 Task: Look for space in Schweinfurt, Germany from 7th July, 2023 to 14th July, 2023 for 1 adult in price range Rs.6000 to Rs.14000. Place can be shared room with 1  bedroom having 1 bed and 1 bathroom. Property type can be house, flat, guest house, hotel. Amenities needed are: wifi. Booking option can be shelf check-in. Required host language is English.
Action: Mouse moved to (466, 181)
Screenshot: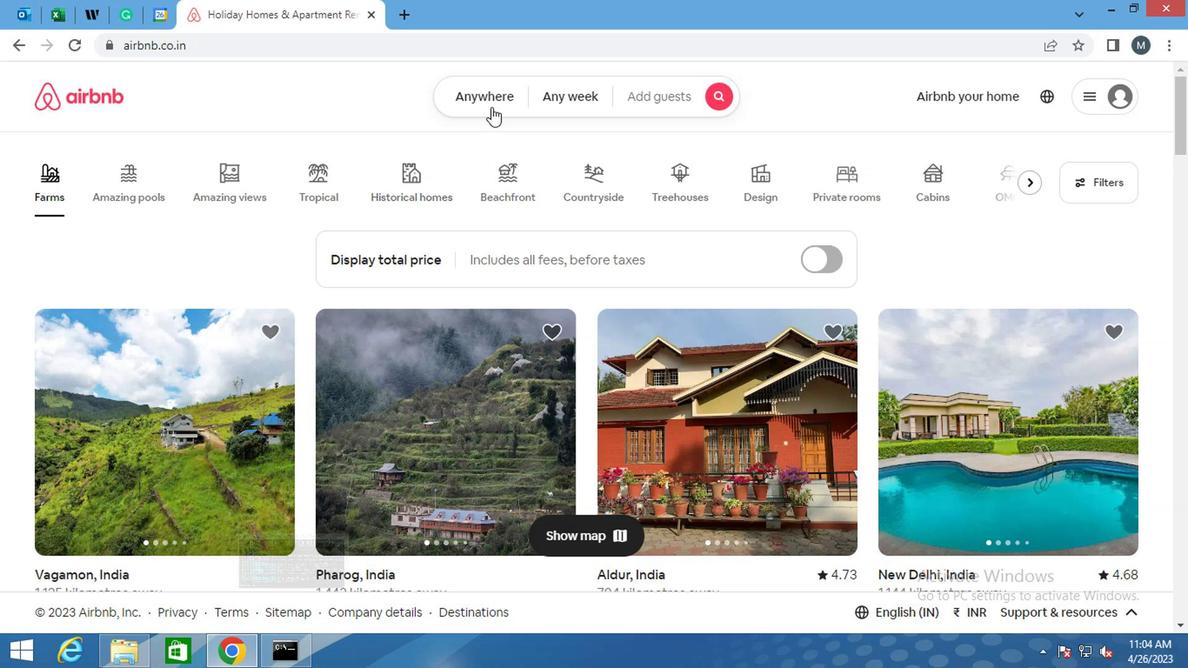 
Action: Mouse pressed left at (466, 181)
Screenshot: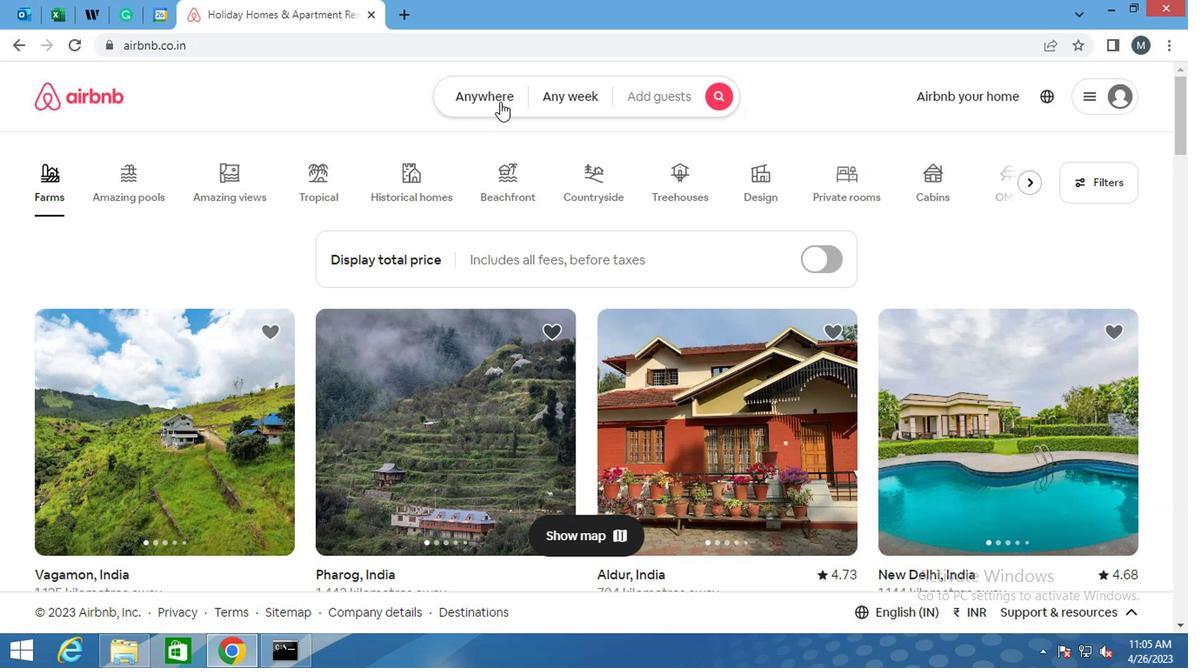 
Action: Mouse moved to (312, 223)
Screenshot: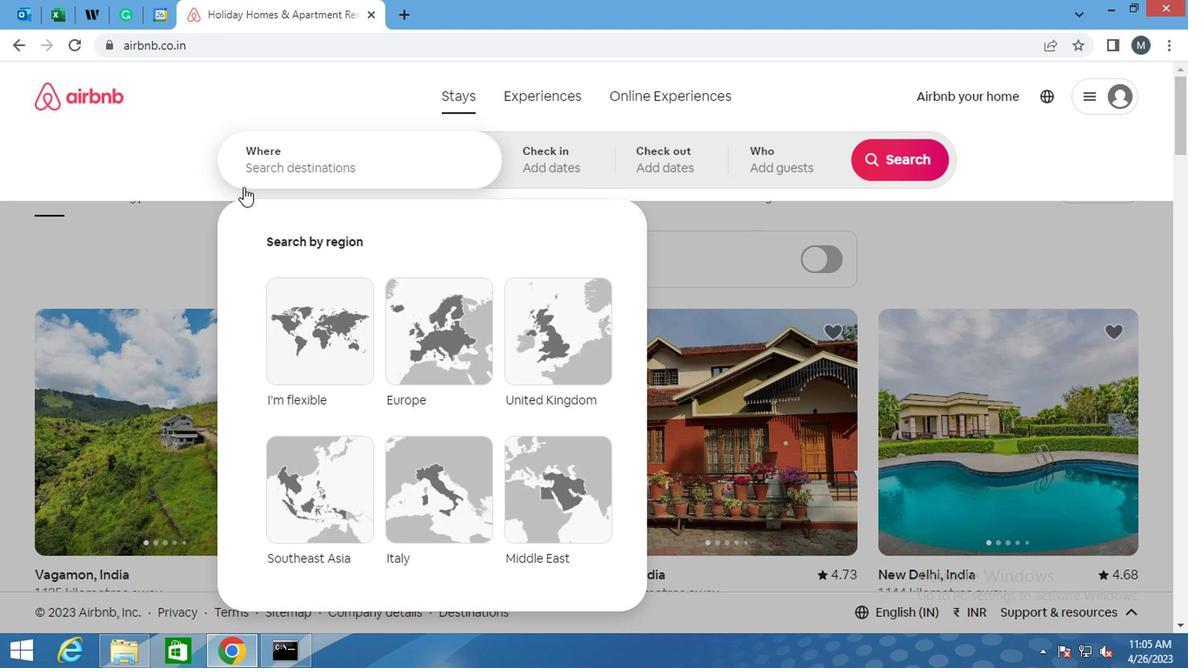 
Action: Mouse pressed left at (312, 223)
Screenshot: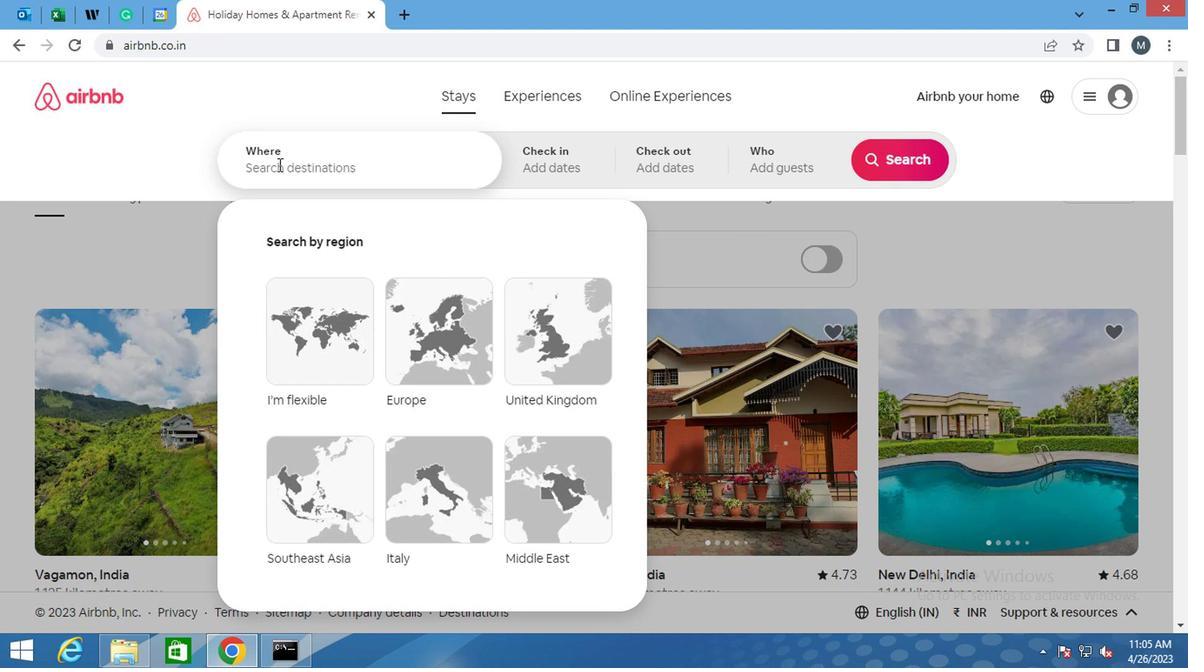 
Action: Key pressed <Key.shift>SCHWEINFURT,<Key.space><Key.shift>GERMANY6<Key.backspace><Key.enter>
Screenshot: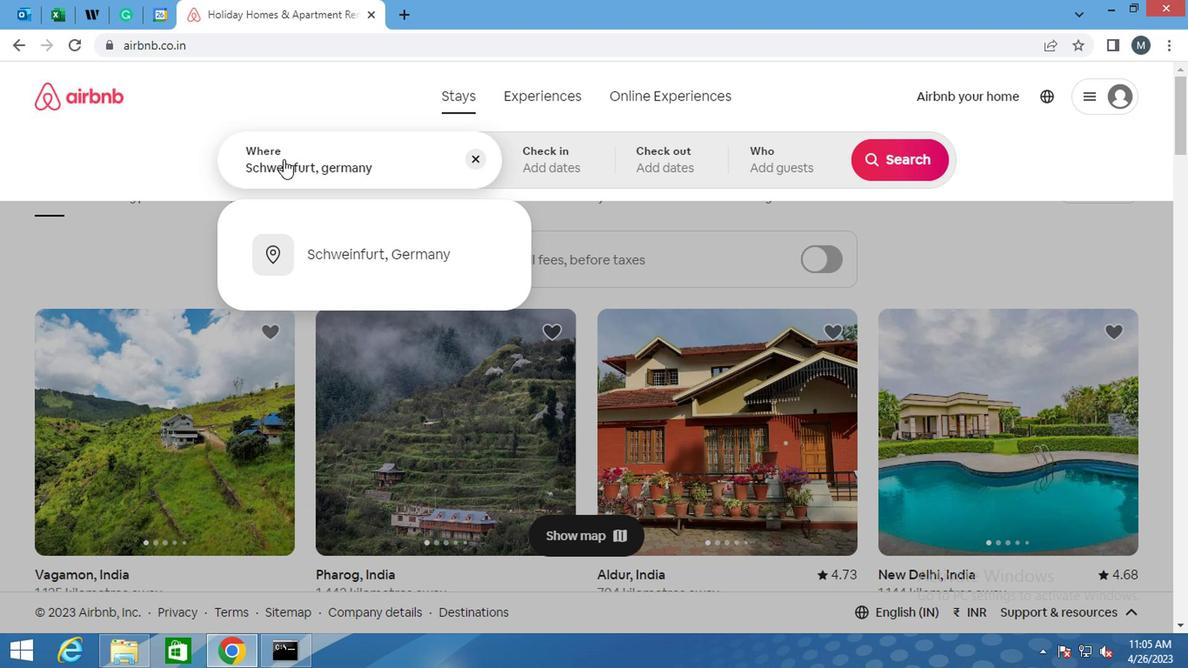 
Action: Mouse moved to (746, 324)
Screenshot: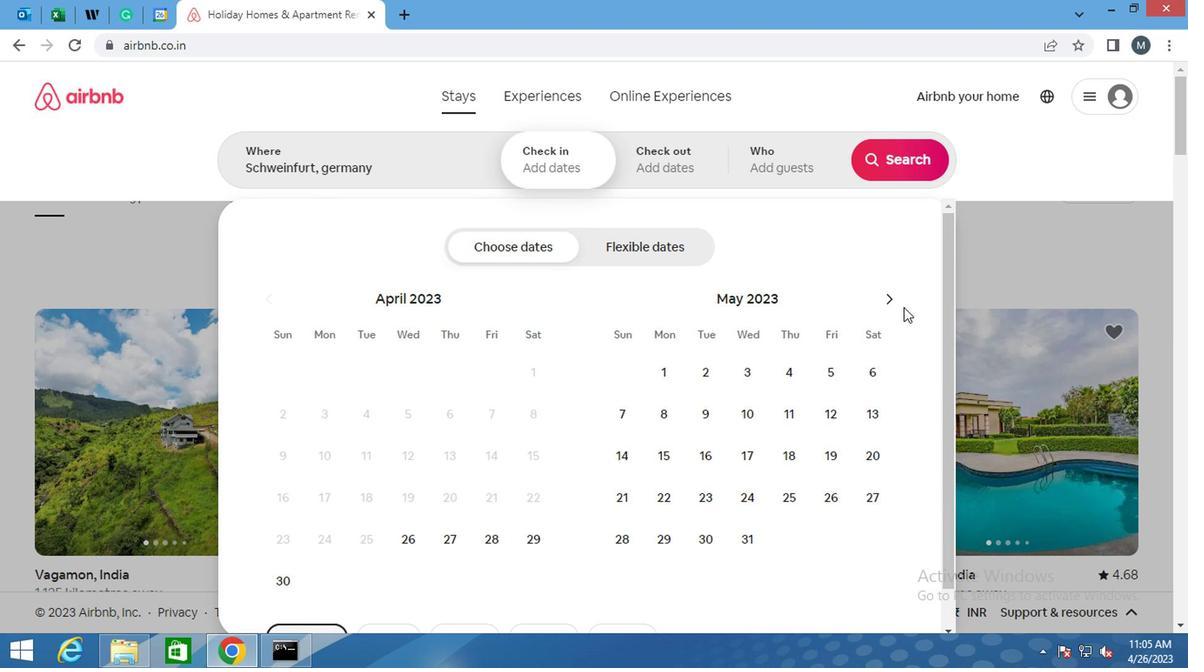 
Action: Mouse pressed left at (746, 324)
Screenshot: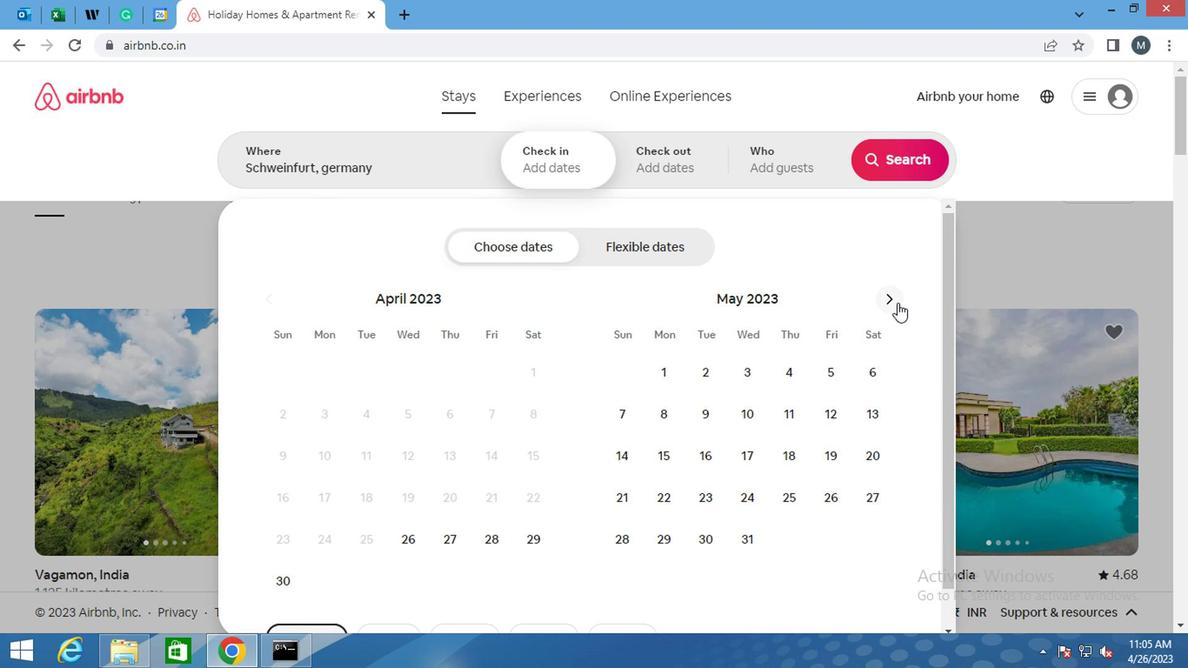 
Action: Mouse pressed left at (746, 324)
Screenshot: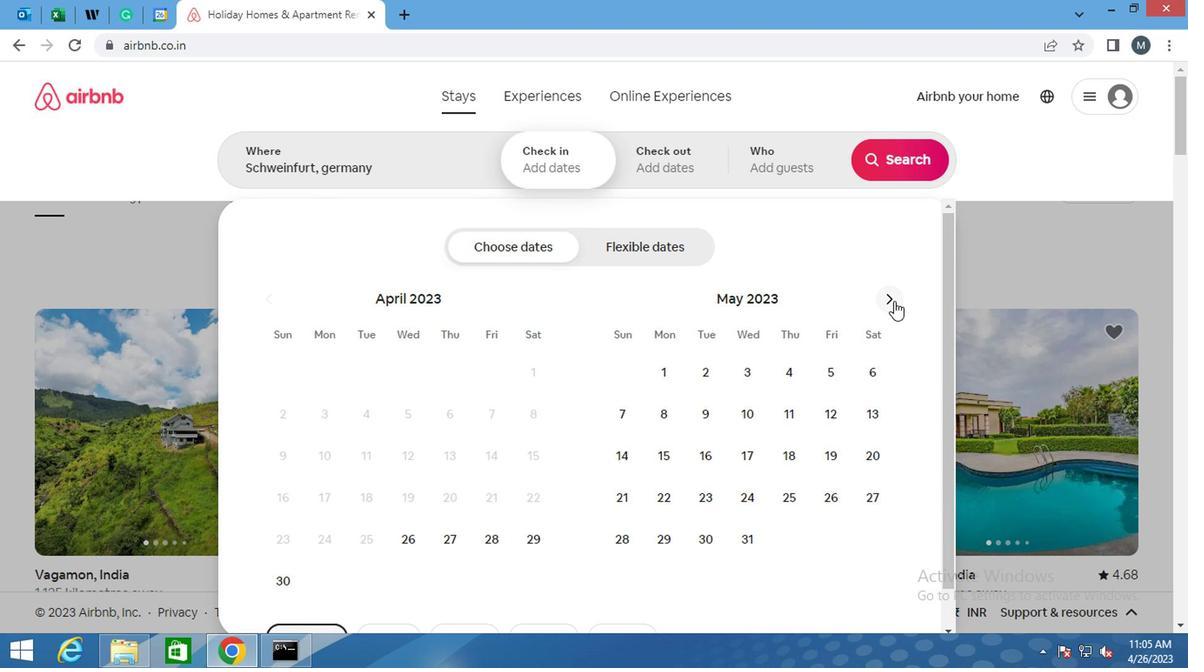 
Action: Mouse pressed left at (746, 324)
Screenshot: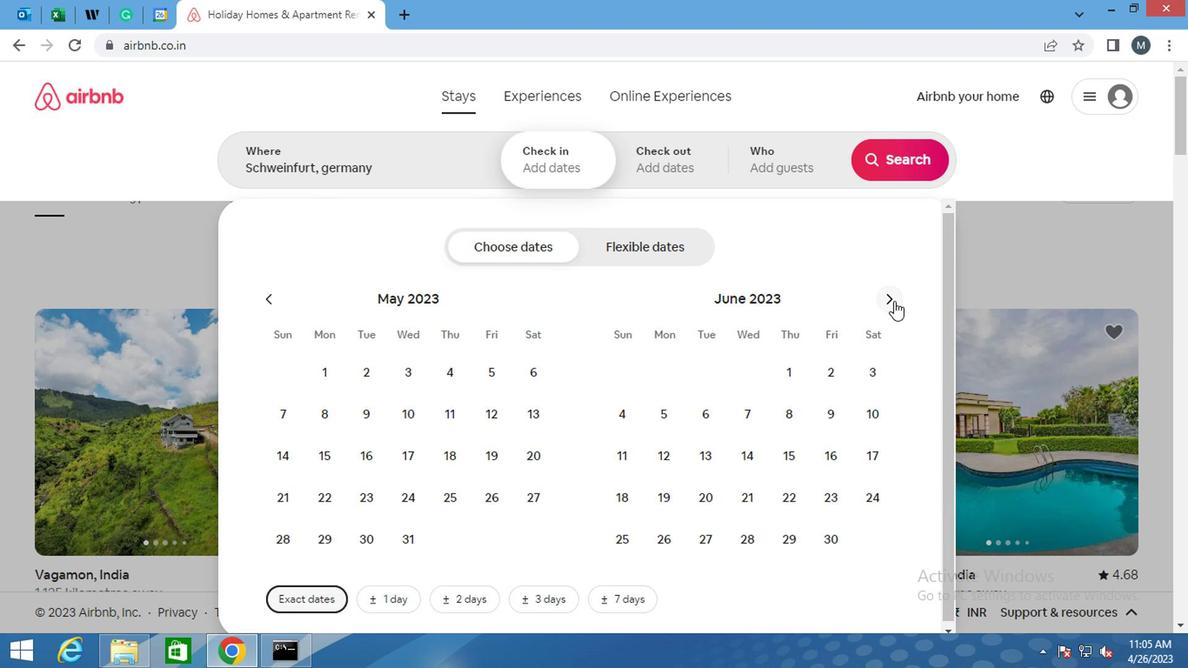 
Action: Mouse moved to (696, 412)
Screenshot: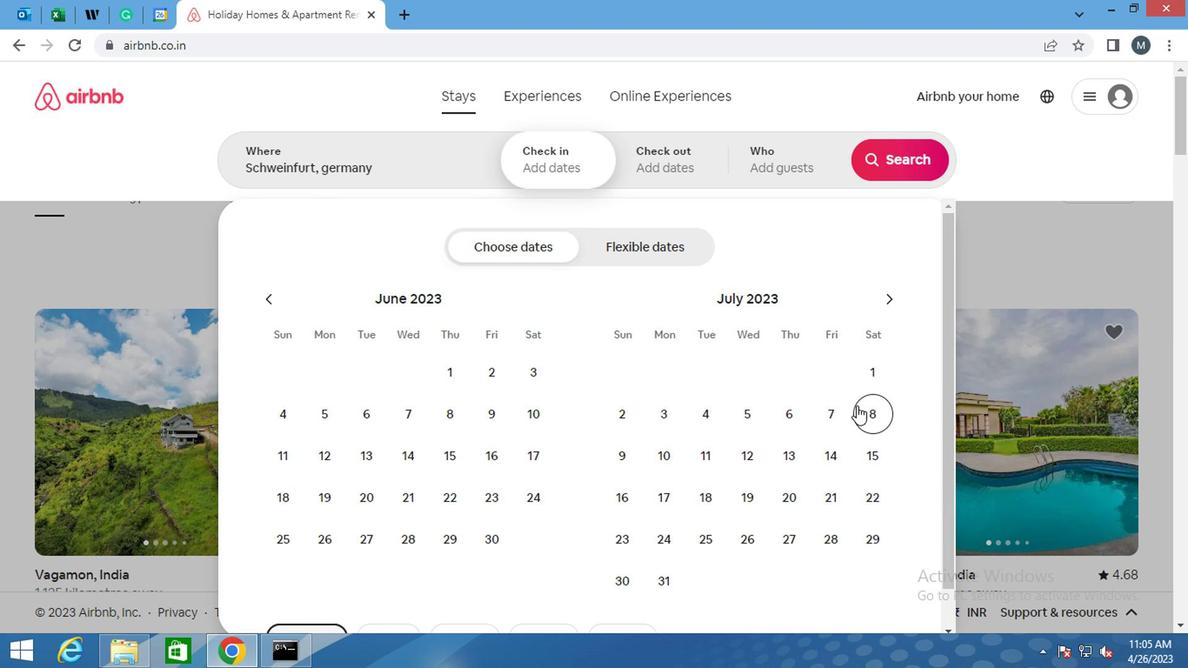 
Action: Mouse pressed left at (696, 412)
Screenshot: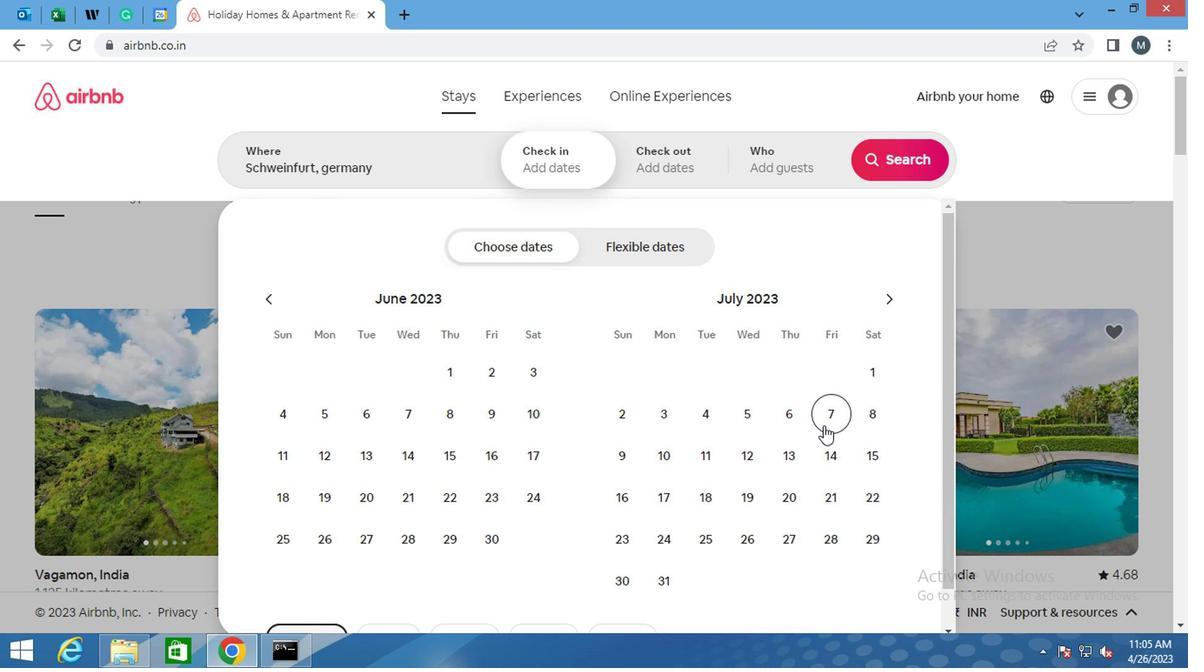 
Action: Mouse moved to (694, 433)
Screenshot: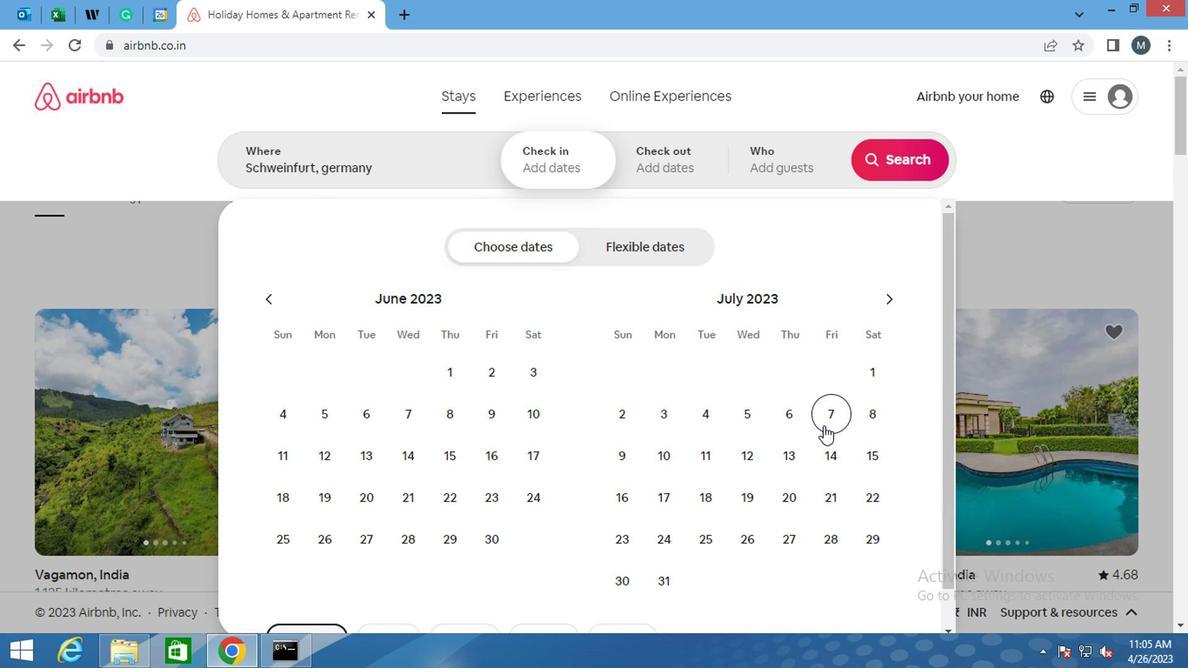 
Action: Mouse pressed left at (694, 433)
Screenshot: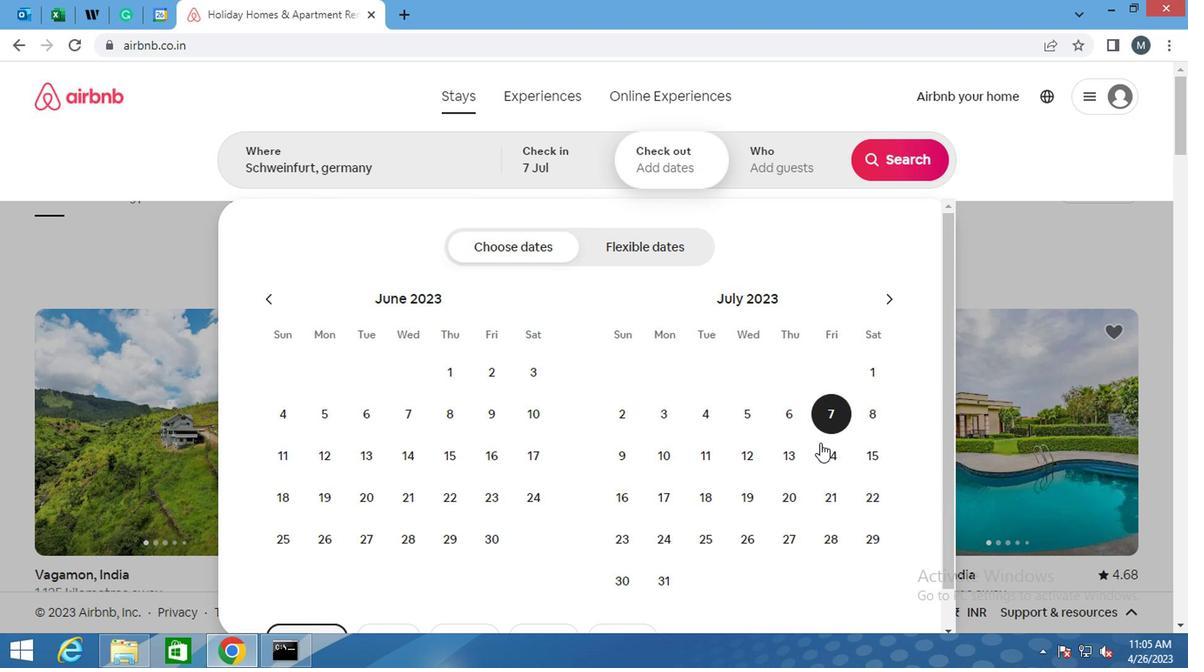 
Action: Mouse moved to (646, 232)
Screenshot: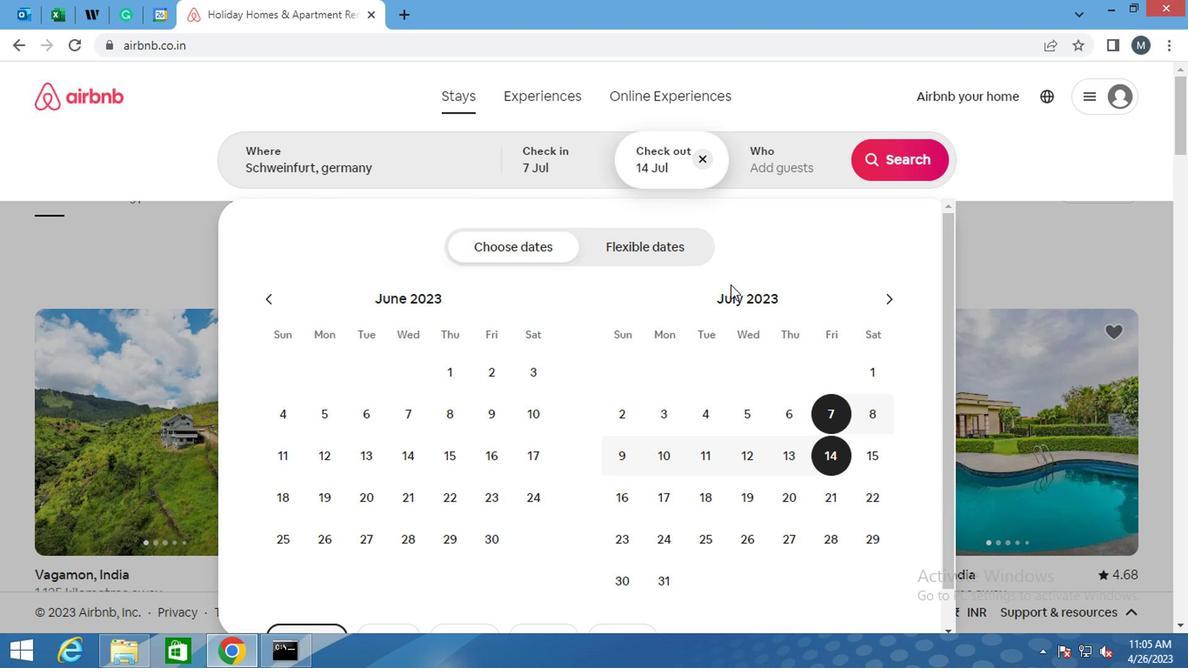 
Action: Mouse pressed left at (646, 232)
Screenshot: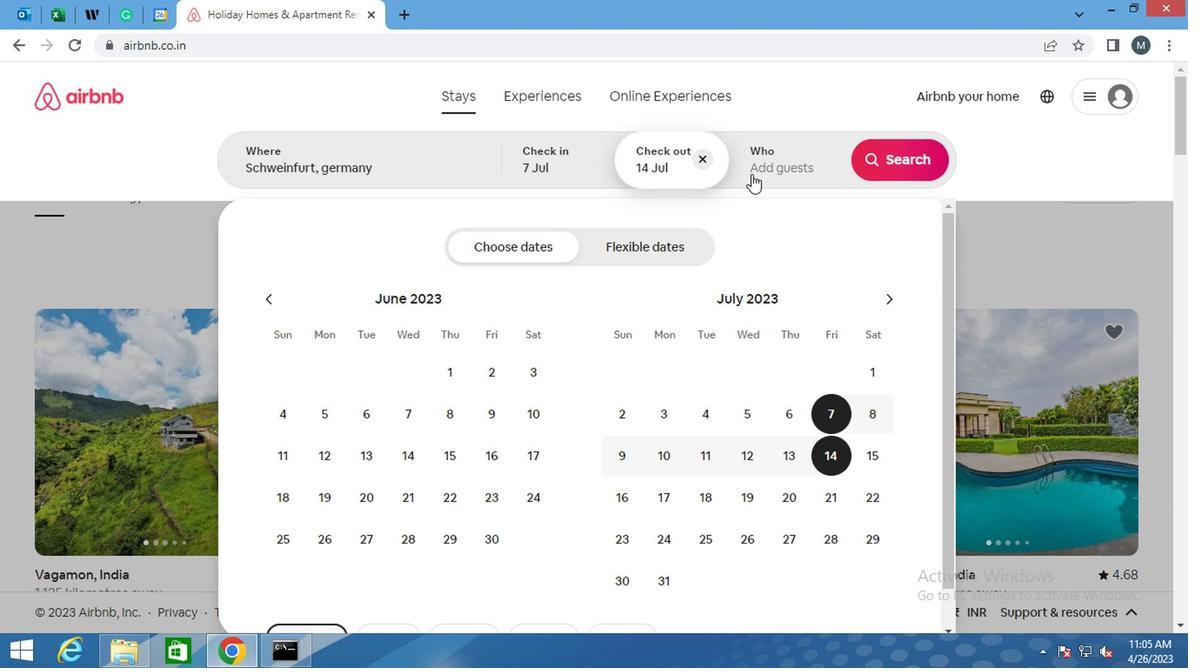 
Action: Mouse moved to (761, 290)
Screenshot: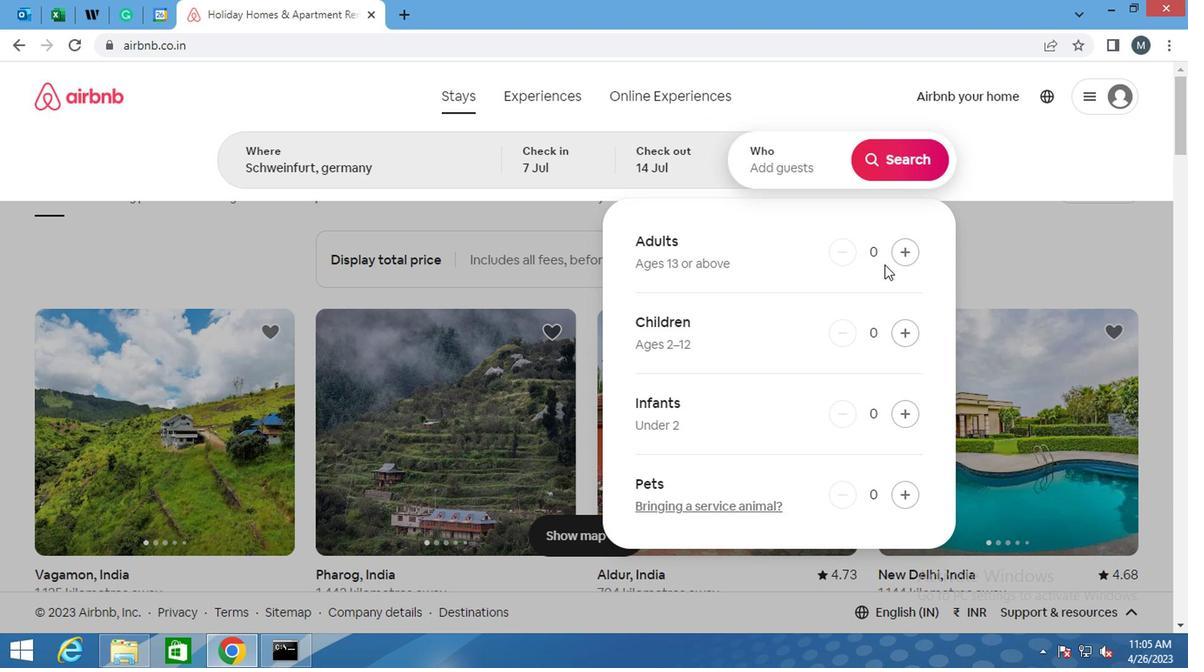 
Action: Mouse pressed left at (761, 290)
Screenshot: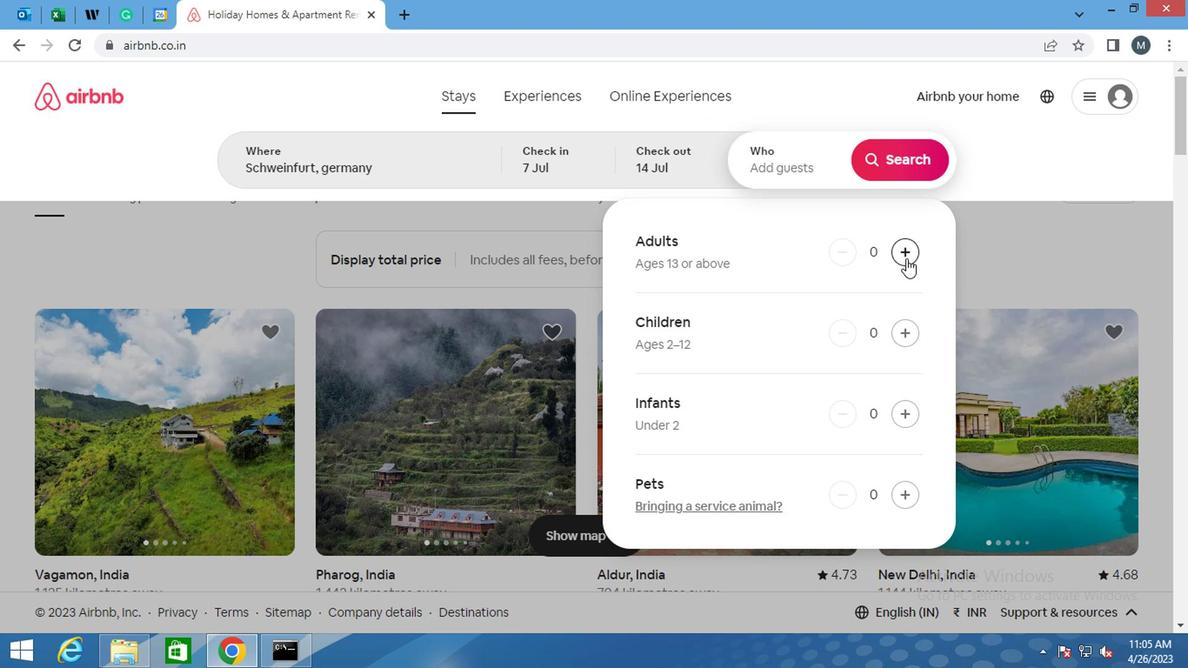 
Action: Mouse moved to (742, 235)
Screenshot: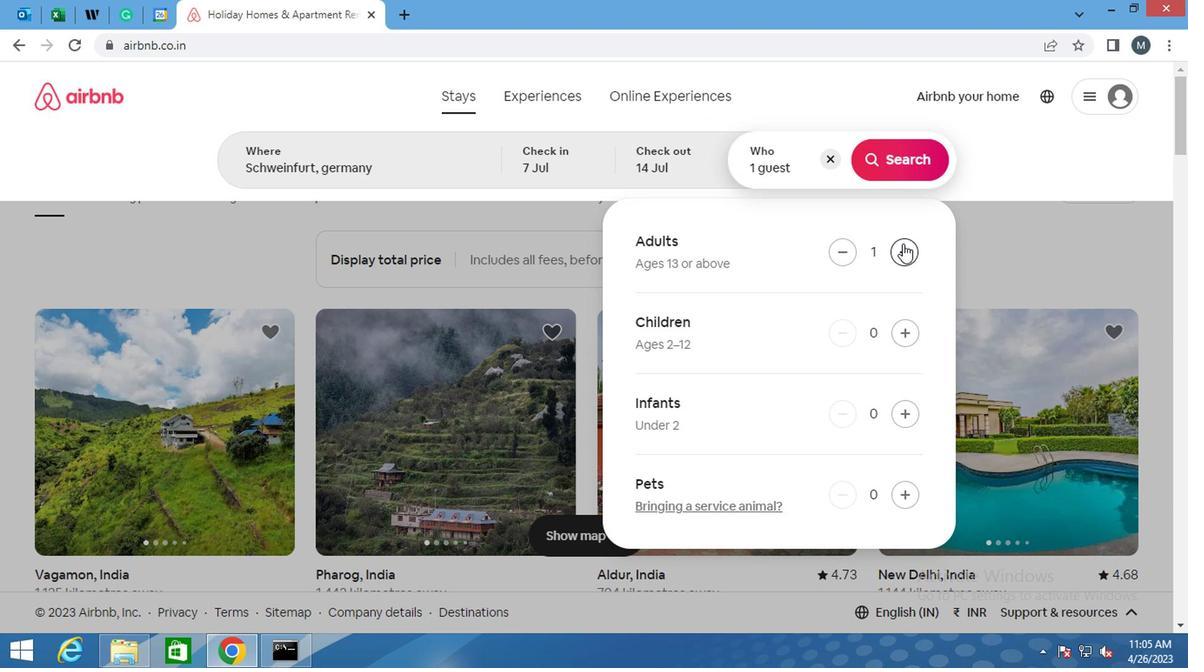 
Action: Mouse pressed left at (742, 235)
Screenshot: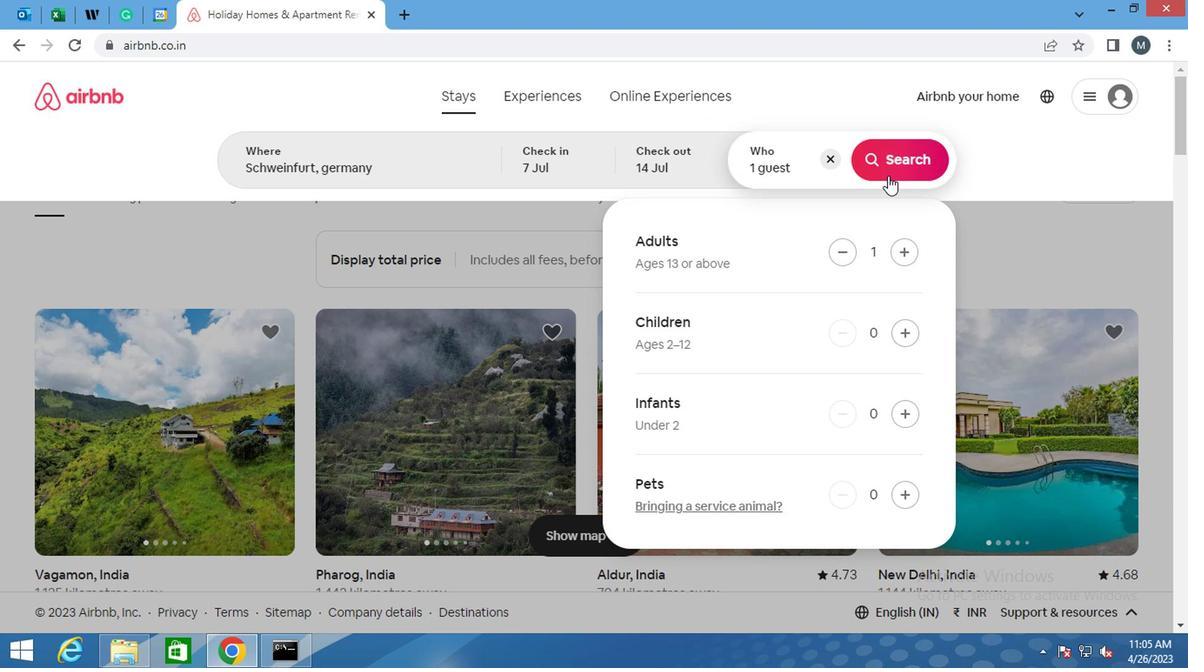 
Action: Mouse moved to (897, 232)
Screenshot: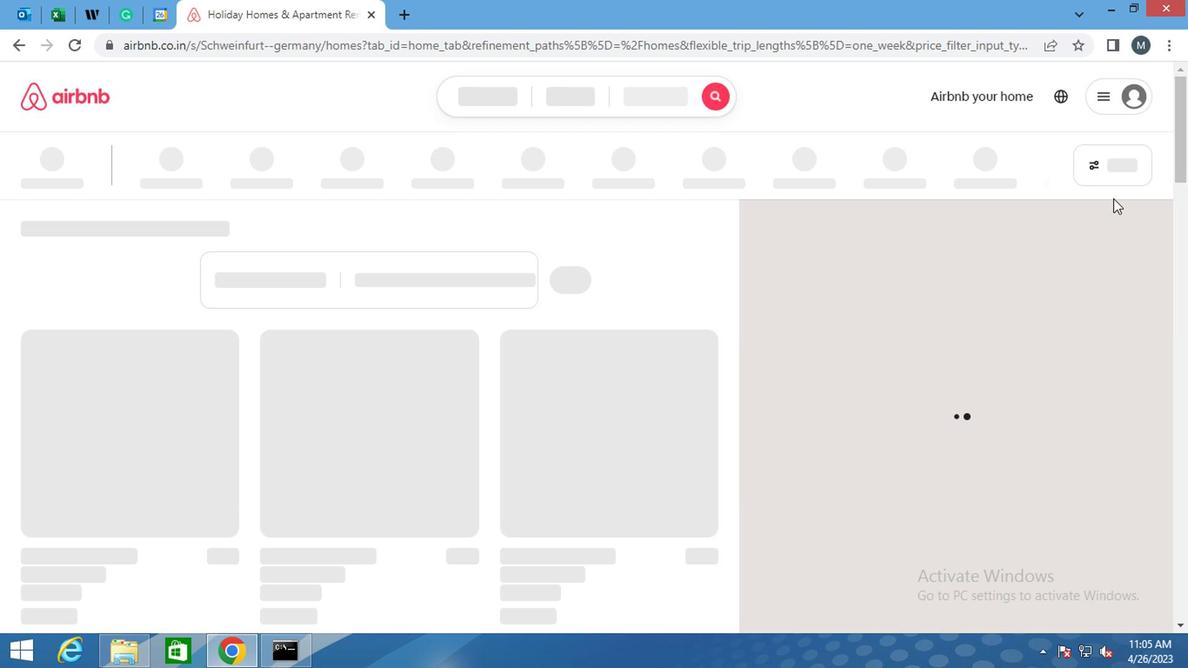 
Action: Mouse pressed left at (897, 232)
Screenshot: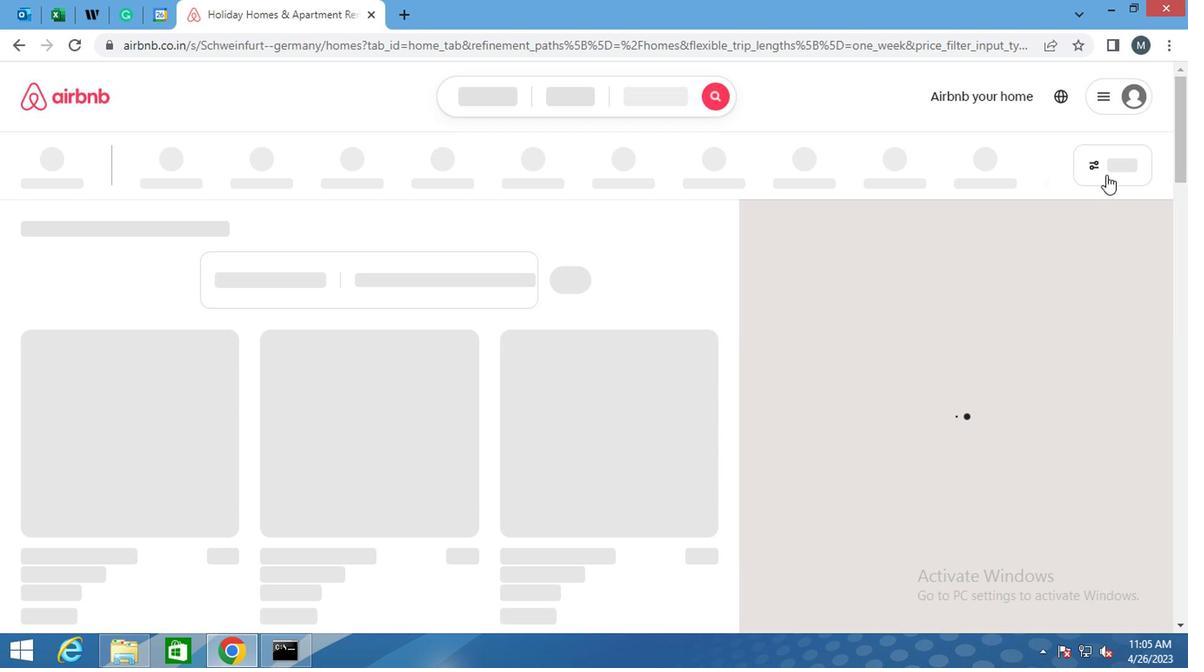 
Action: Mouse moved to (911, 232)
Screenshot: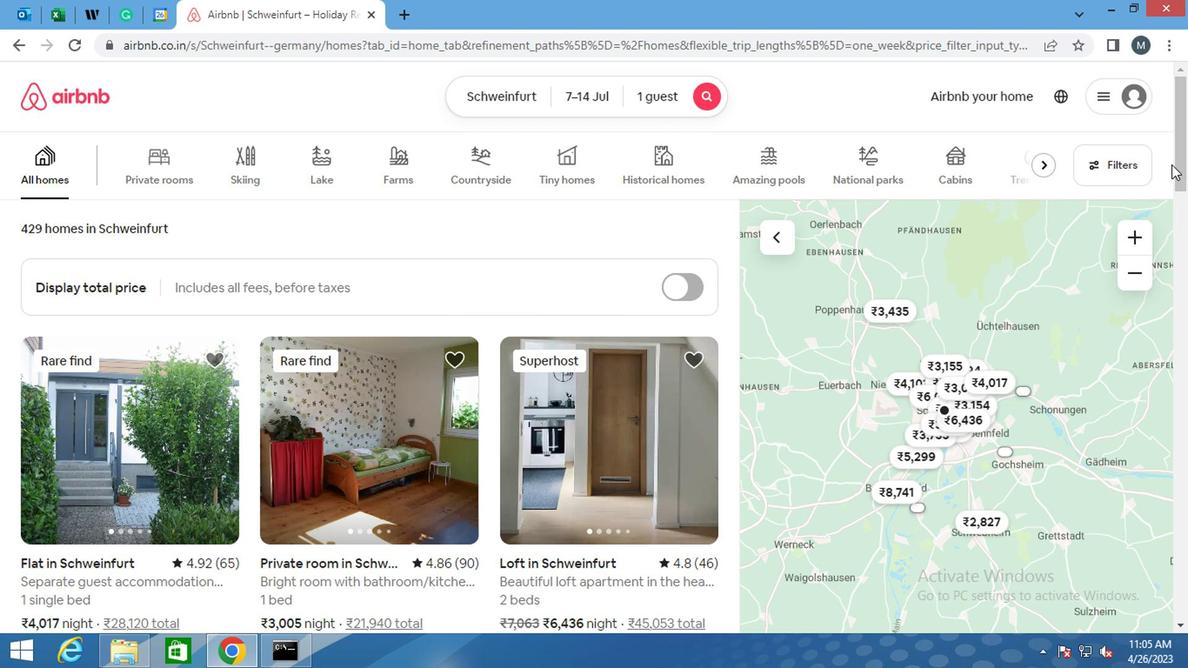 
Action: Mouse pressed left at (911, 232)
Screenshot: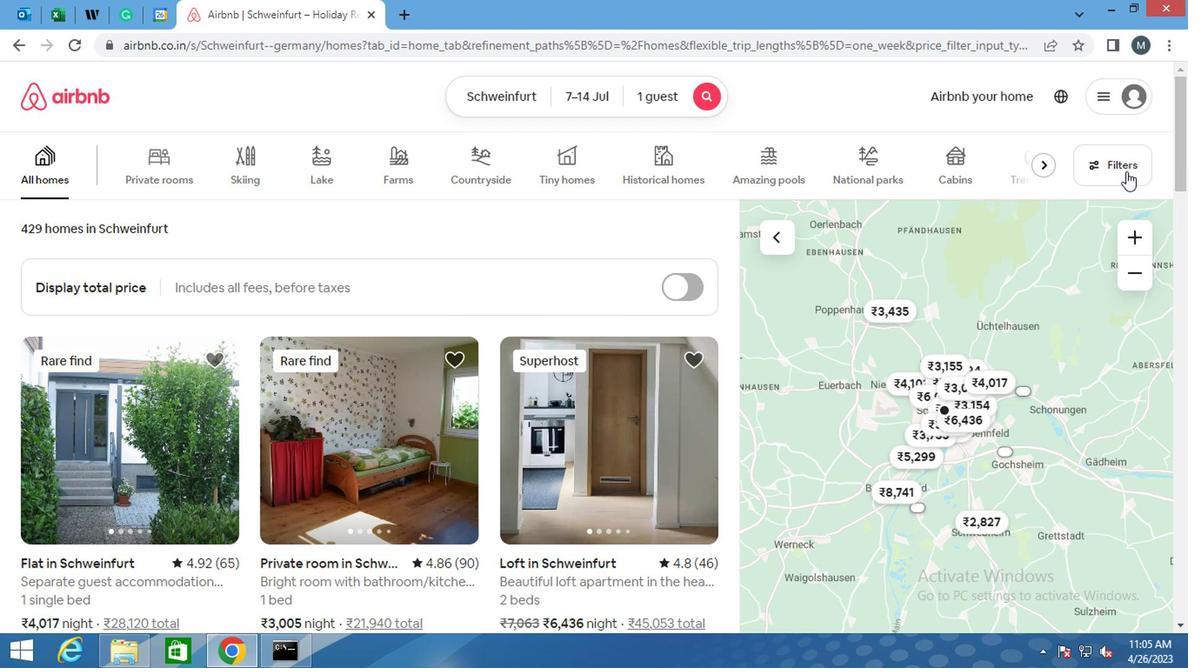 
Action: Mouse moved to (367, 376)
Screenshot: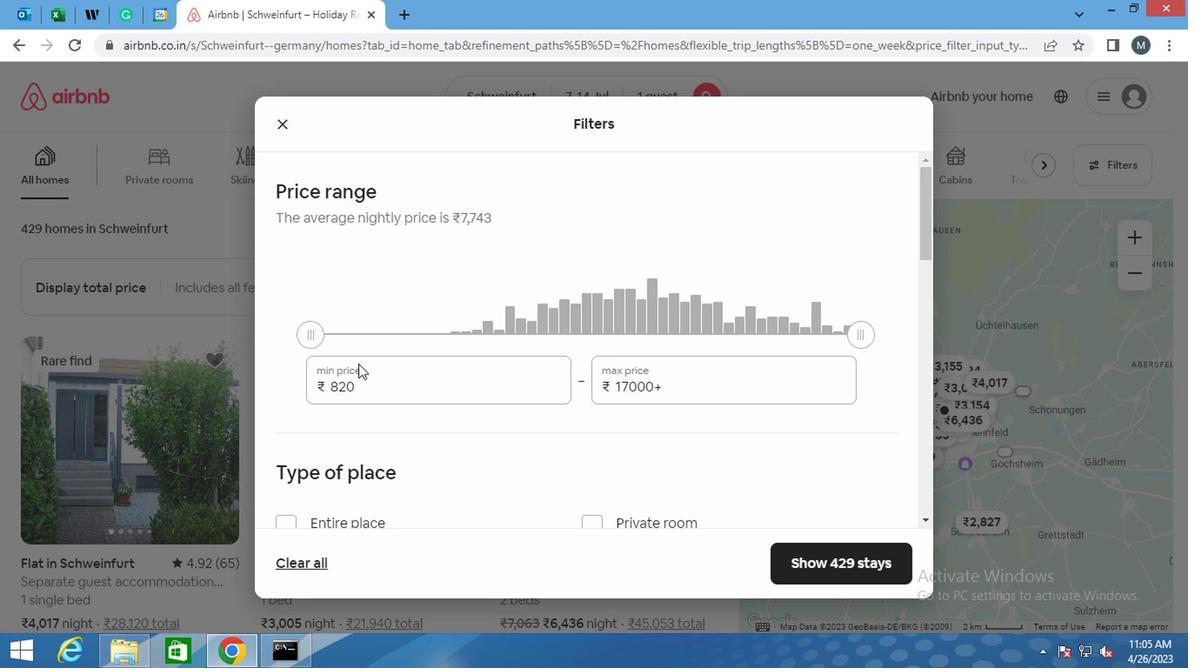 
Action: Mouse pressed left at (367, 376)
Screenshot: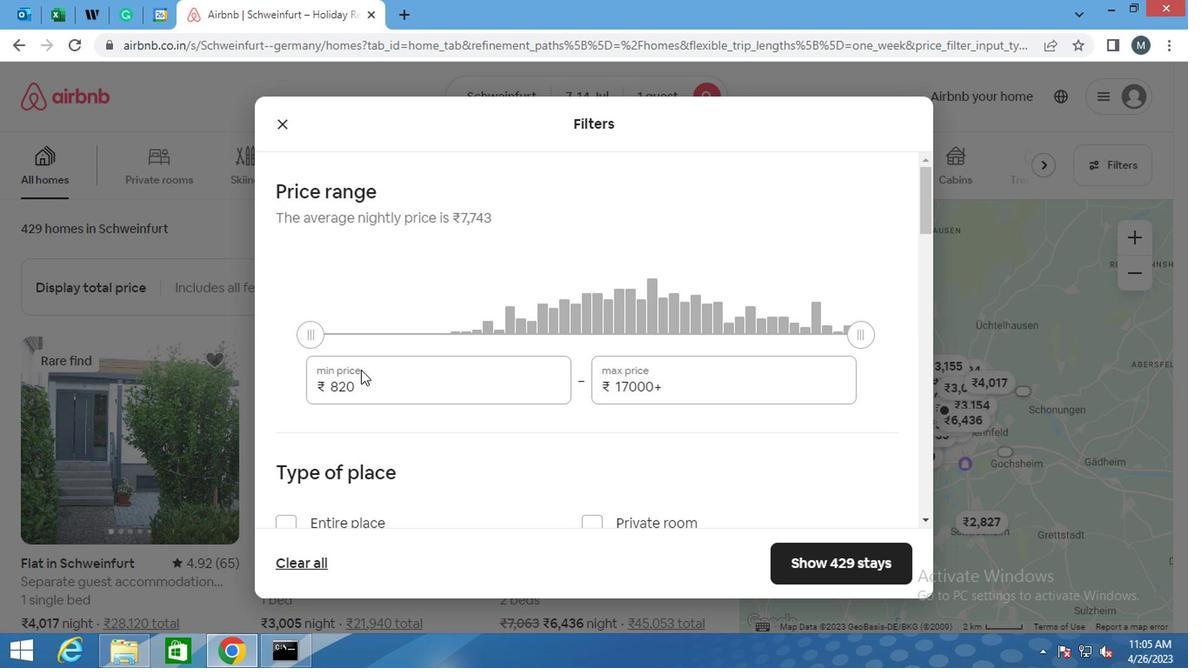 
Action: Mouse pressed left at (367, 376)
Screenshot: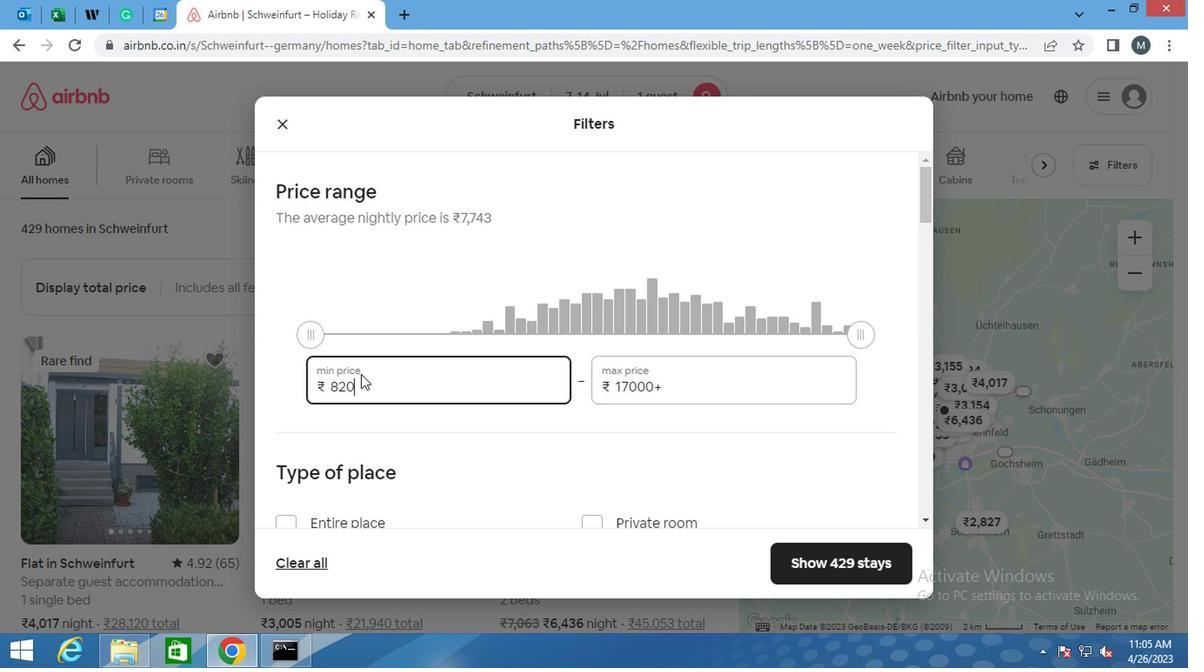 
Action: Mouse moved to (367, 378)
Screenshot: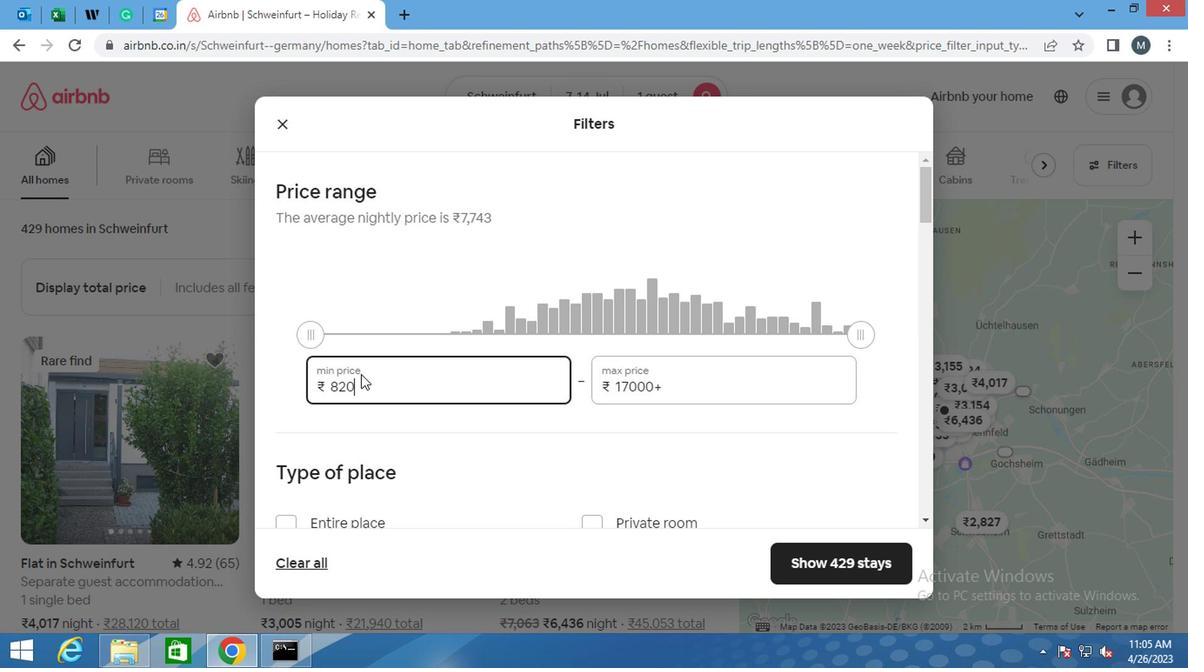 
Action: Mouse pressed left at (367, 378)
Screenshot: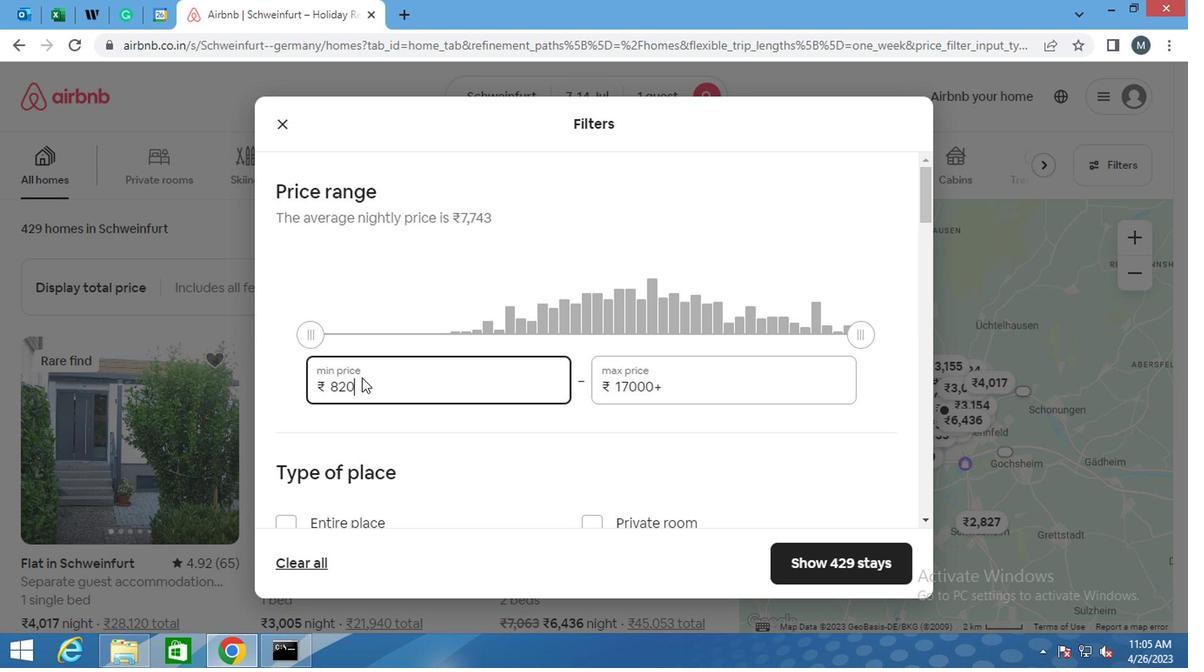 
Action: Mouse pressed left at (367, 378)
Screenshot: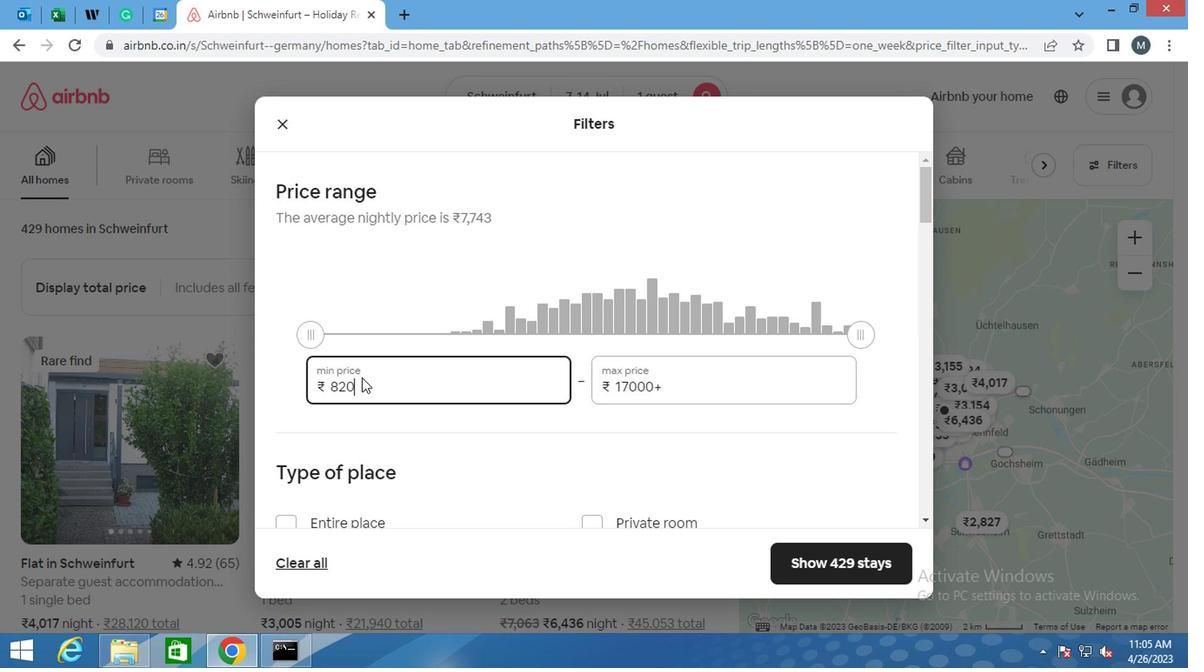 
Action: Mouse pressed left at (367, 378)
Screenshot: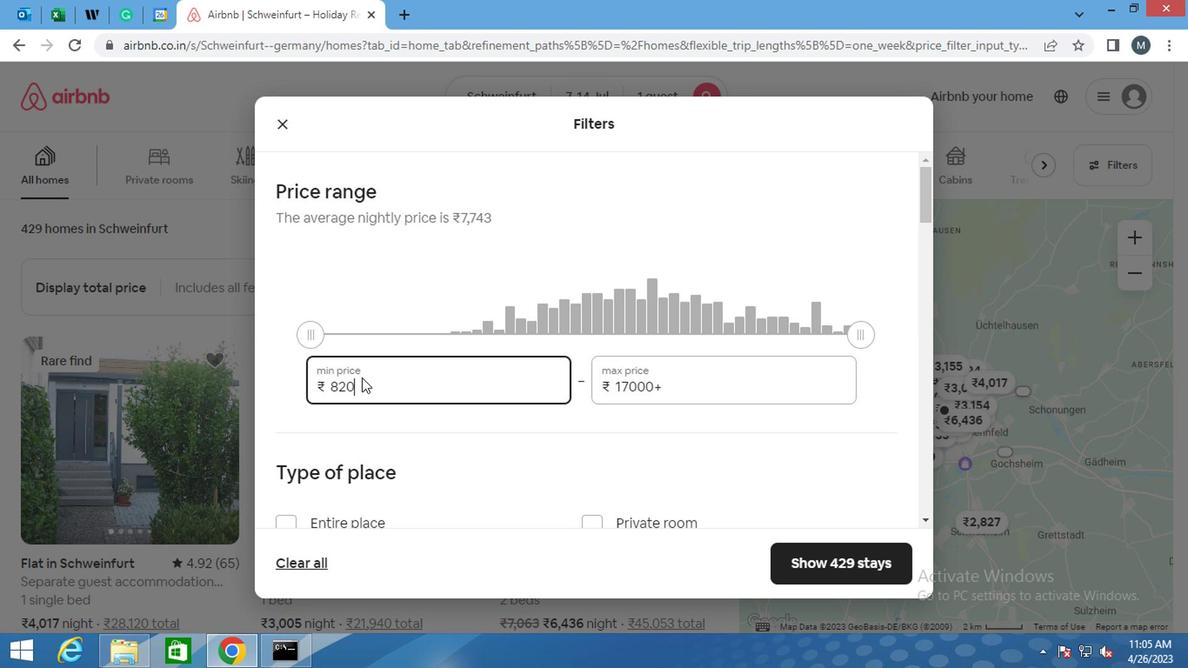 
Action: Mouse moved to (359, 386)
Screenshot: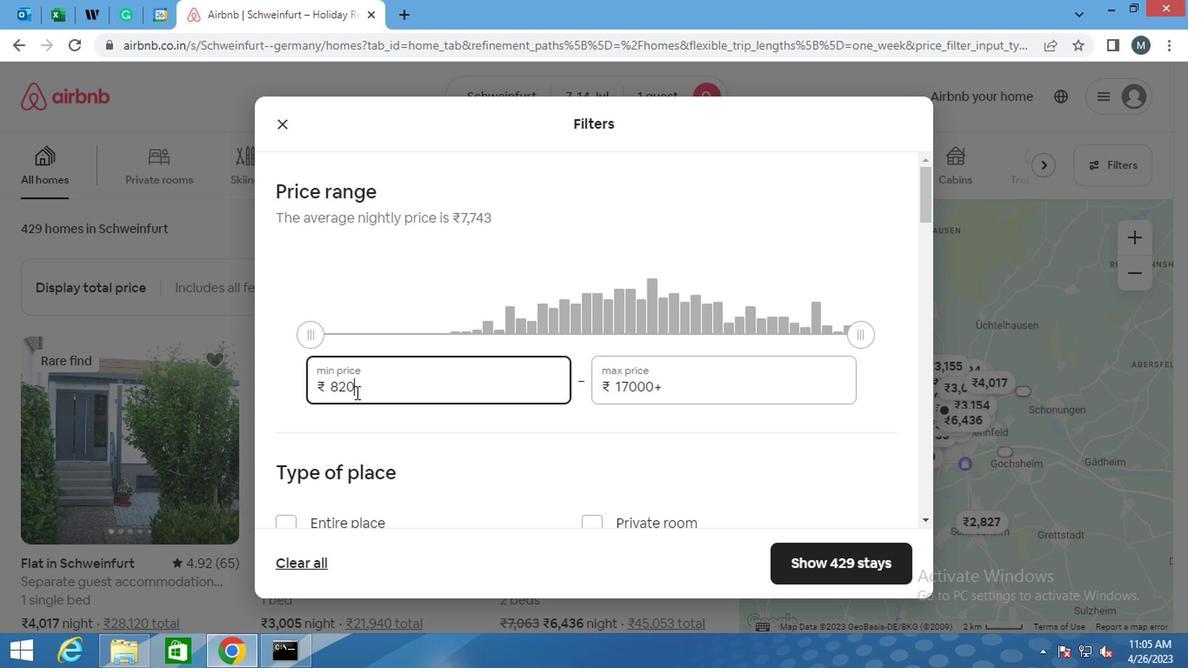 
Action: Mouse pressed left at (359, 386)
Screenshot: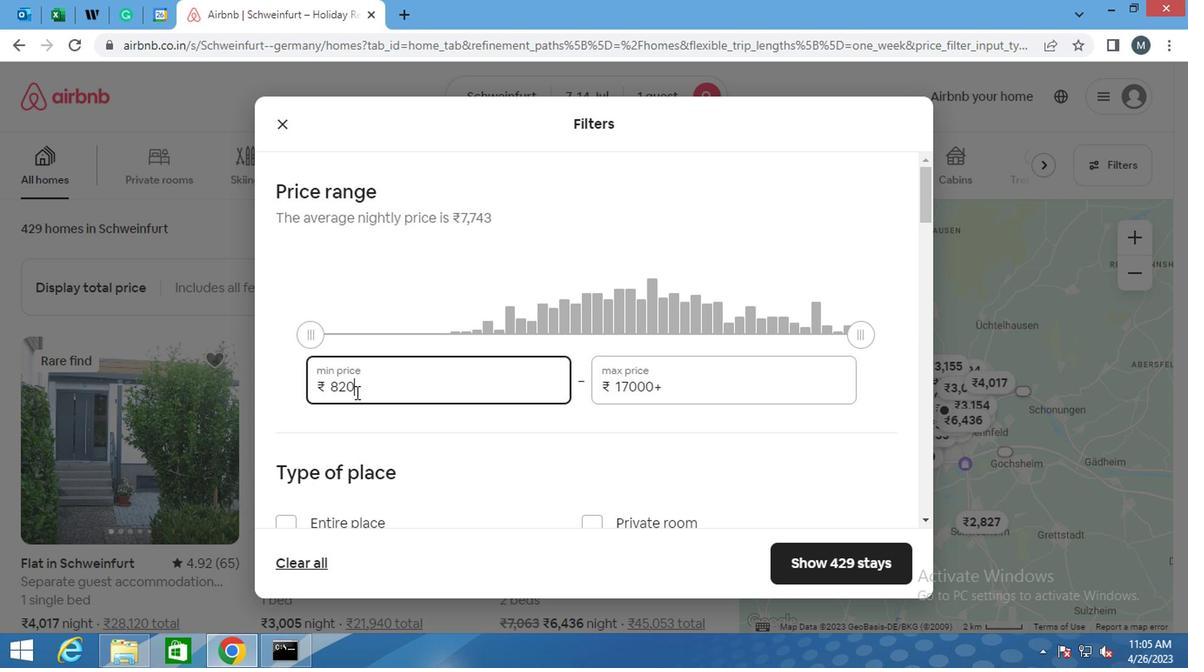 
Action: Mouse pressed left at (359, 386)
Screenshot: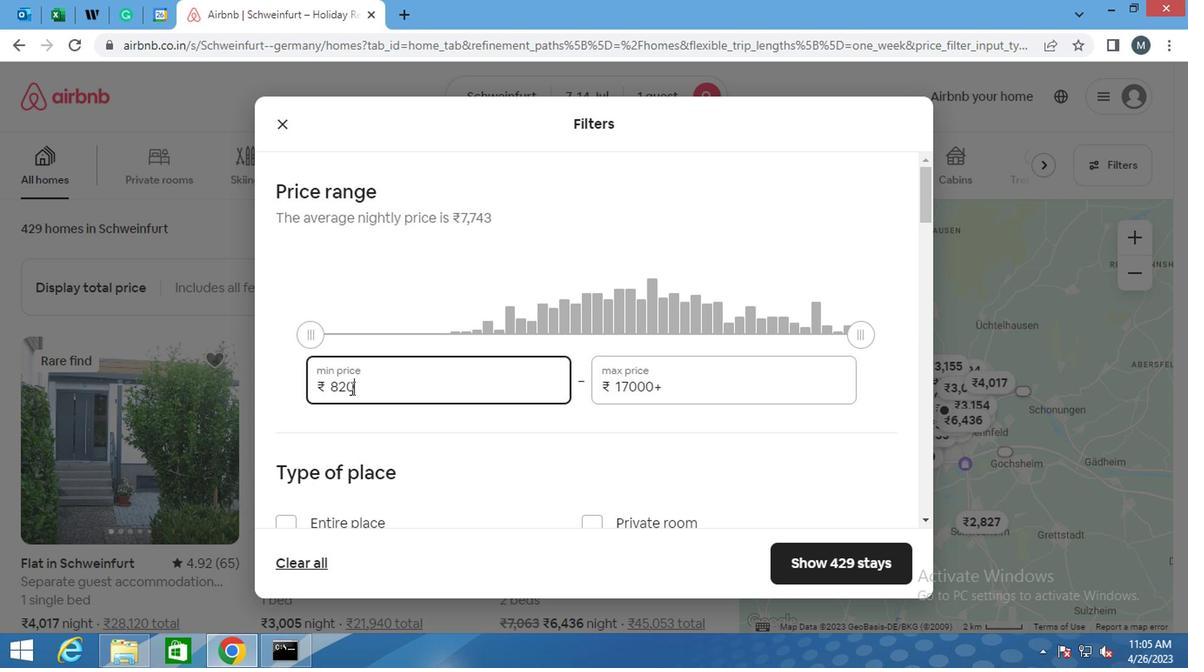 
Action: Mouse pressed left at (359, 386)
Screenshot: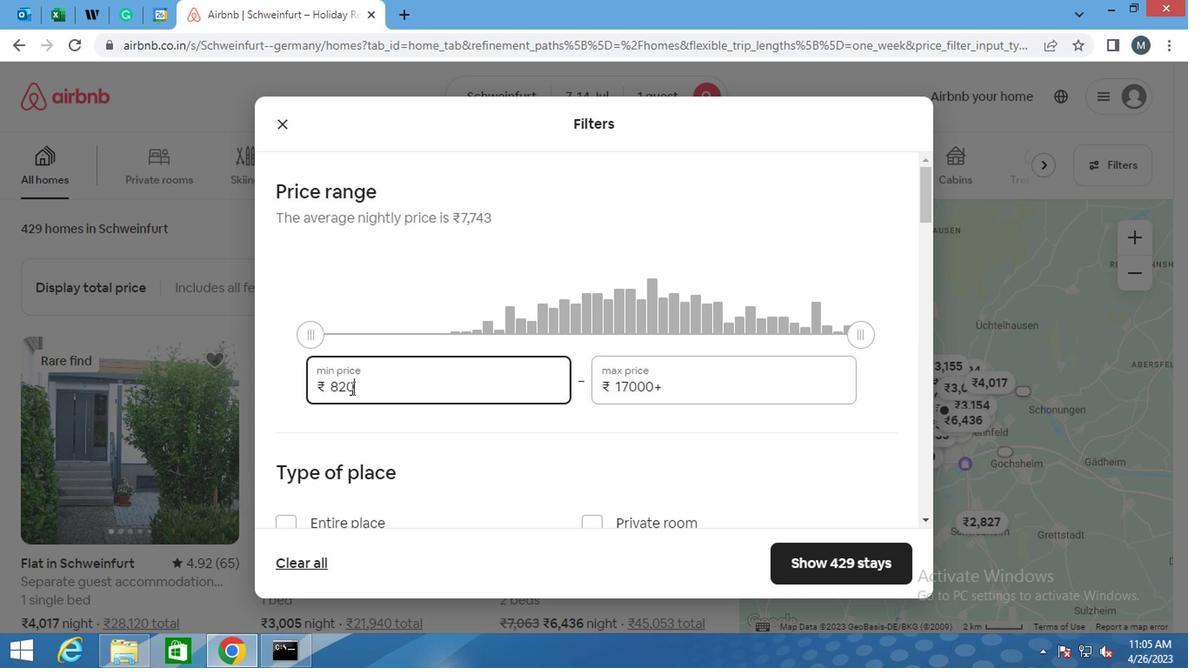 
Action: Key pressed 60
Screenshot: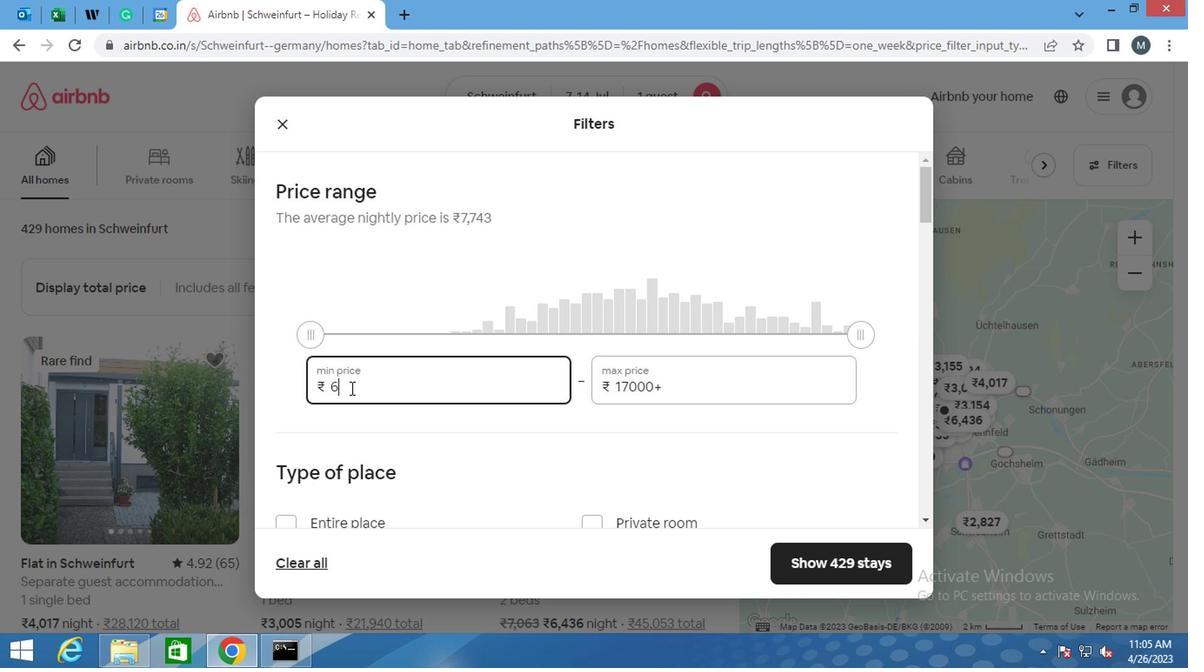 
Action: Mouse moved to (369, 383)
Screenshot: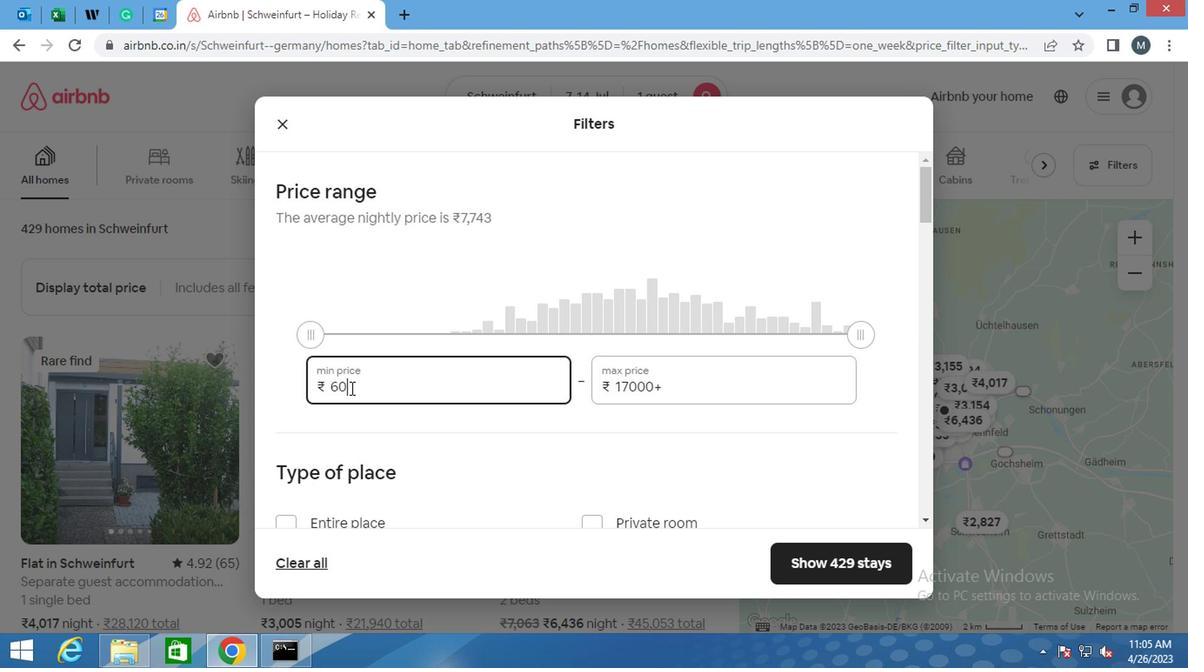 
Action: Key pressed 0
Screenshot: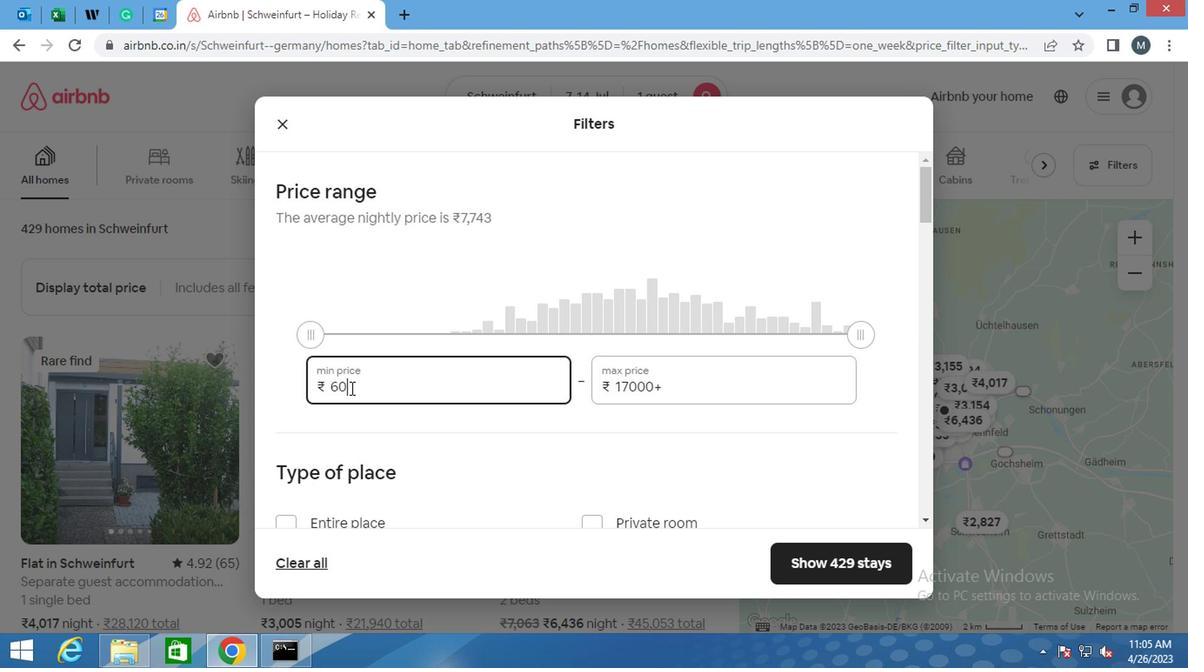 
Action: Mouse moved to (481, 381)
Screenshot: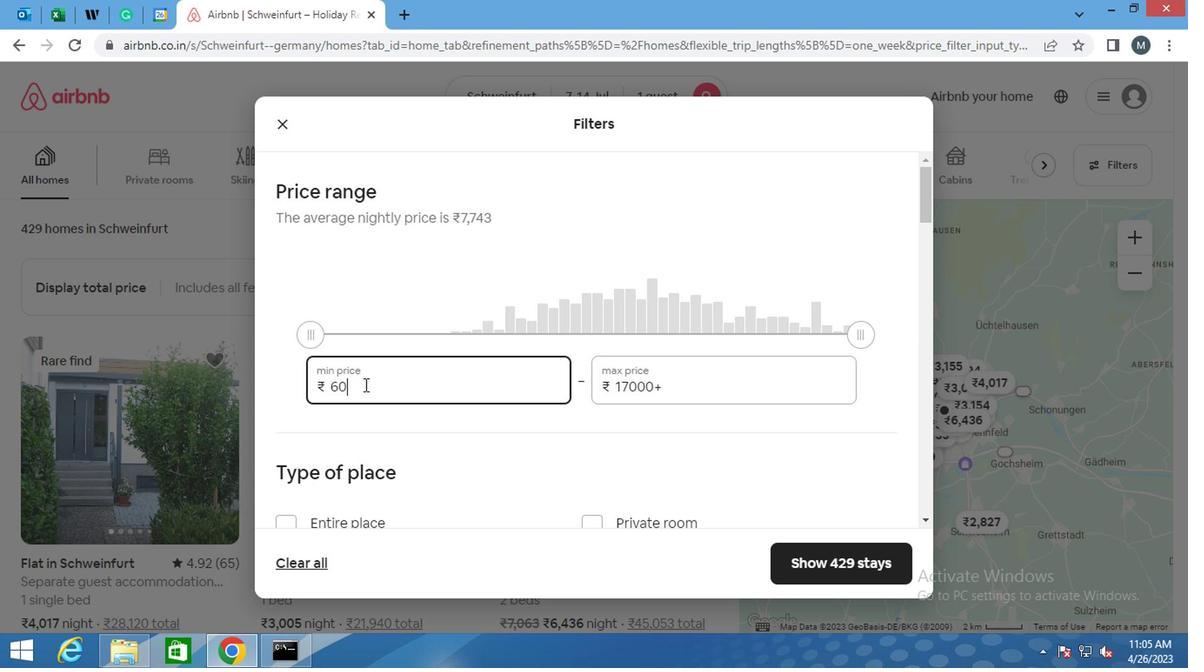 
Action: Key pressed 0
Screenshot: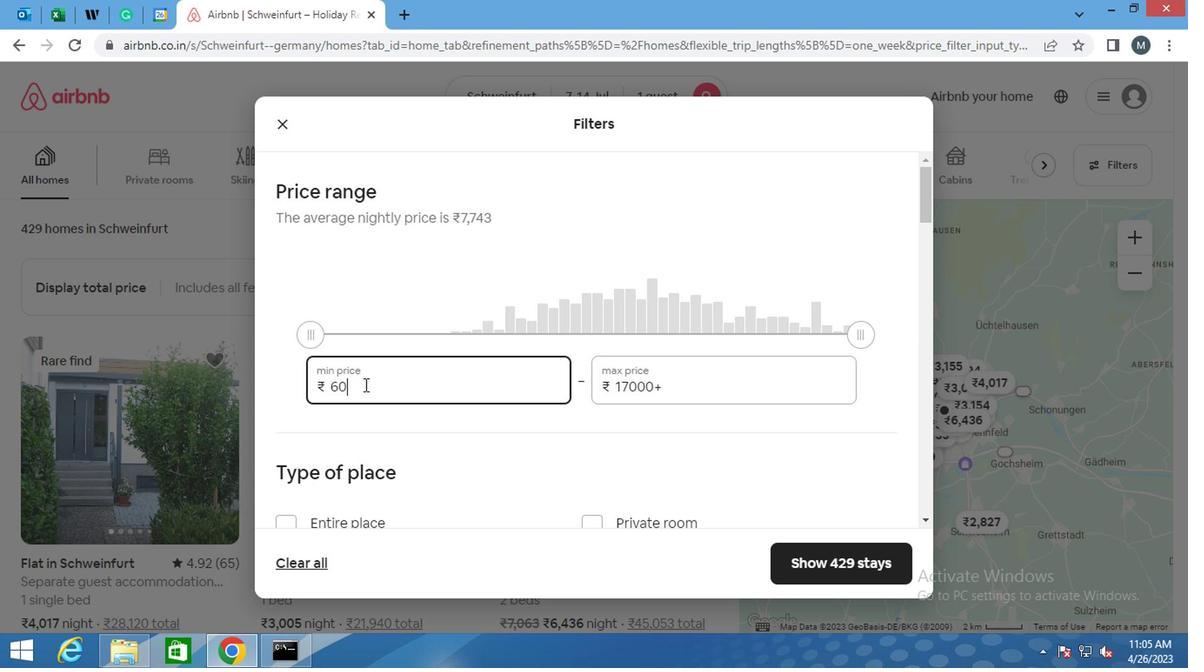 
Action: Mouse moved to (570, 385)
Screenshot: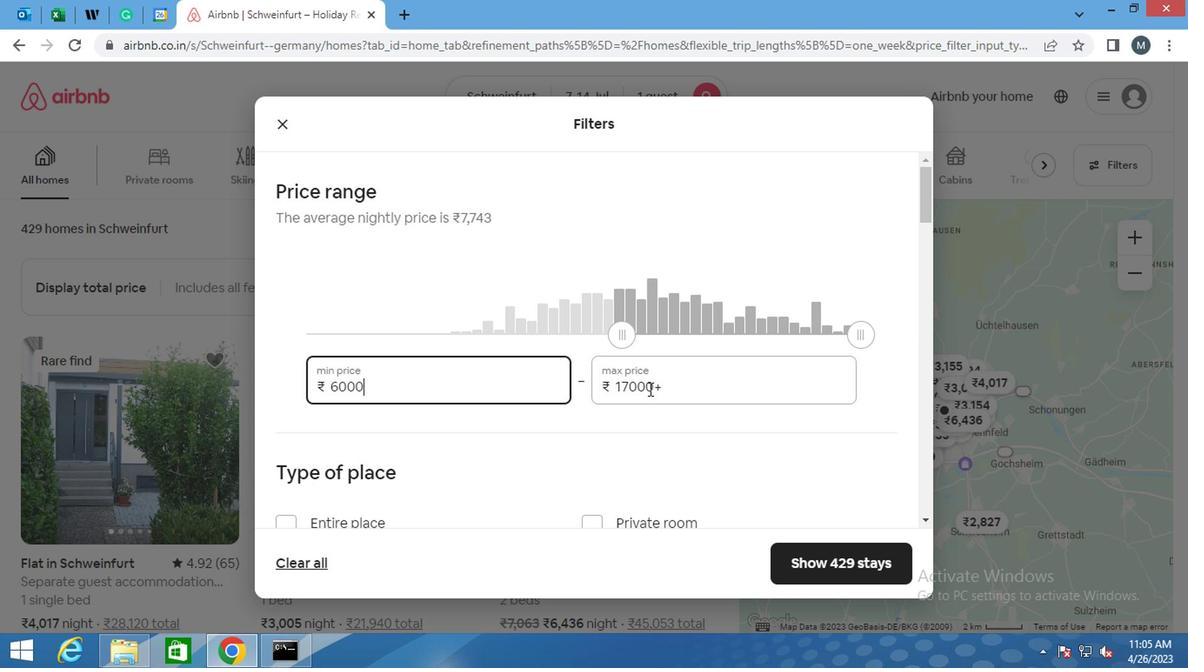 
Action: Mouse pressed left at (570, 385)
Screenshot: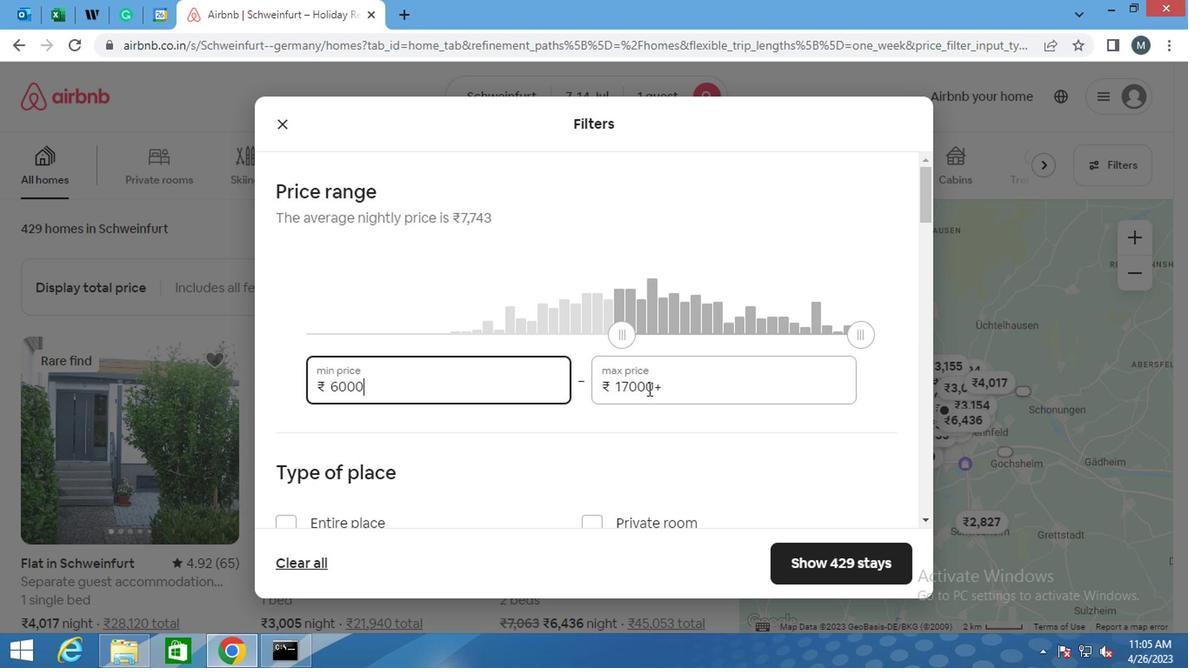 
Action: Mouse pressed left at (570, 385)
Screenshot: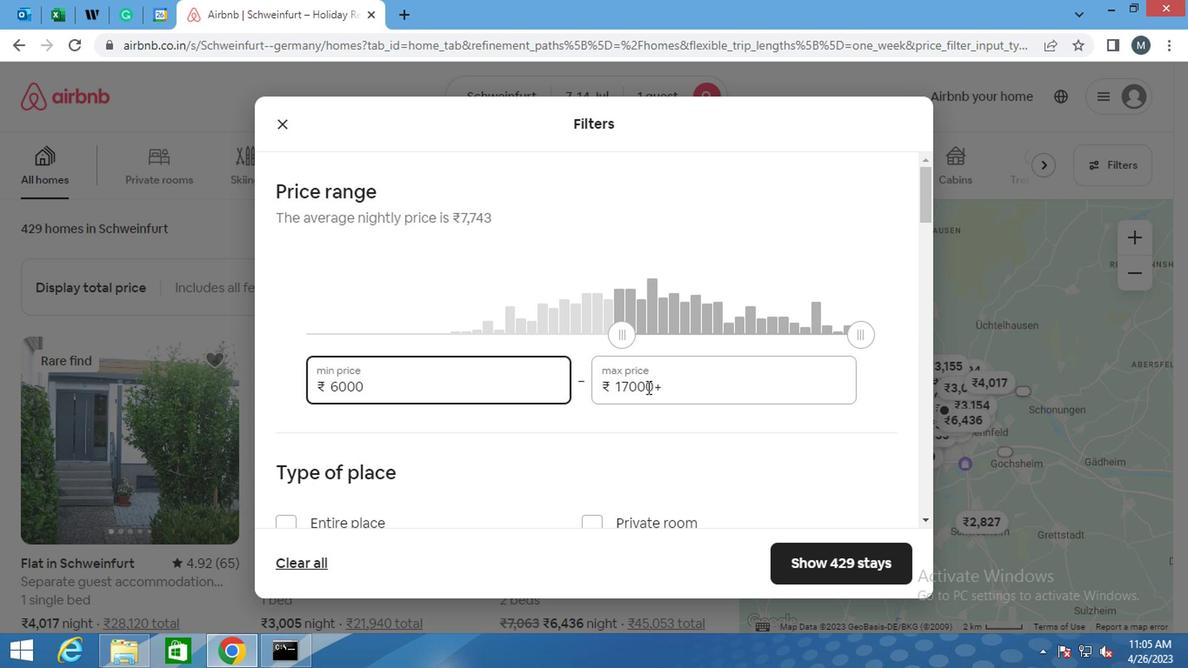 
Action: Mouse moved to (570, 385)
Screenshot: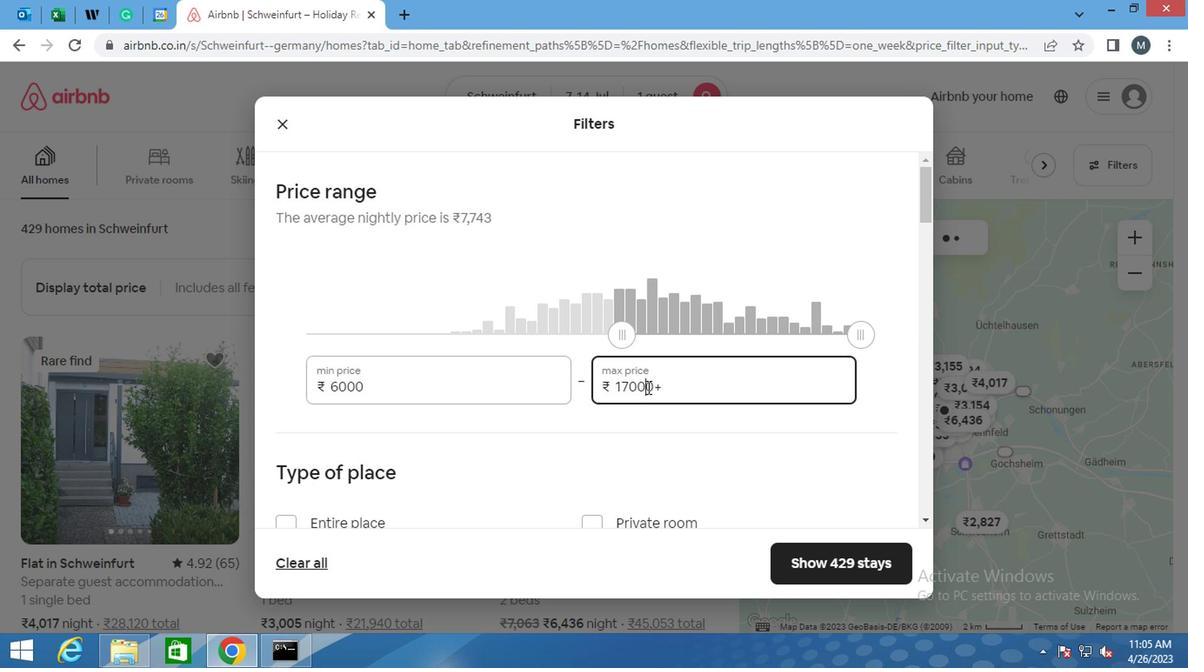 
Action: Mouse pressed left at (570, 385)
Screenshot: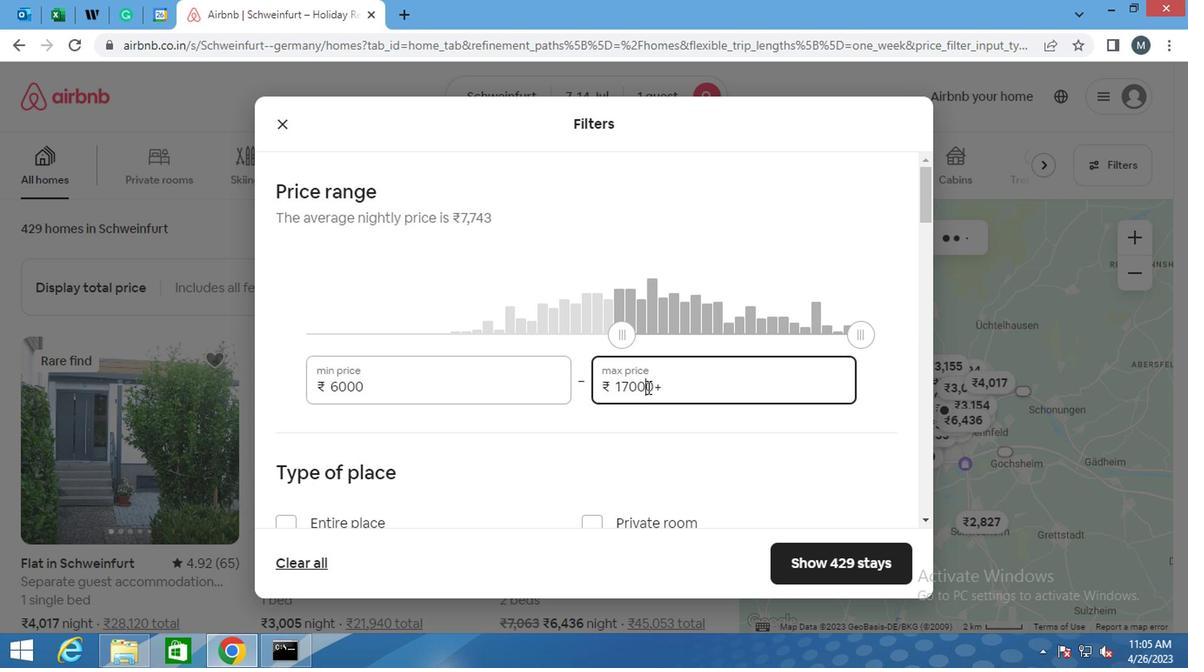 
Action: Key pressed 140
Screenshot: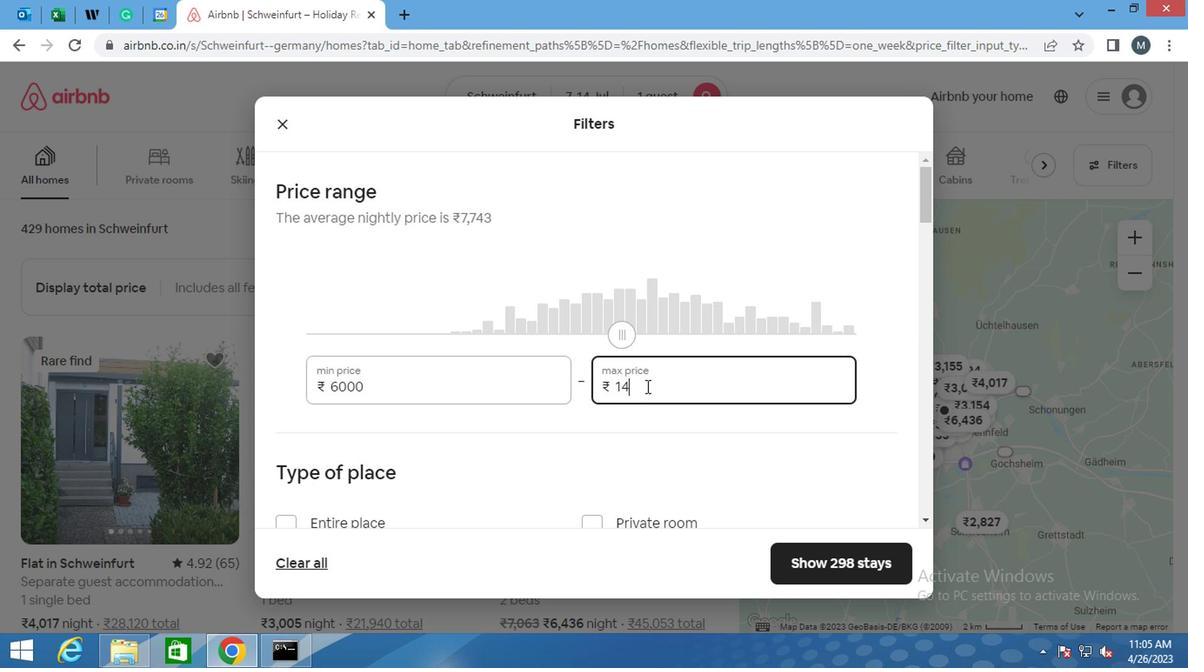 
Action: Mouse moved to (567, 390)
Screenshot: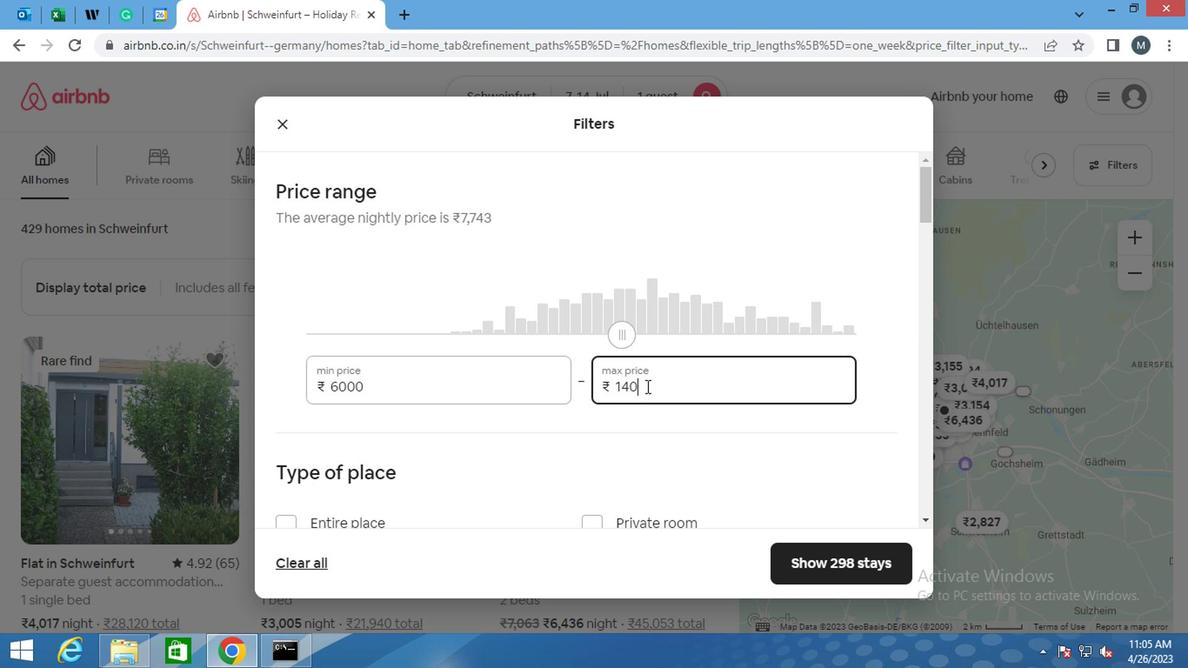 
Action: Key pressed 0
Screenshot: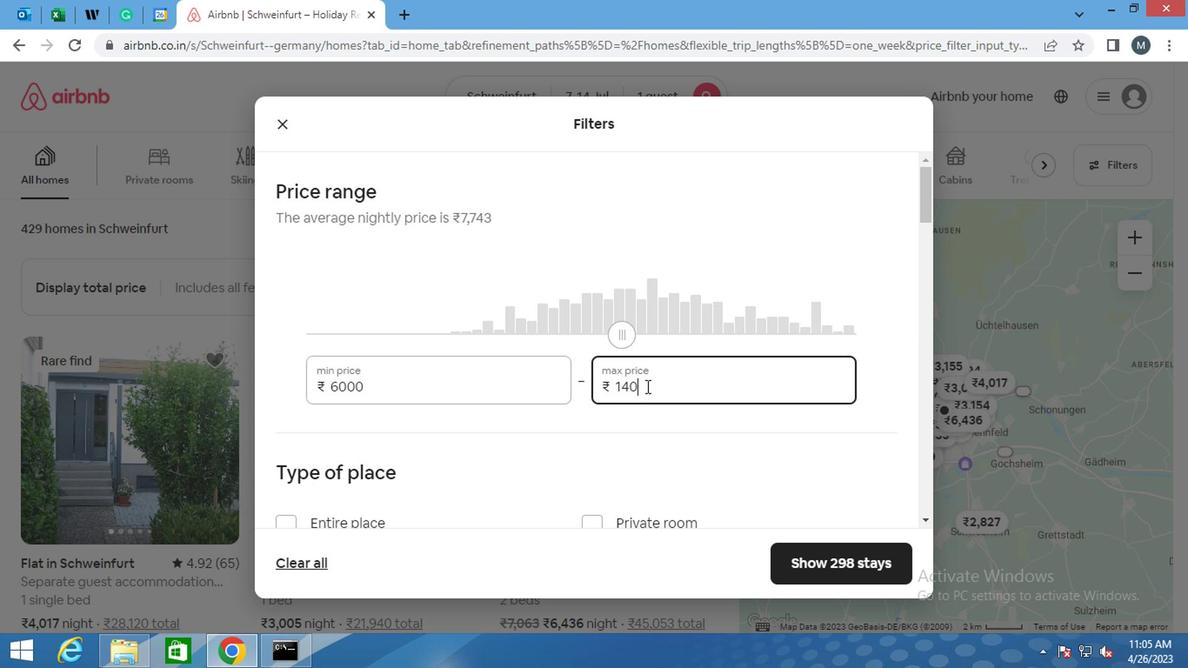 
Action: Mouse moved to (532, 398)
Screenshot: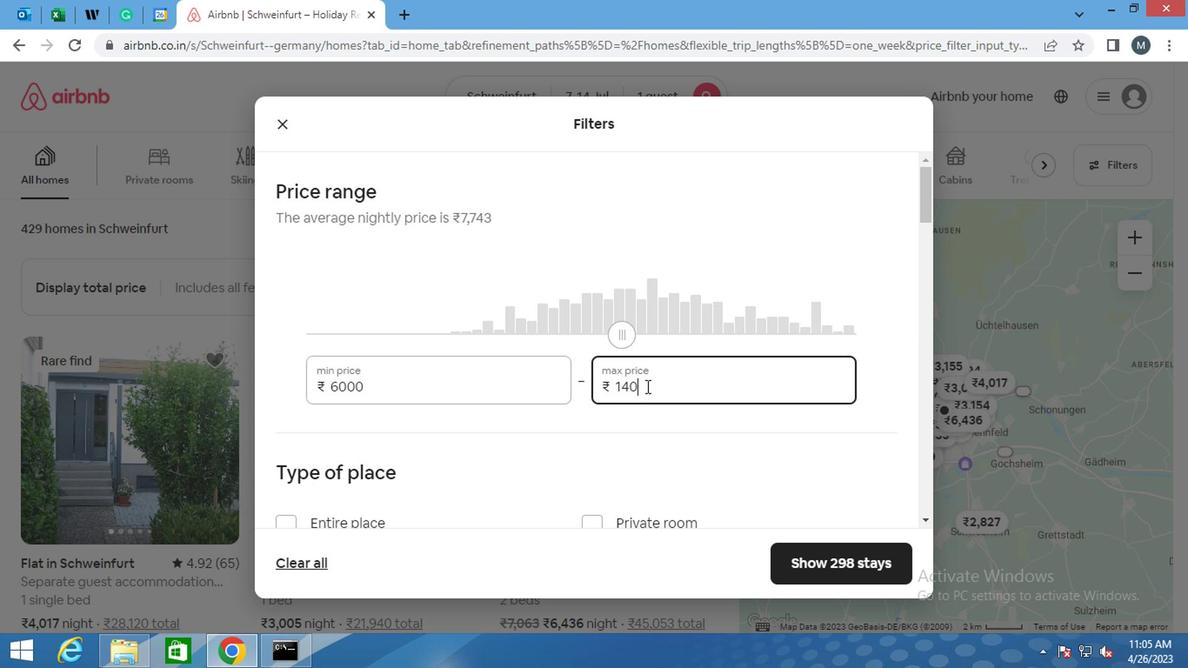 
Action: Key pressed 0
Screenshot: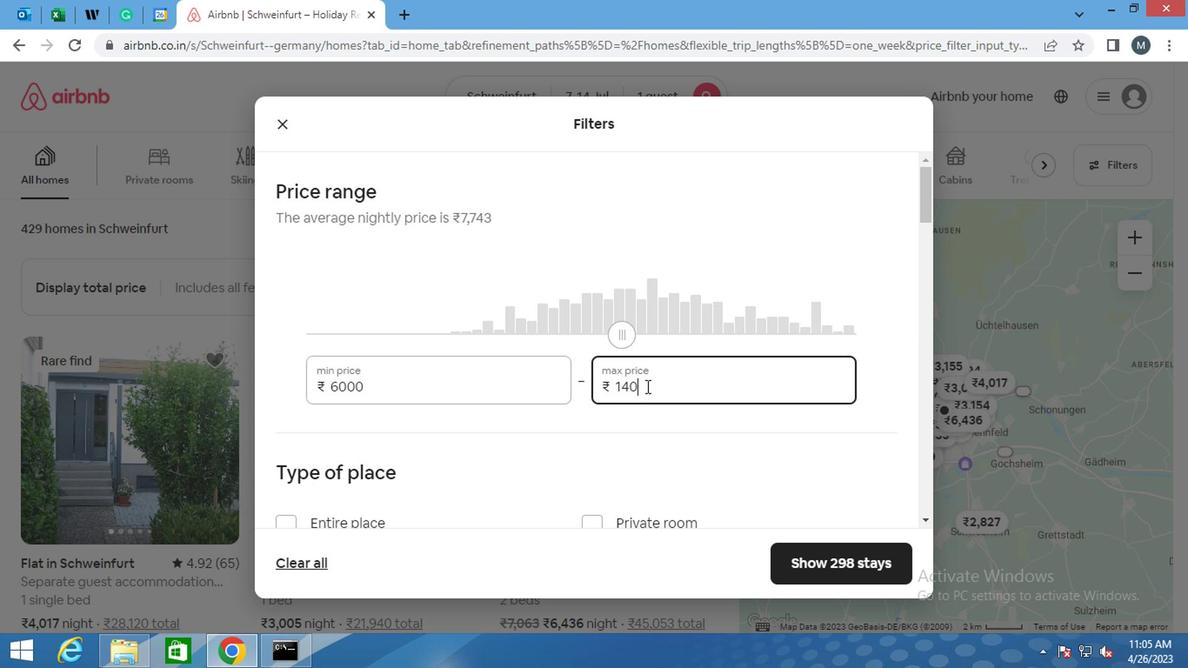 
Action: Mouse moved to (482, 396)
Screenshot: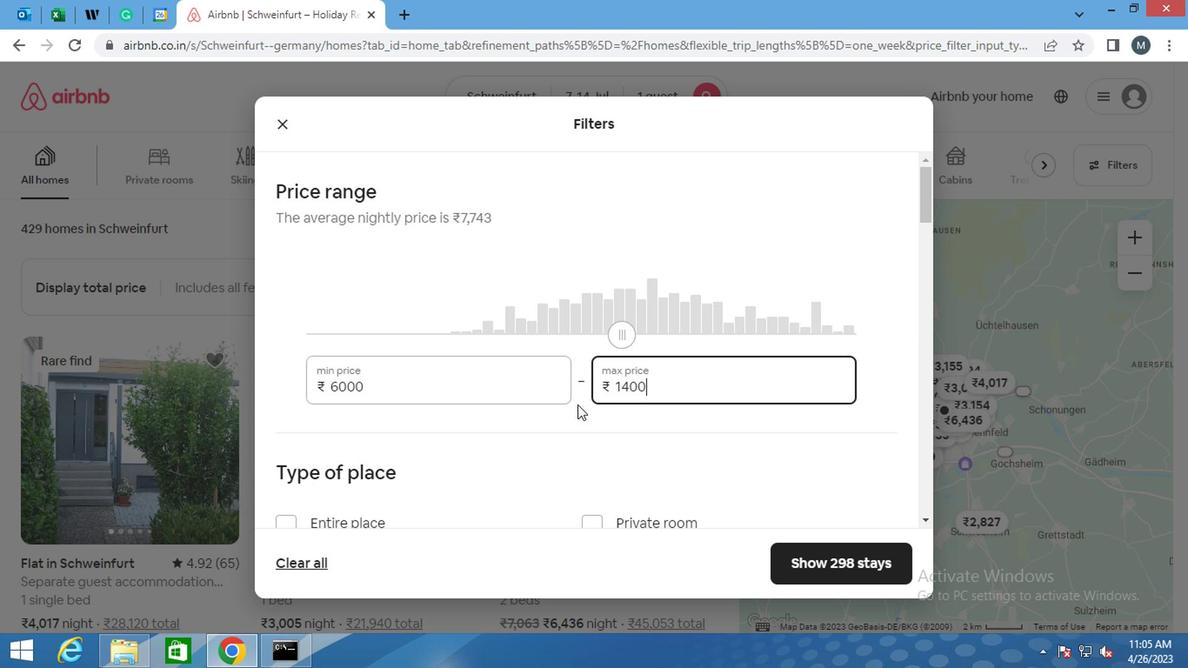 
Action: Mouse scrolled (482, 395) with delta (0, 0)
Screenshot: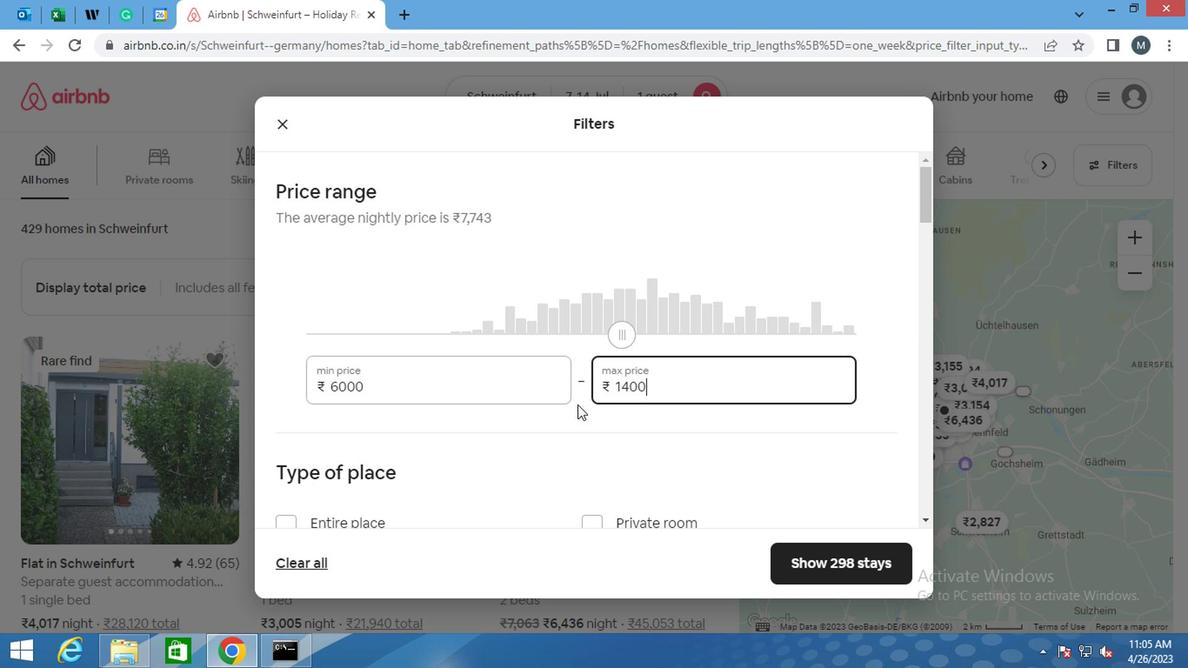 
Action: Mouse moved to (470, 396)
Screenshot: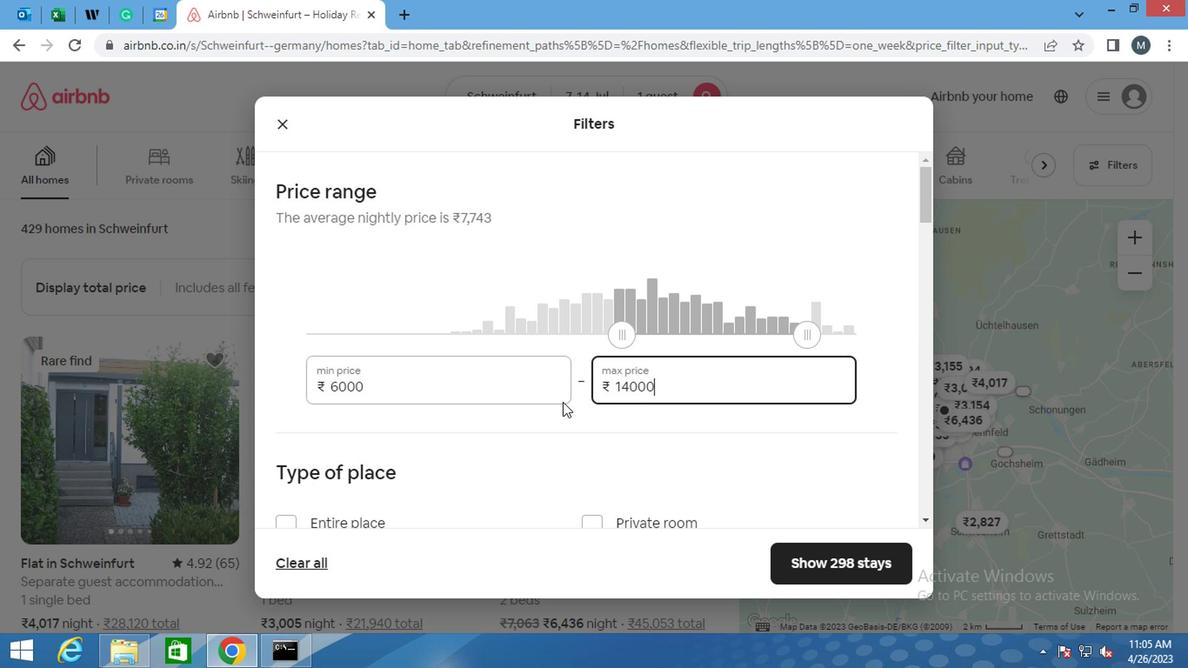 
Action: Mouse scrolled (470, 395) with delta (0, 0)
Screenshot: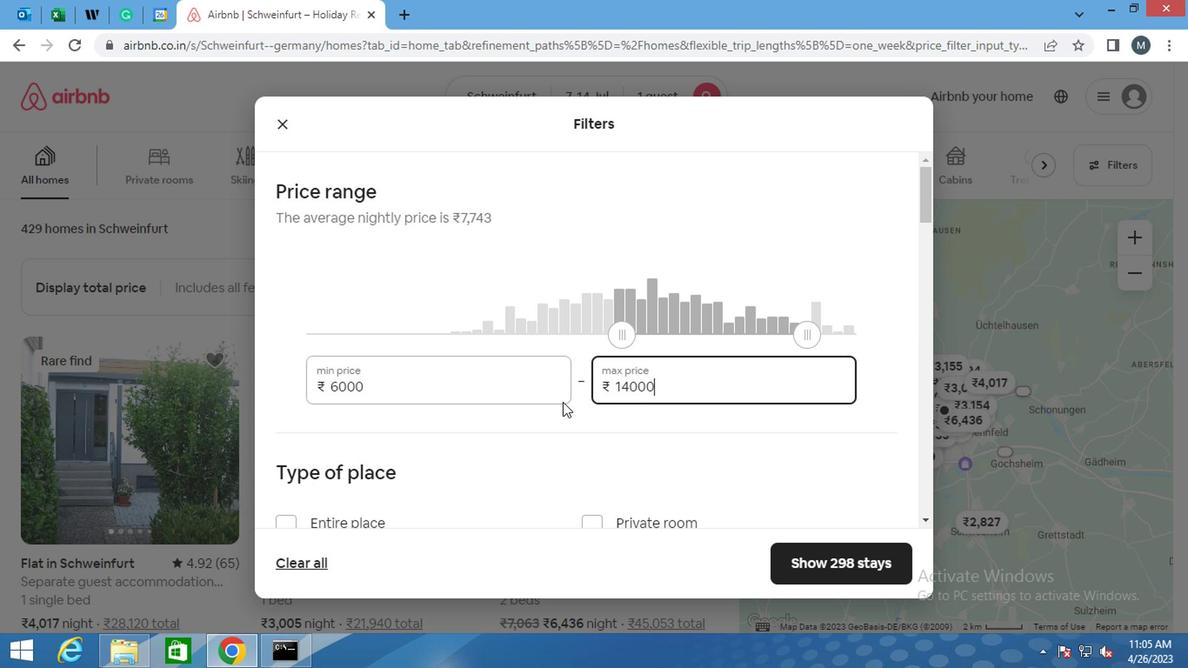 
Action: Mouse moved to (365, 412)
Screenshot: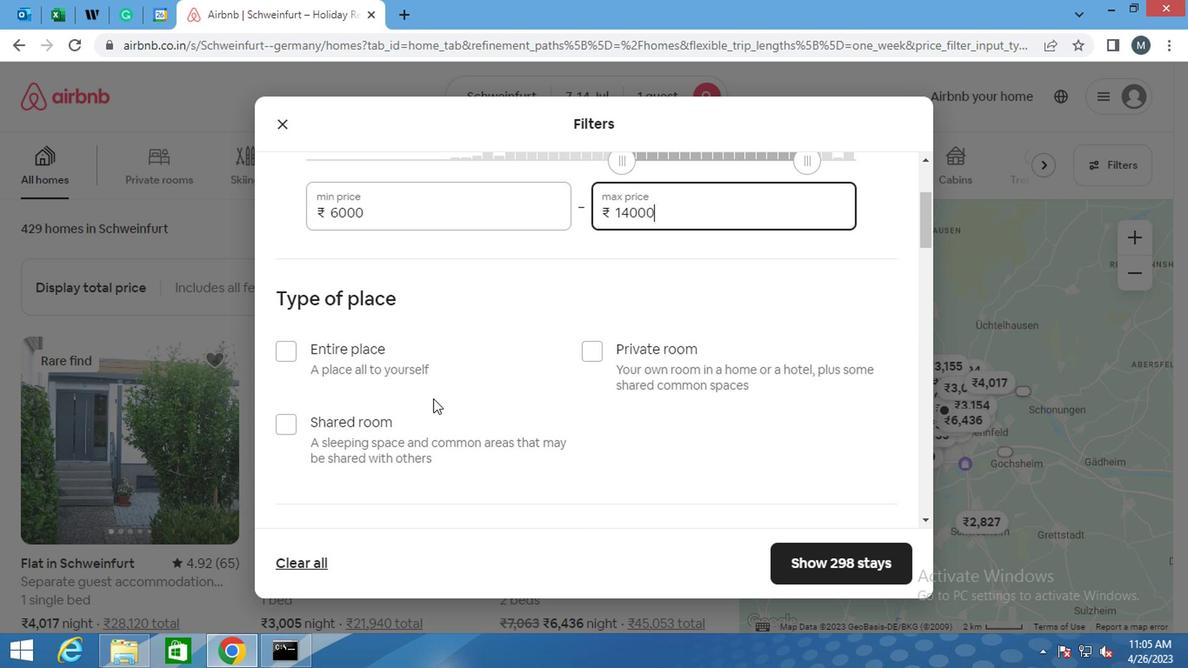 
Action: Mouse pressed left at (365, 412)
Screenshot: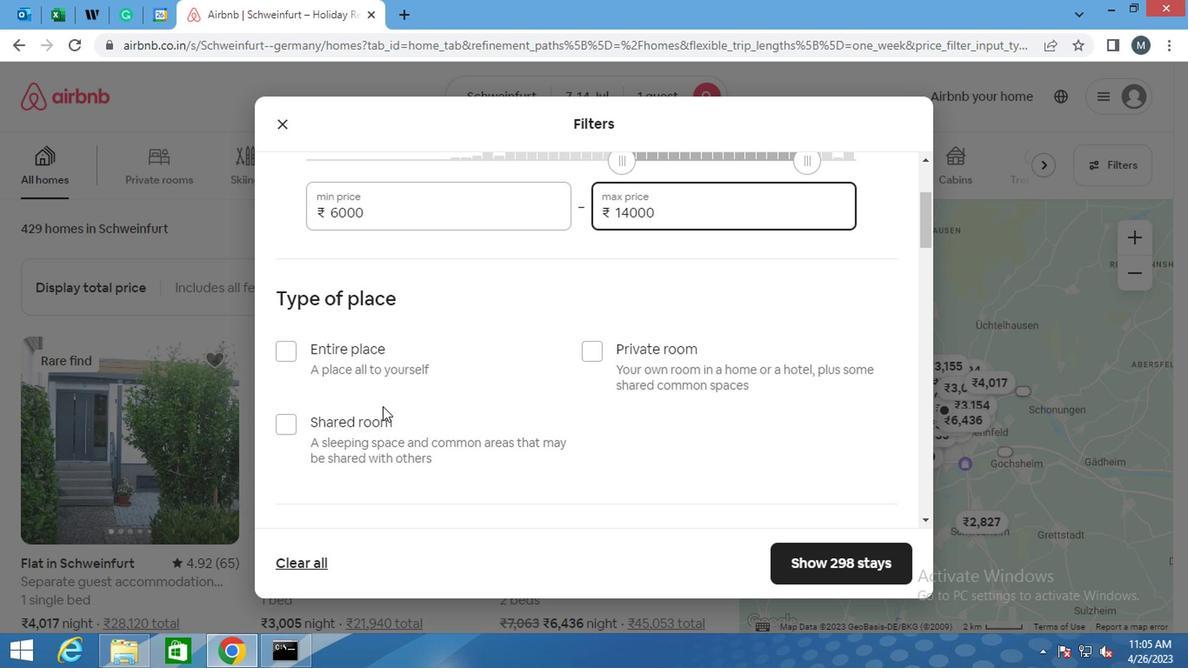 
Action: Mouse moved to (432, 379)
Screenshot: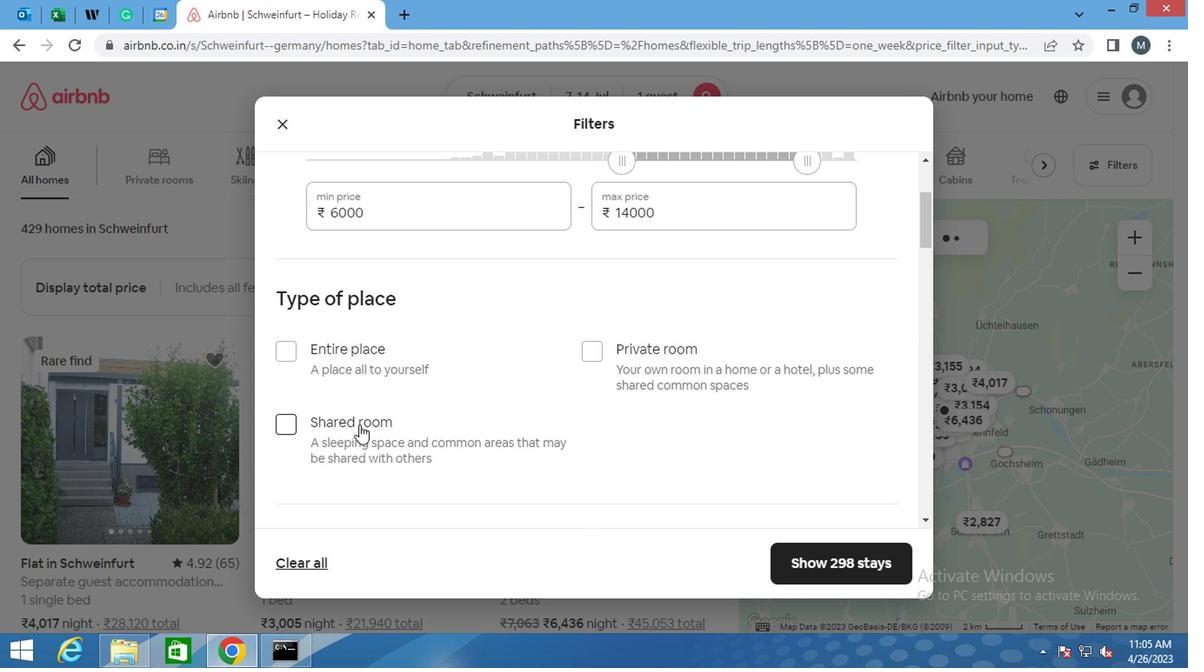 
Action: Mouse scrolled (432, 378) with delta (0, 0)
Screenshot: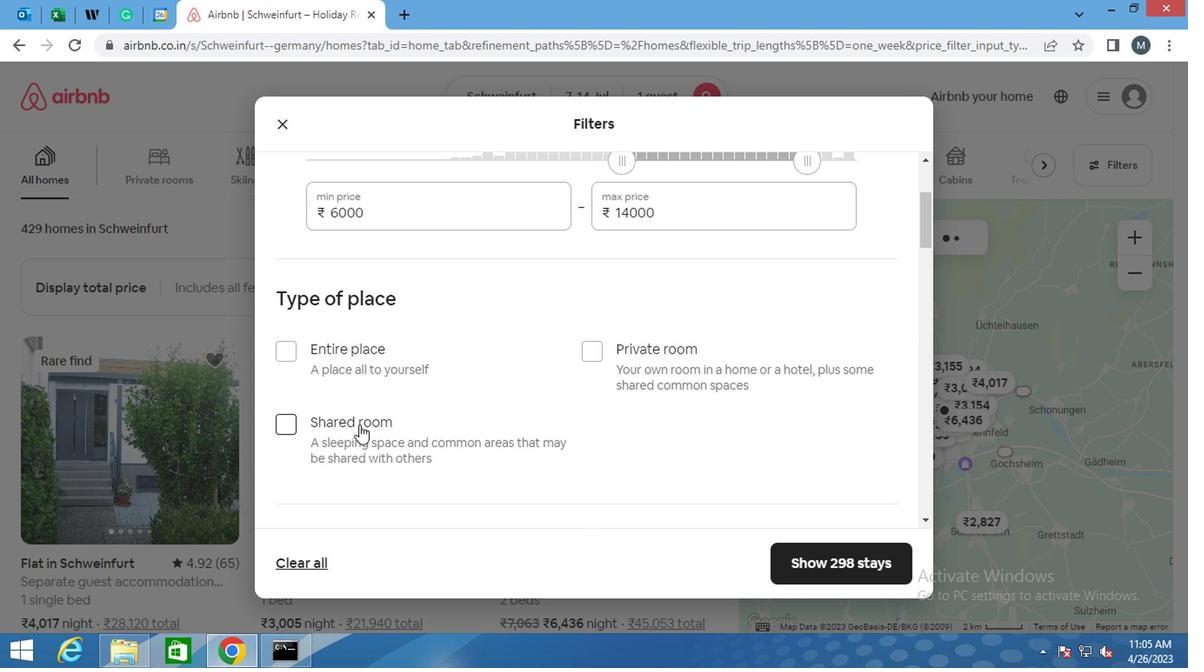 
Action: Mouse moved to (433, 378)
Screenshot: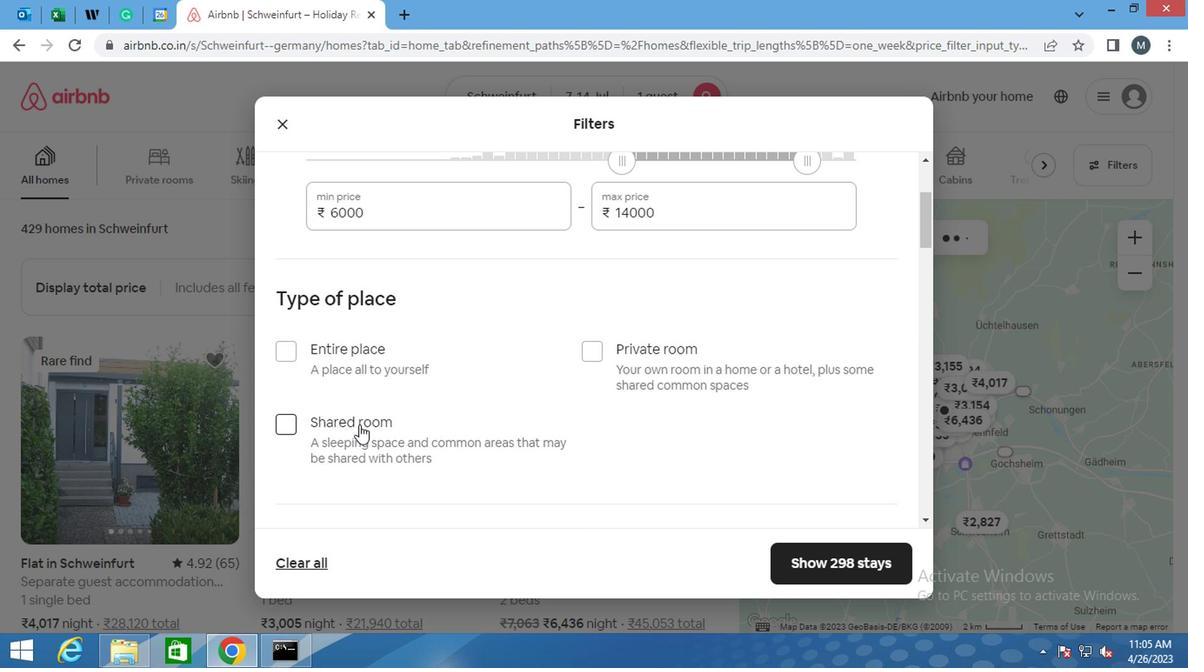 
Action: Mouse scrolled (433, 378) with delta (0, 0)
Screenshot: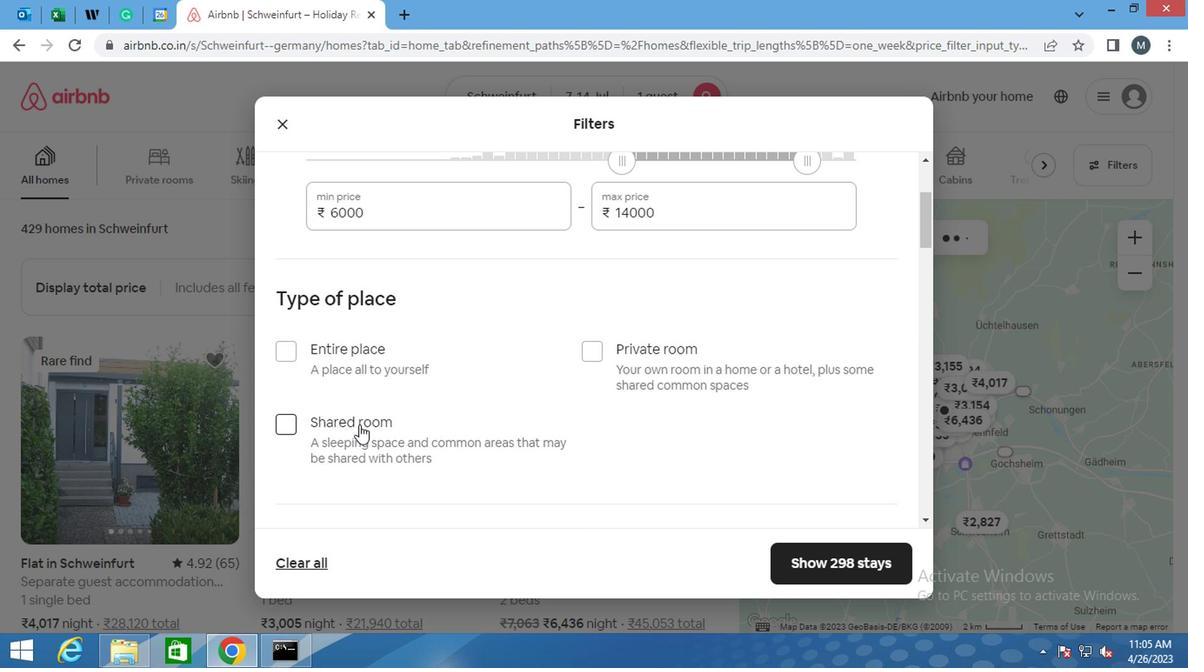 
Action: Mouse scrolled (433, 378) with delta (0, 0)
Screenshot: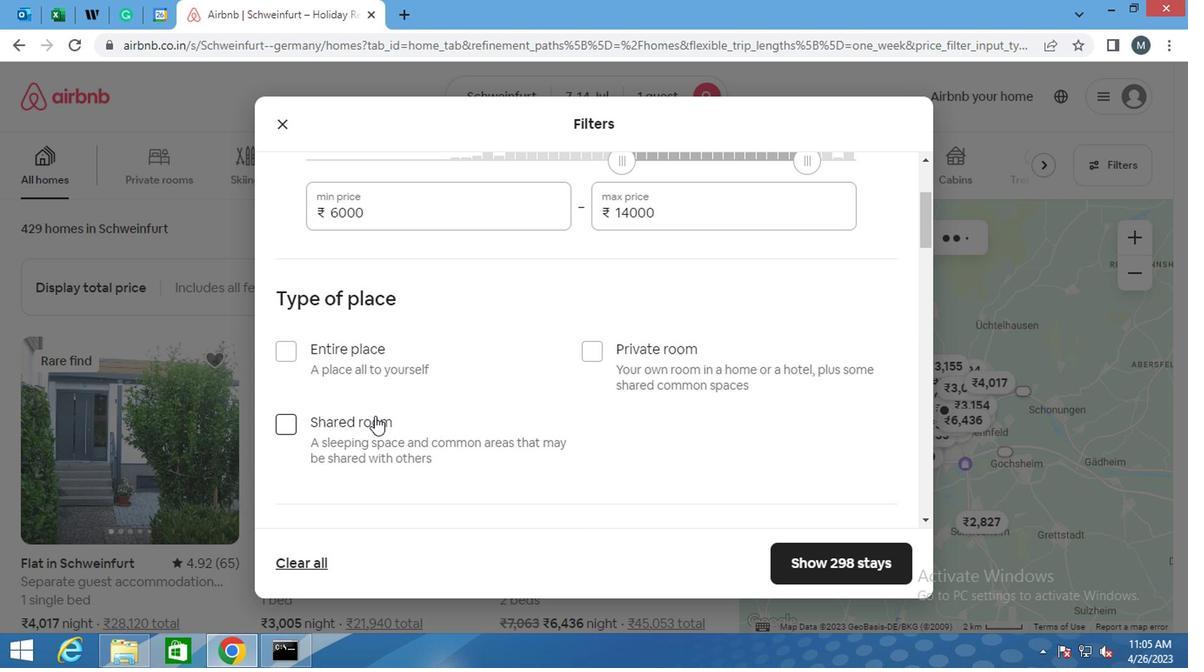 
Action: Mouse scrolled (433, 378) with delta (0, 0)
Screenshot: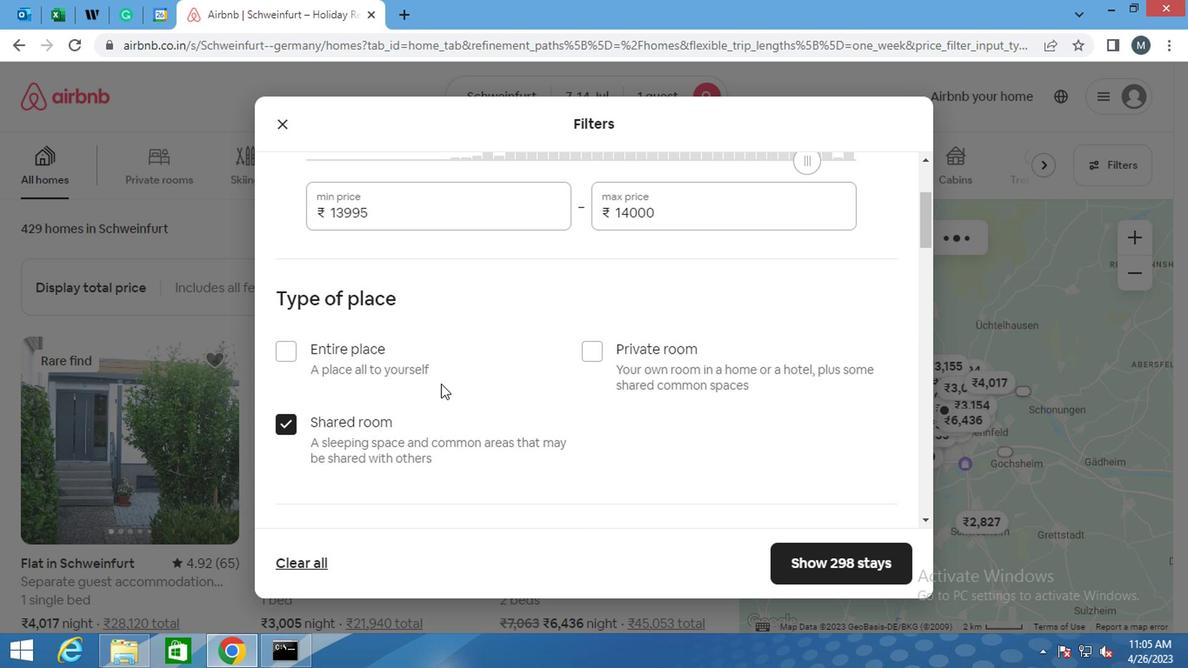 
Action: Mouse moved to (381, 316)
Screenshot: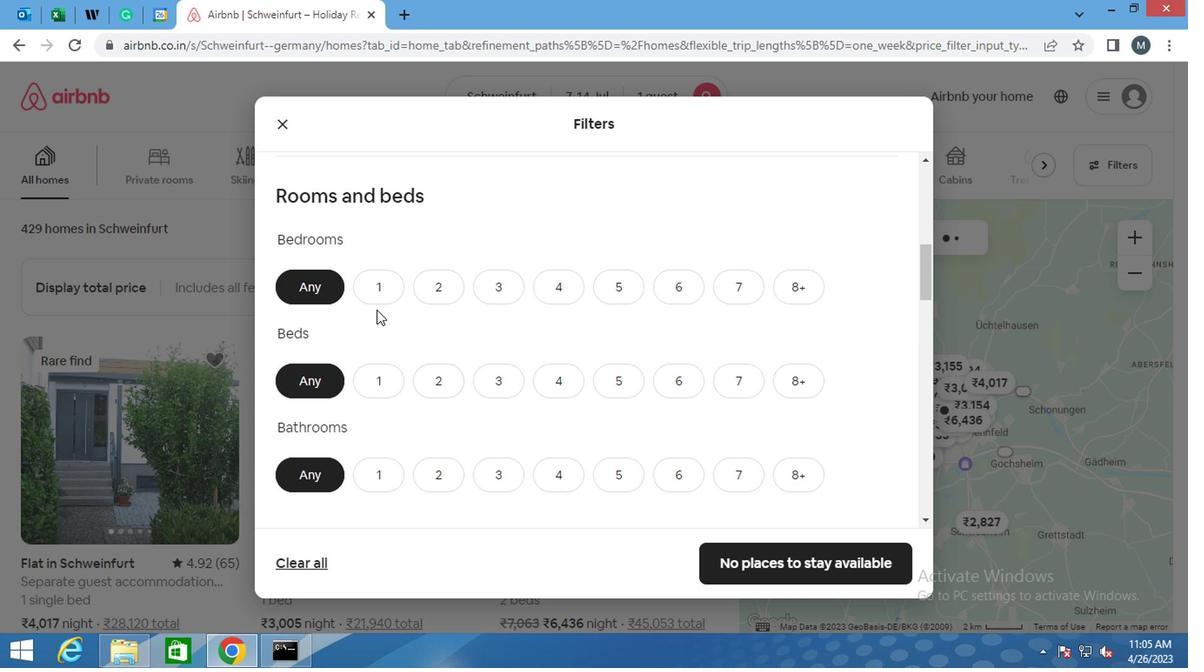 
Action: Mouse pressed left at (381, 316)
Screenshot: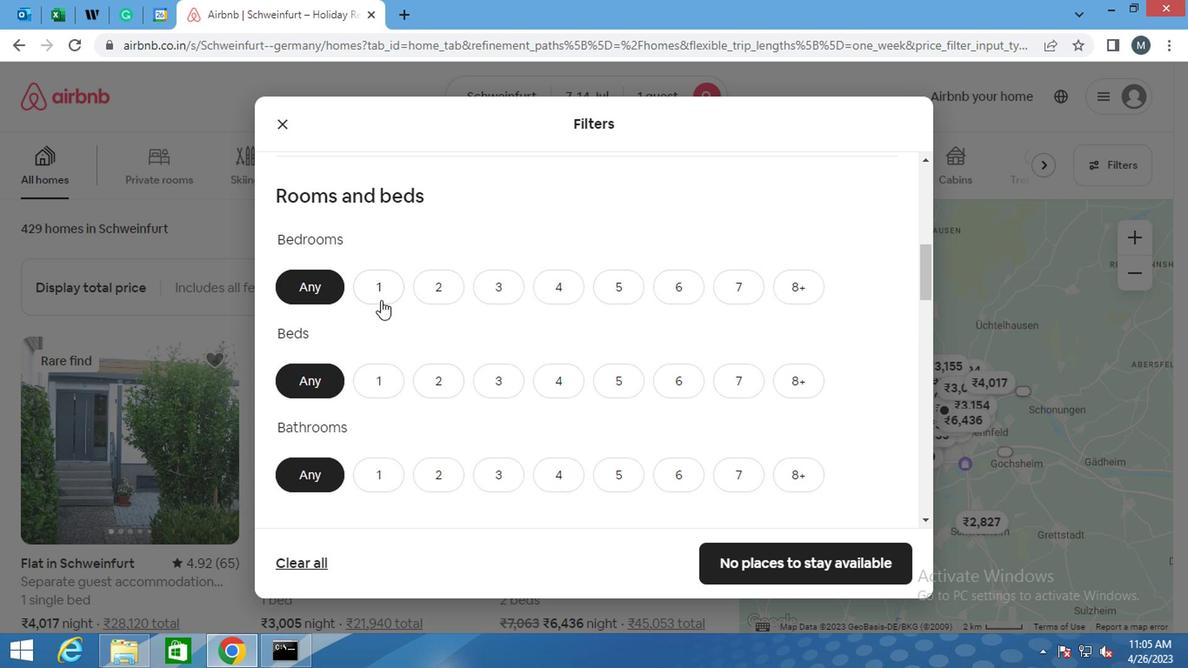 
Action: Mouse moved to (384, 381)
Screenshot: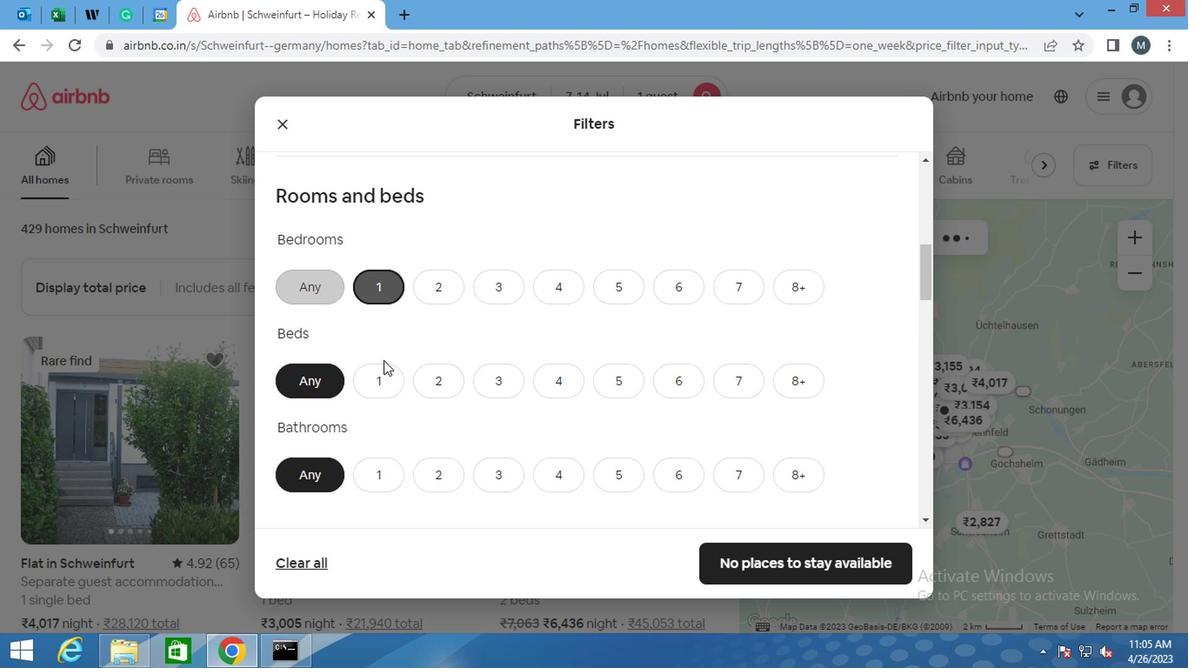 
Action: Mouse pressed left at (384, 381)
Screenshot: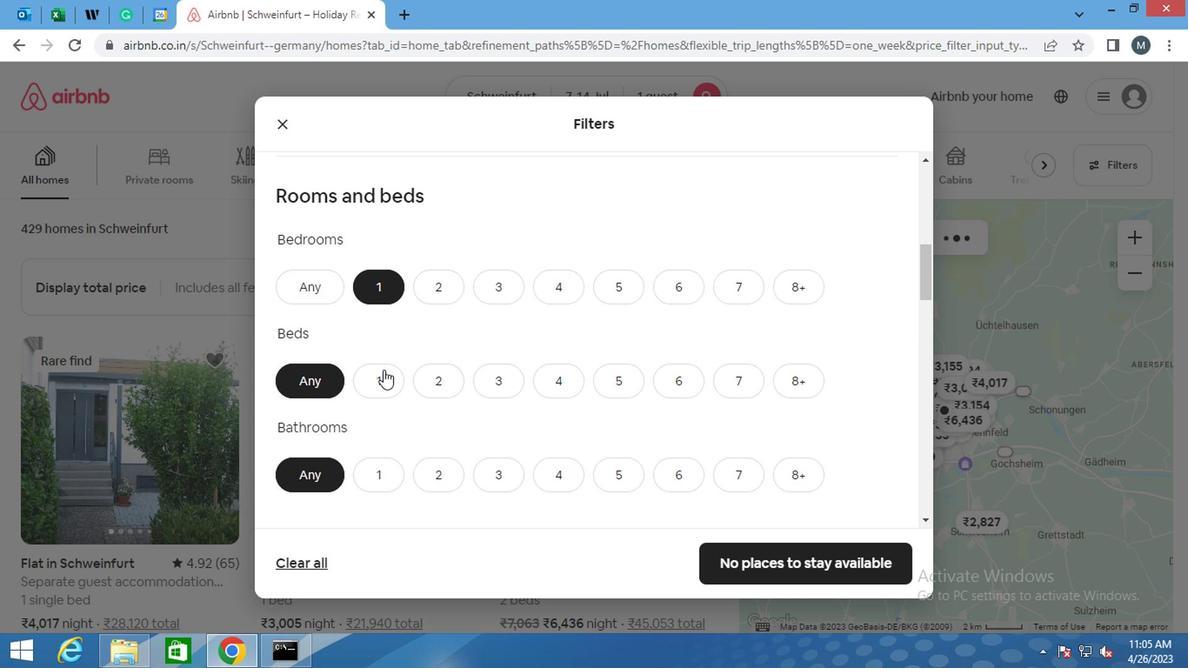 
Action: Mouse moved to (389, 443)
Screenshot: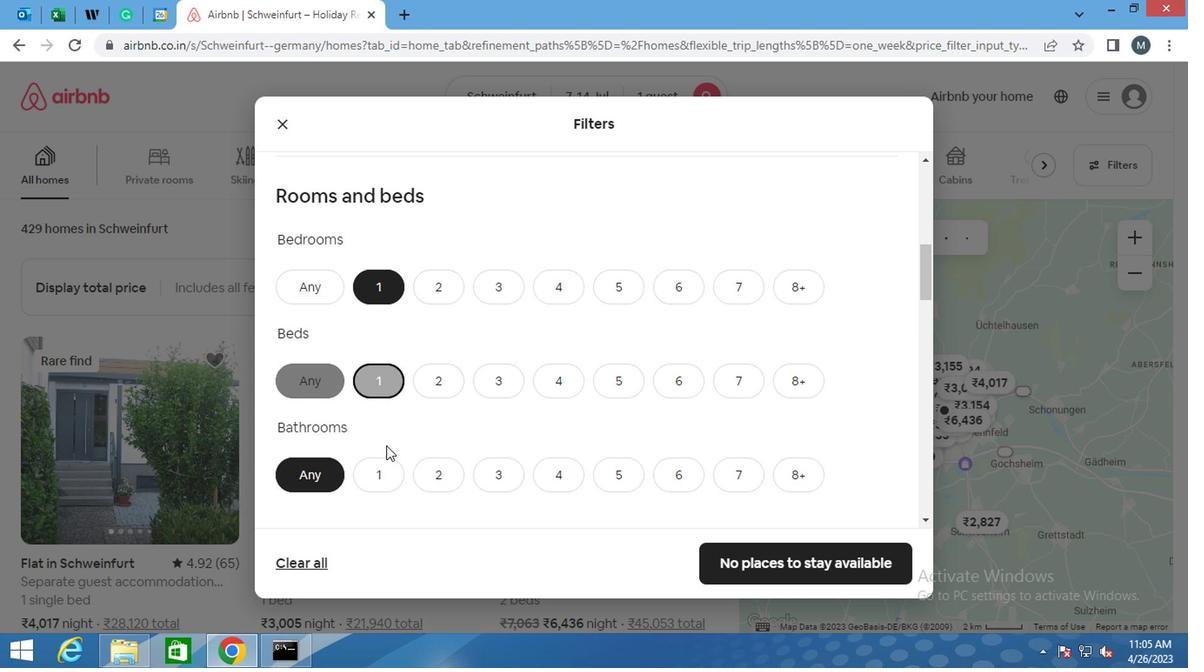 
Action: Mouse pressed left at (389, 443)
Screenshot: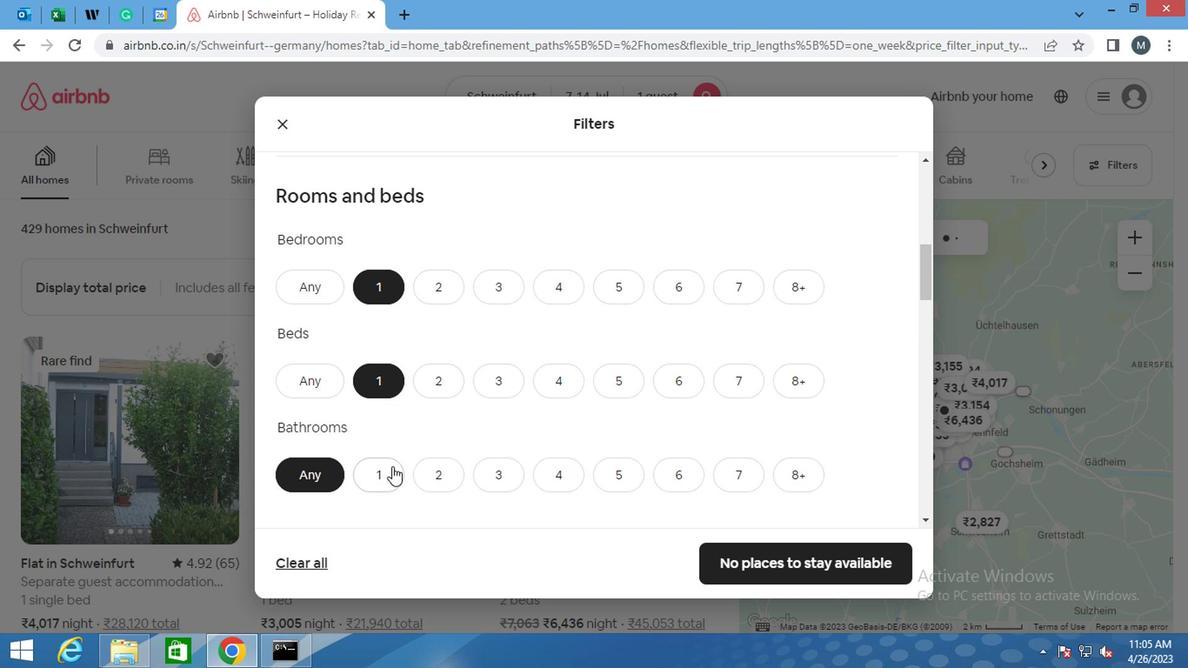 
Action: Mouse moved to (443, 380)
Screenshot: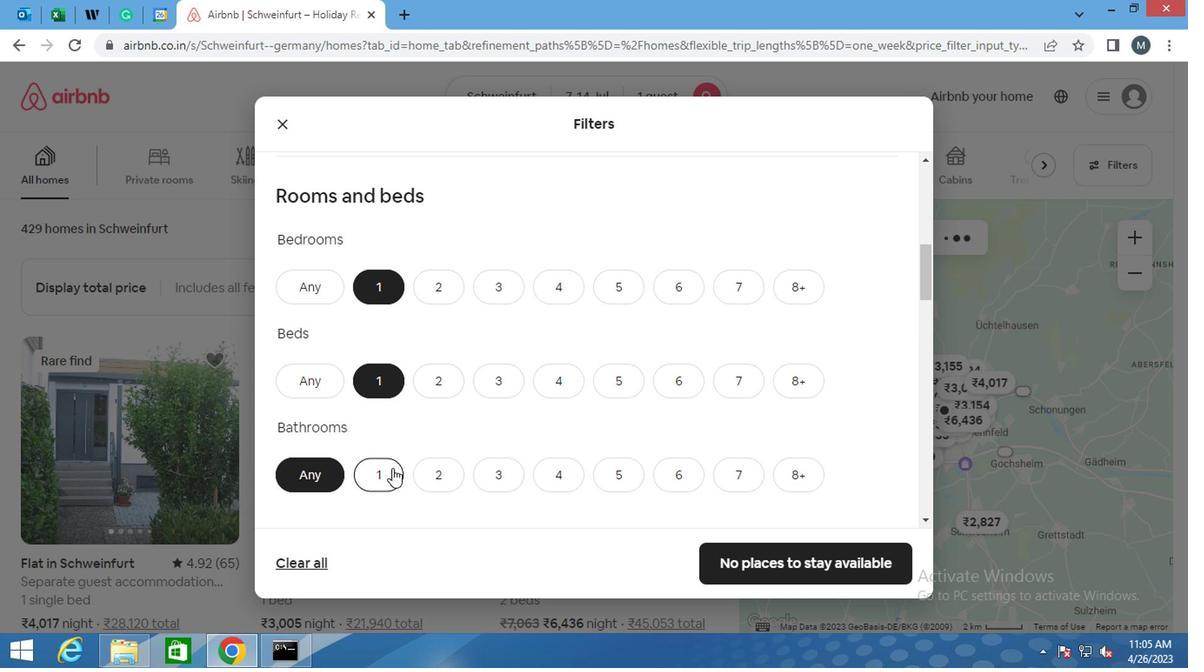 
Action: Mouse scrolled (443, 380) with delta (0, 0)
Screenshot: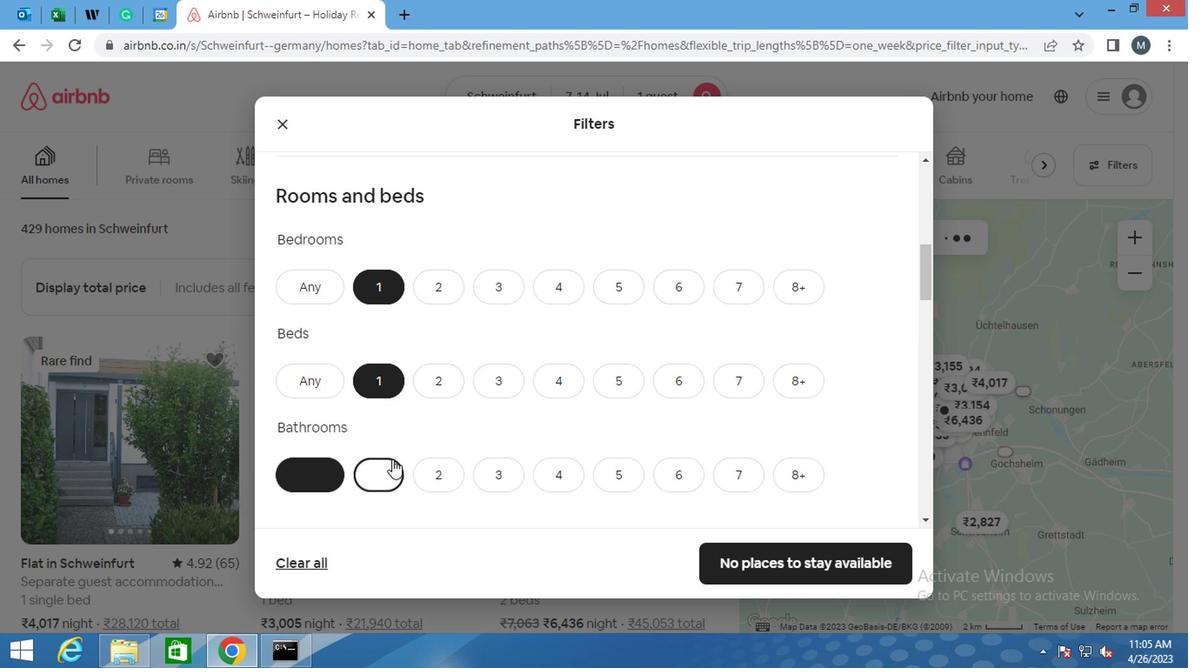 
Action: Mouse scrolled (443, 380) with delta (0, 0)
Screenshot: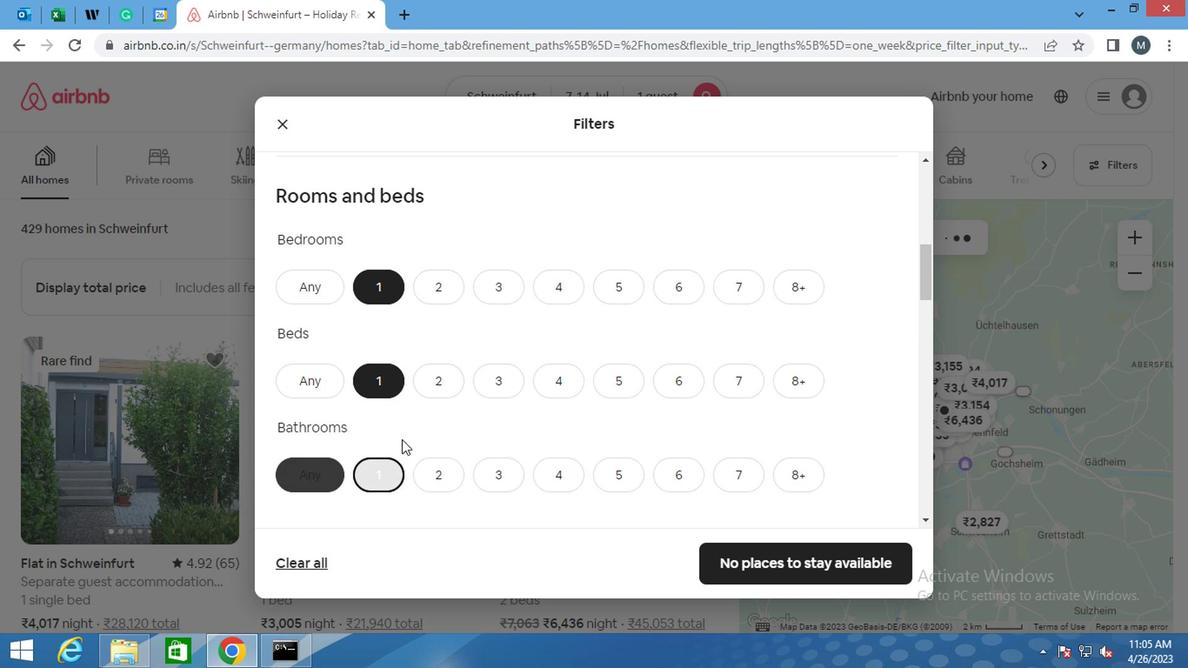 
Action: Mouse scrolled (443, 380) with delta (0, 0)
Screenshot: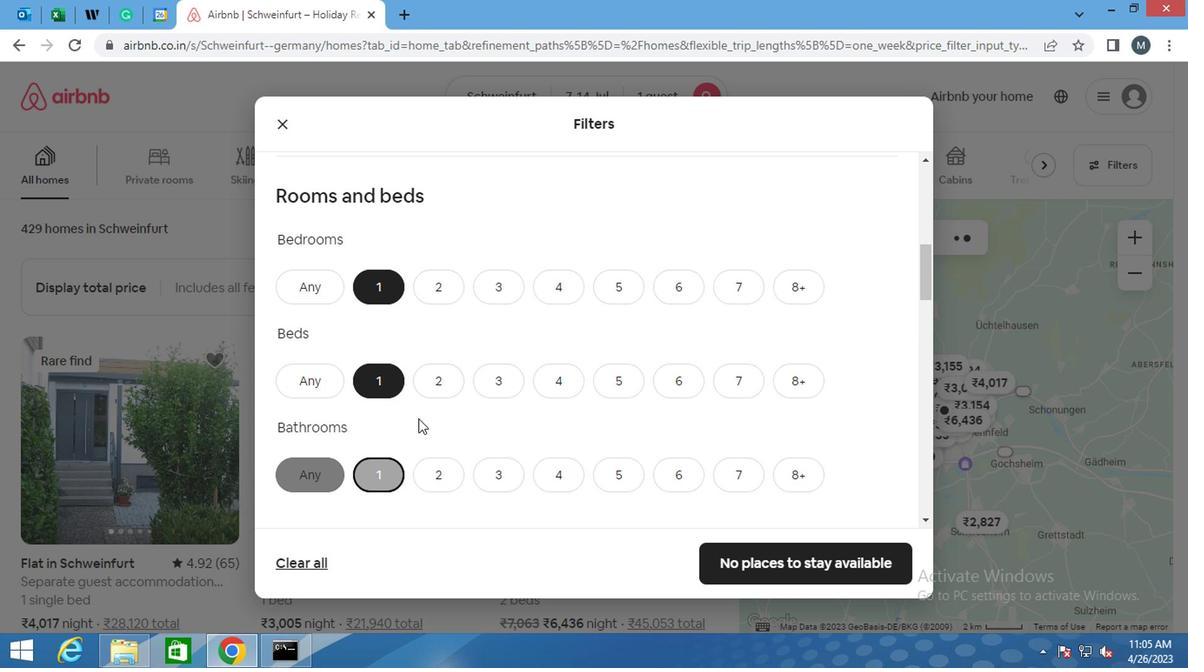 
Action: Mouse scrolled (443, 380) with delta (0, 0)
Screenshot: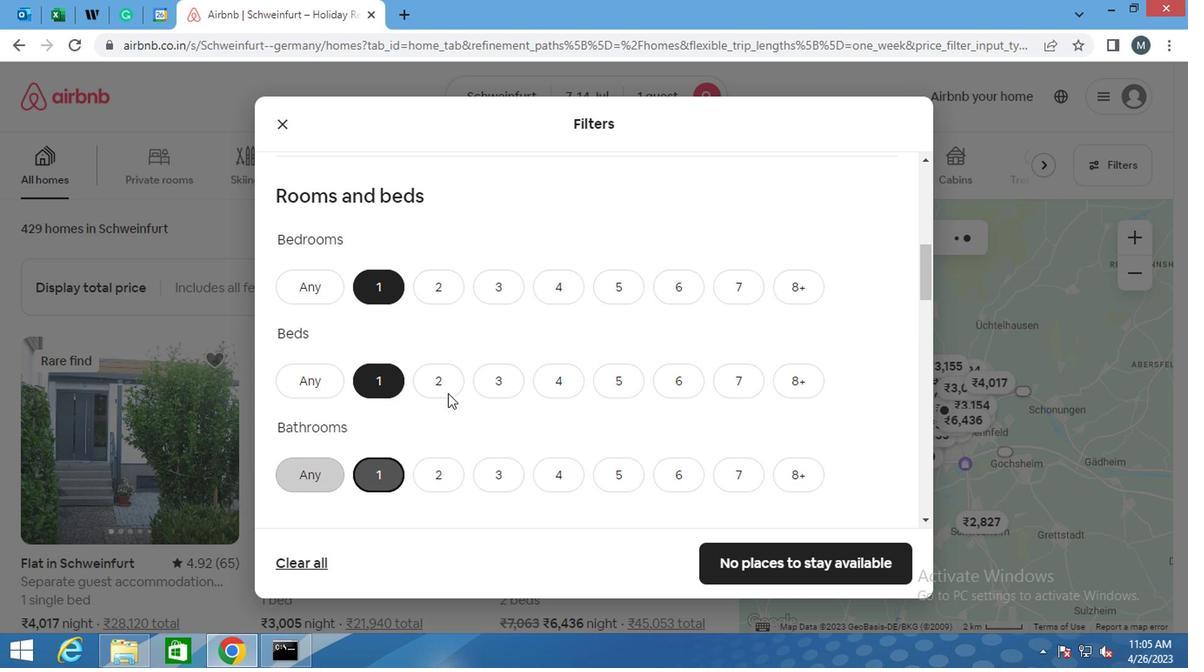 
Action: Mouse moved to (376, 342)
Screenshot: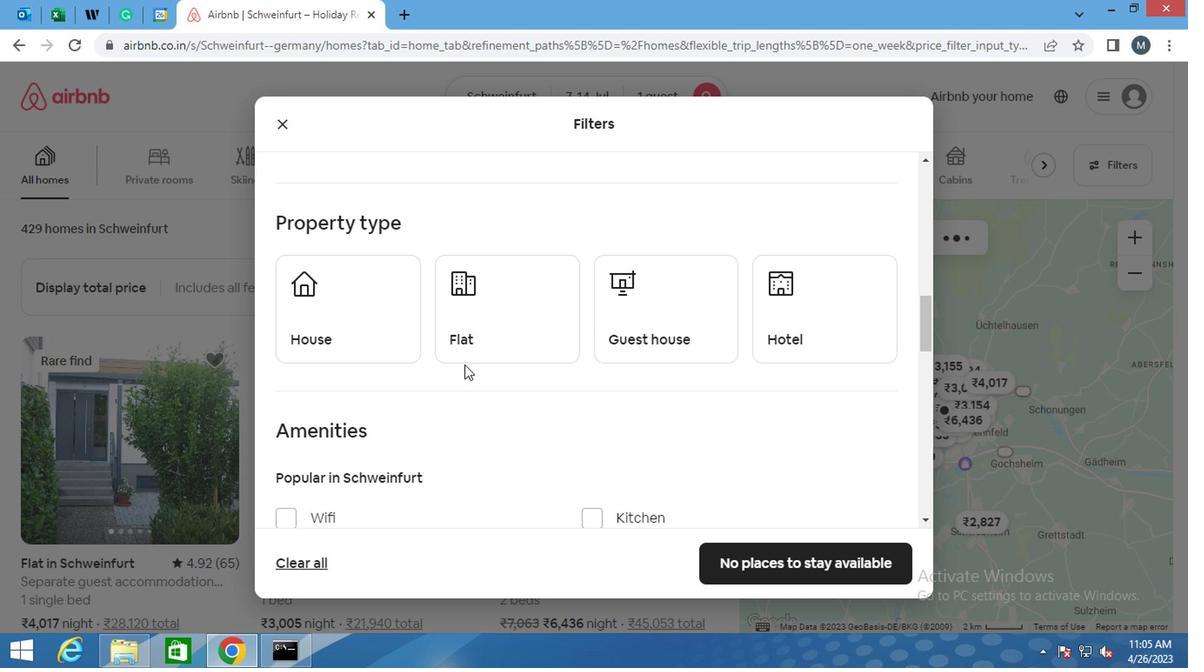 
Action: Mouse pressed left at (376, 342)
Screenshot: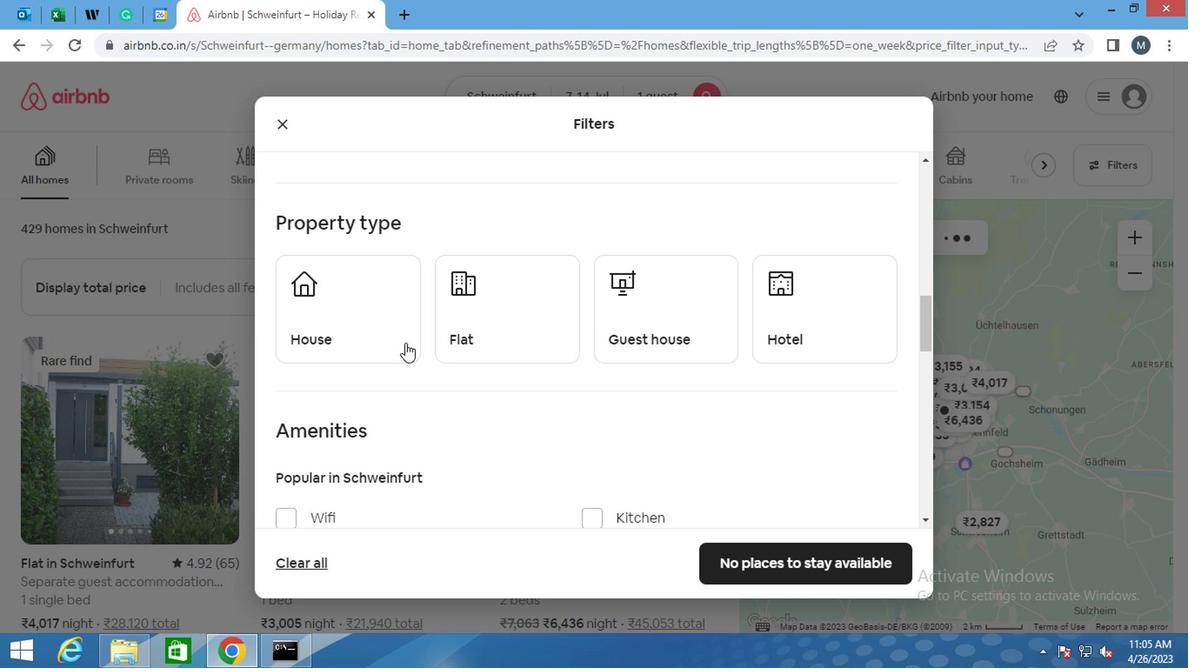 
Action: Mouse moved to (432, 350)
Screenshot: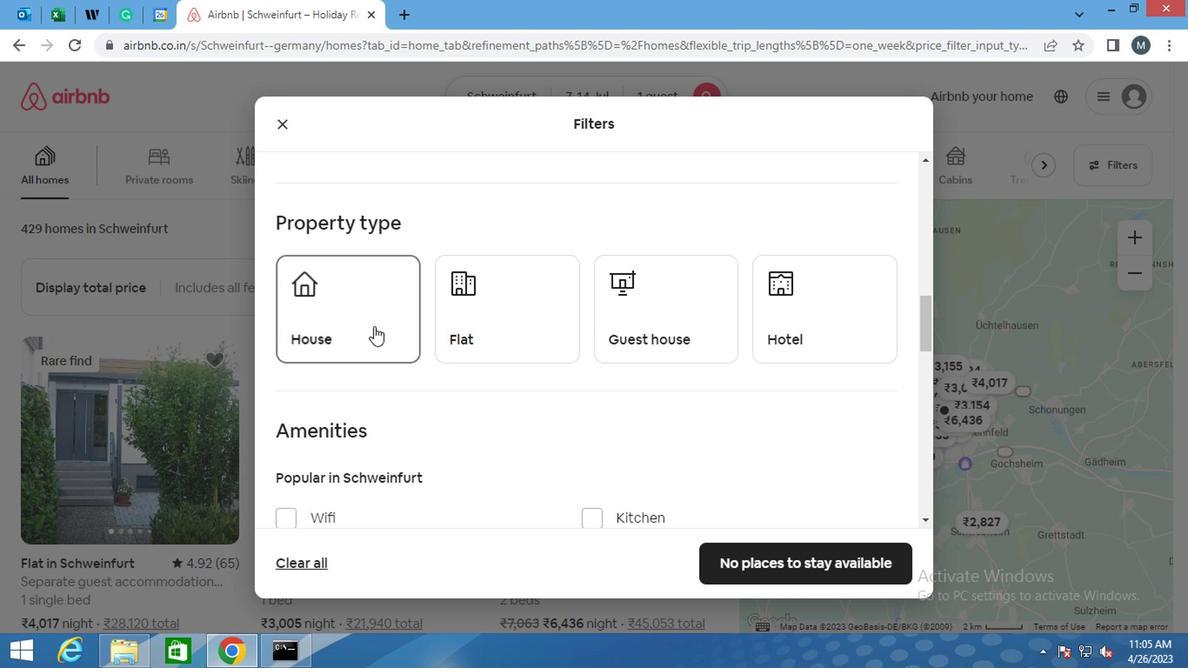 
Action: Mouse pressed left at (432, 350)
Screenshot: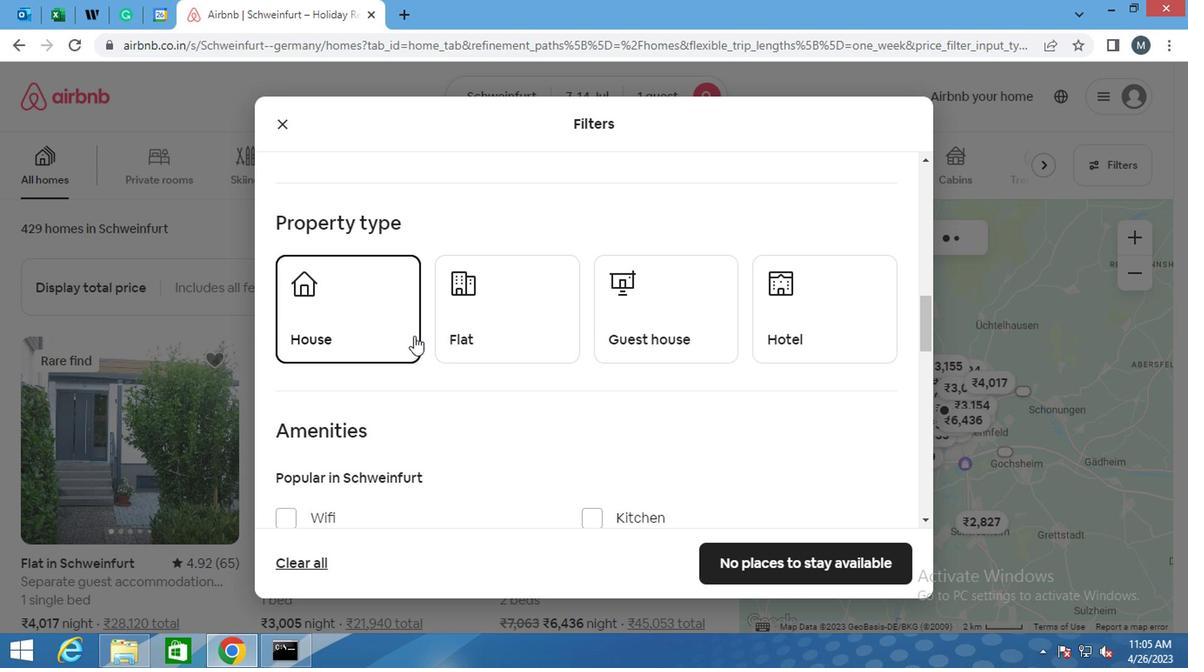 
Action: Mouse moved to (598, 346)
Screenshot: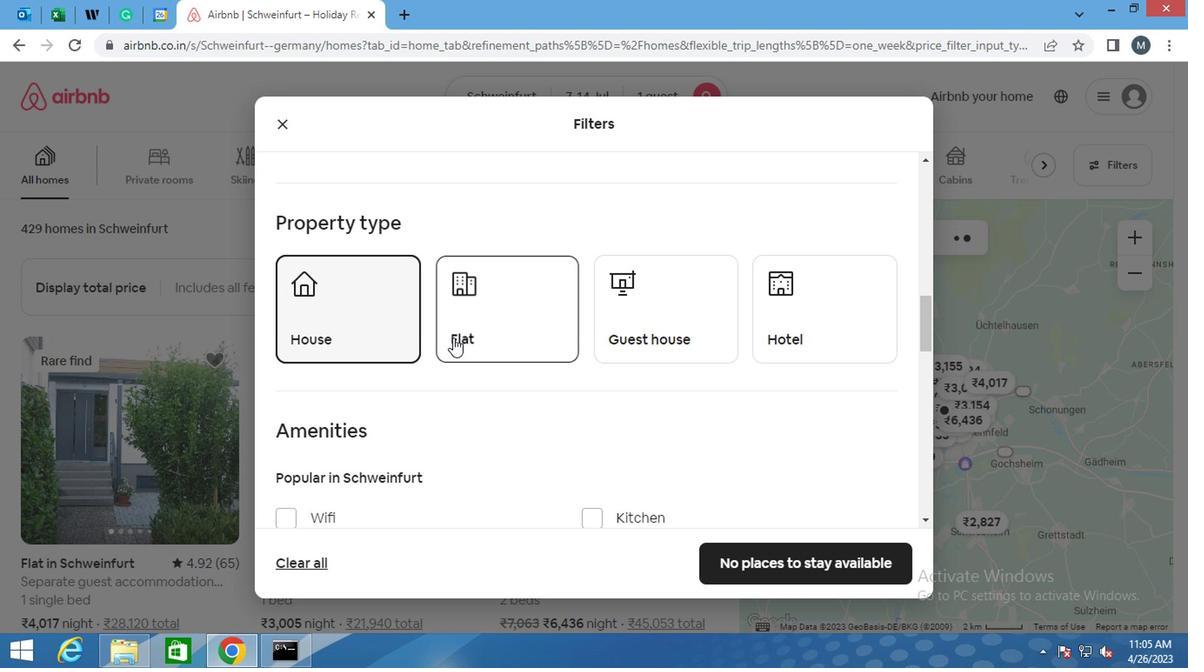 
Action: Mouse pressed left at (598, 346)
Screenshot: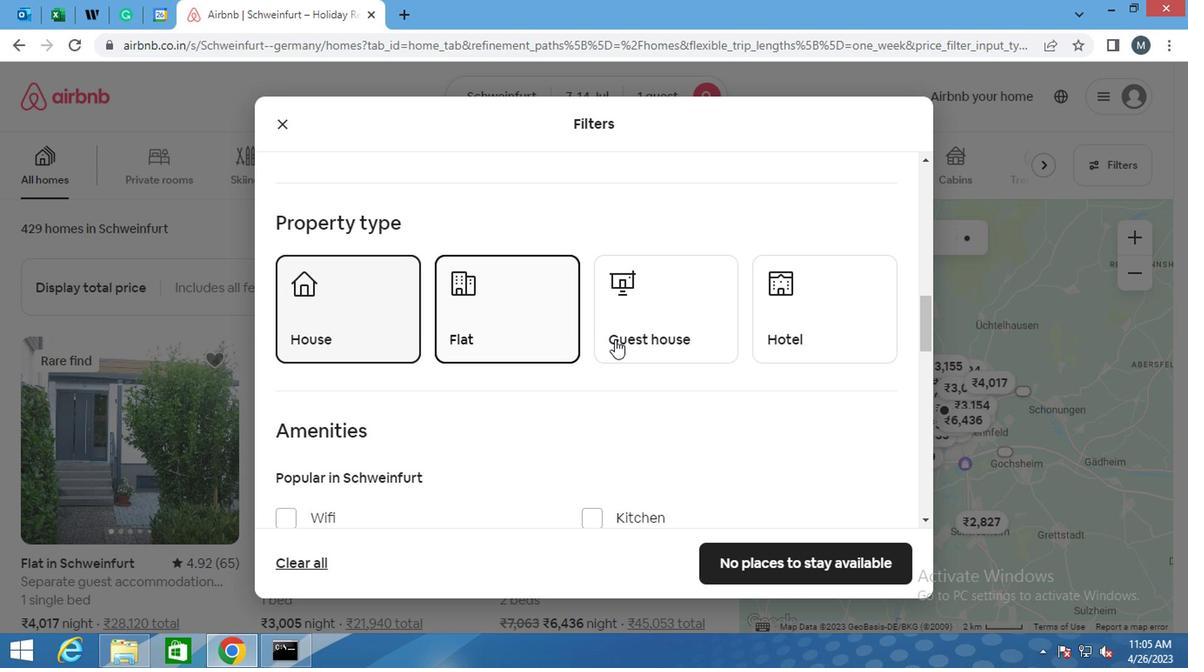 
Action: Mouse moved to (695, 343)
Screenshot: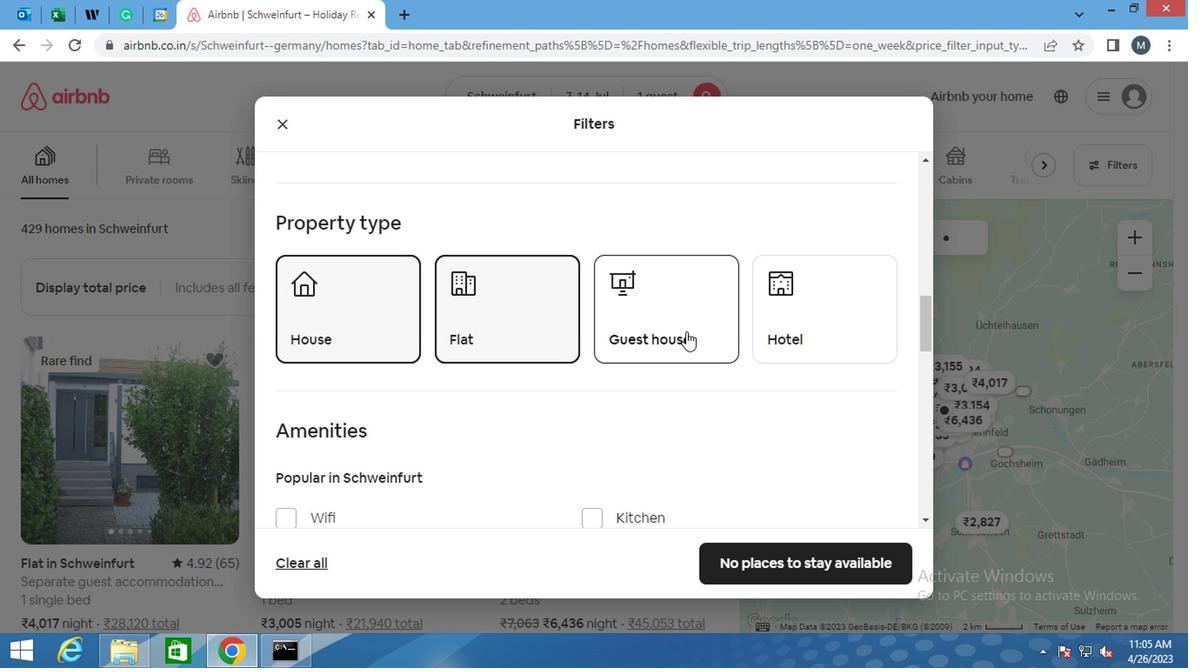 
Action: Mouse pressed left at (695, 343)
Screenshot: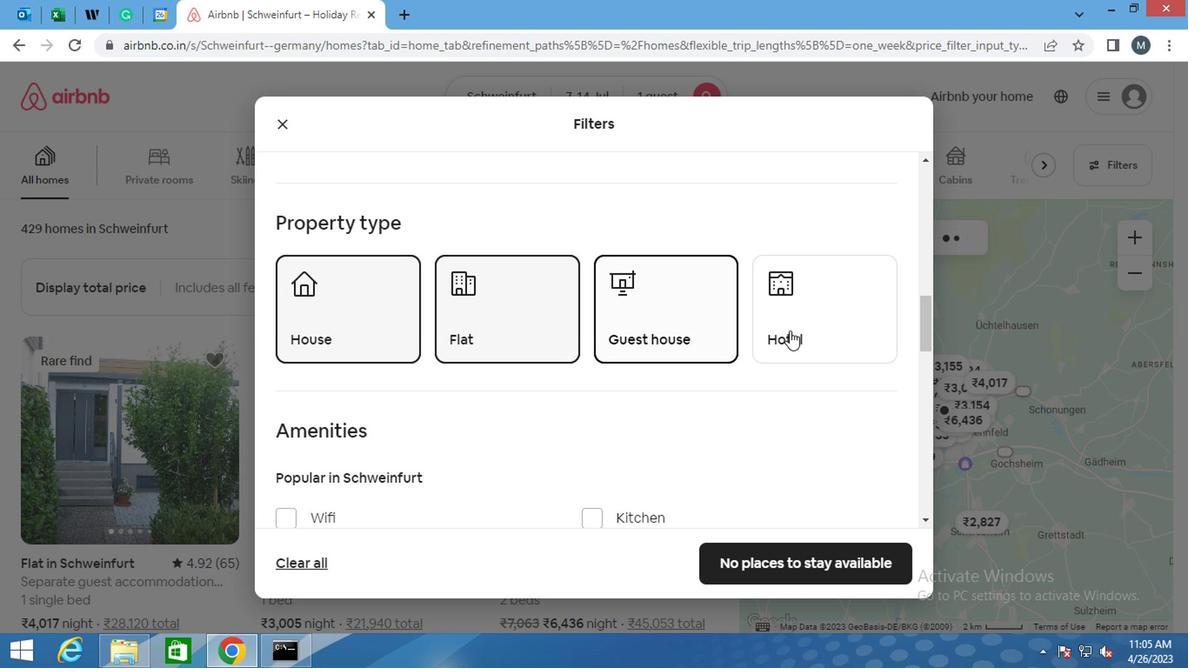 
Action: Mouse moved to (687, 350)
Screenshot: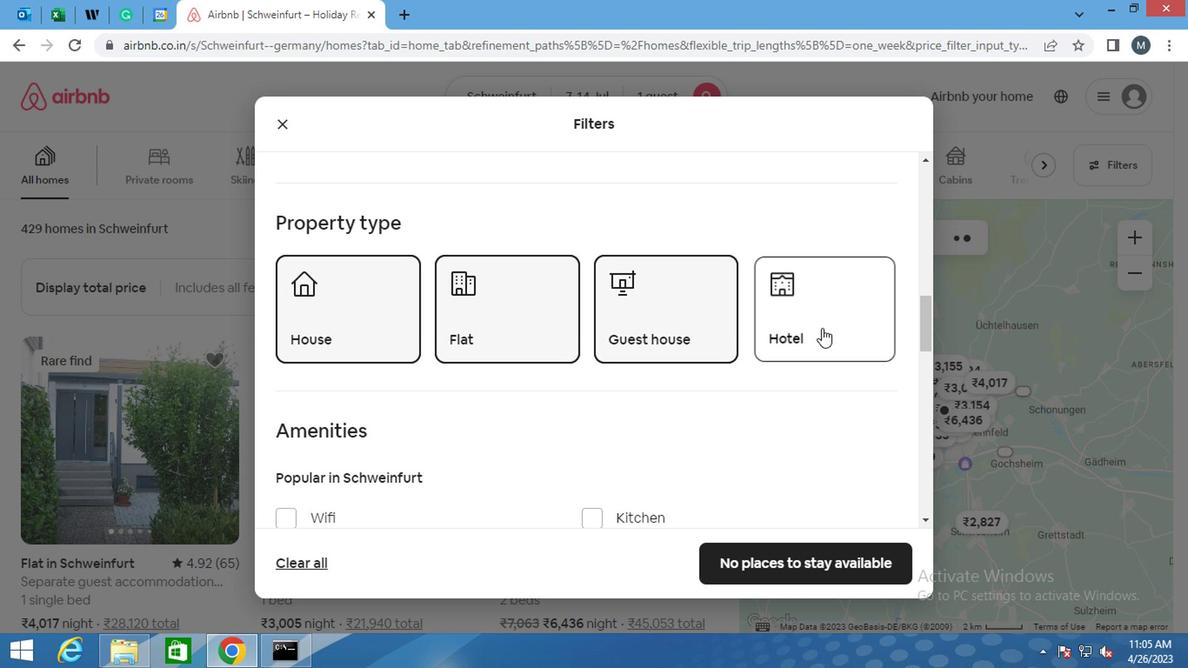 
Action: Mouse scrolled (687, 349) with delta (0, 0)
Screenshot: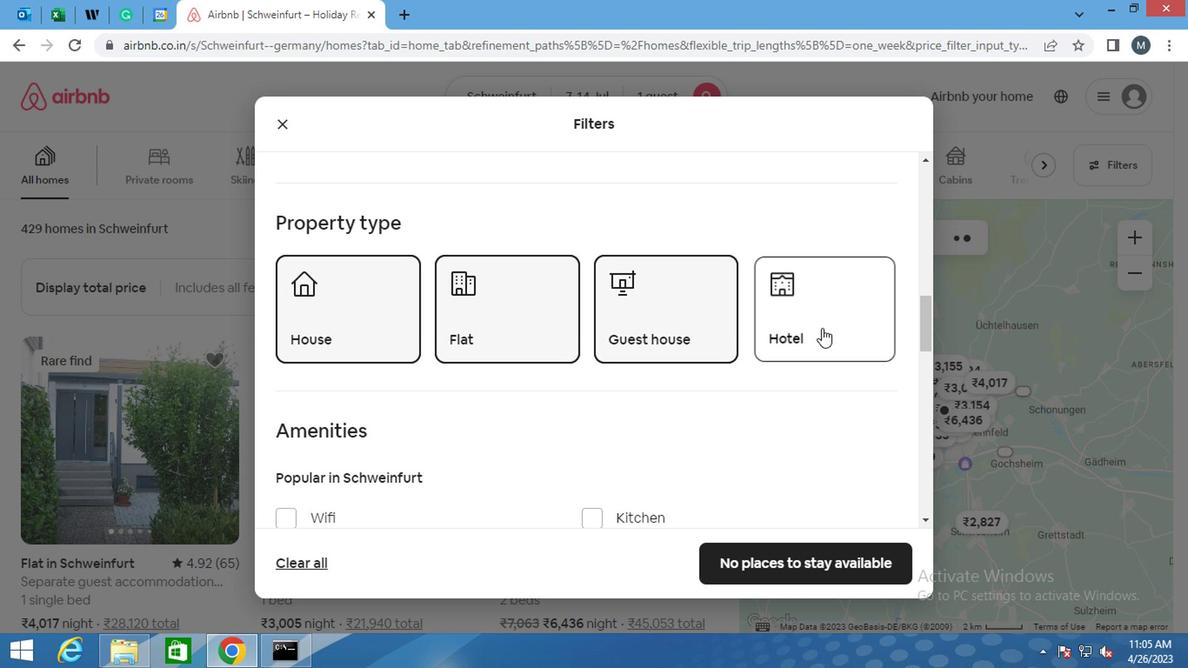 
Action: Mouse moved to (684, 356)
Screenshot: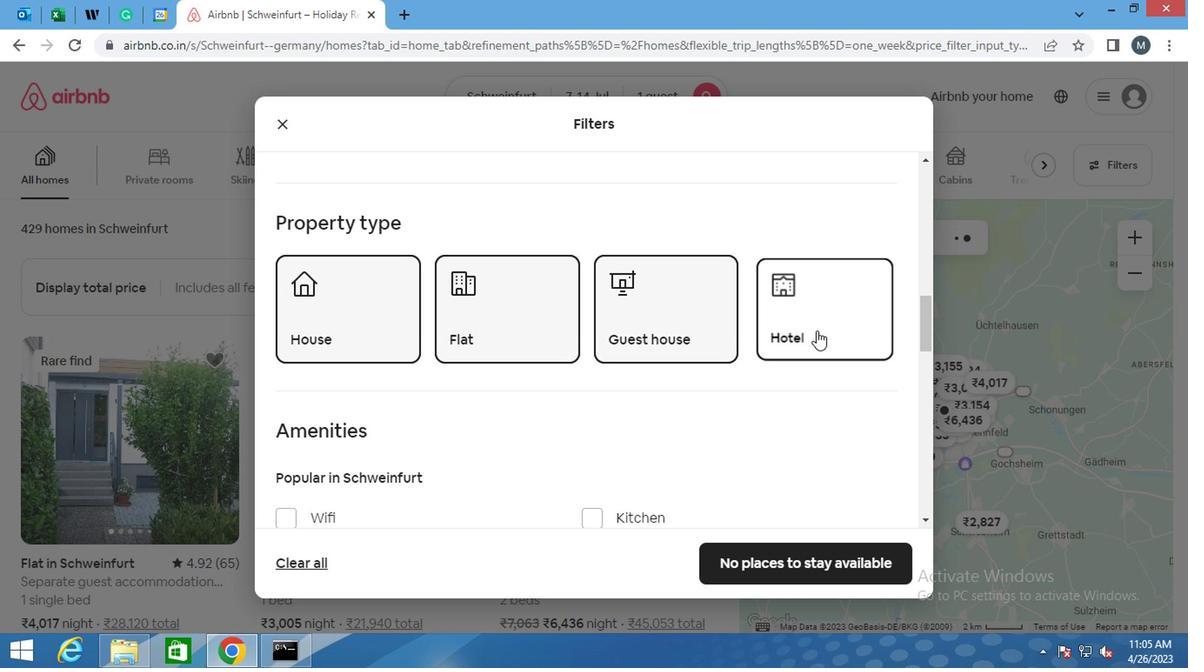
Action: Mouse scrolled (684, 355) with delta (0, 0)
Screenshot: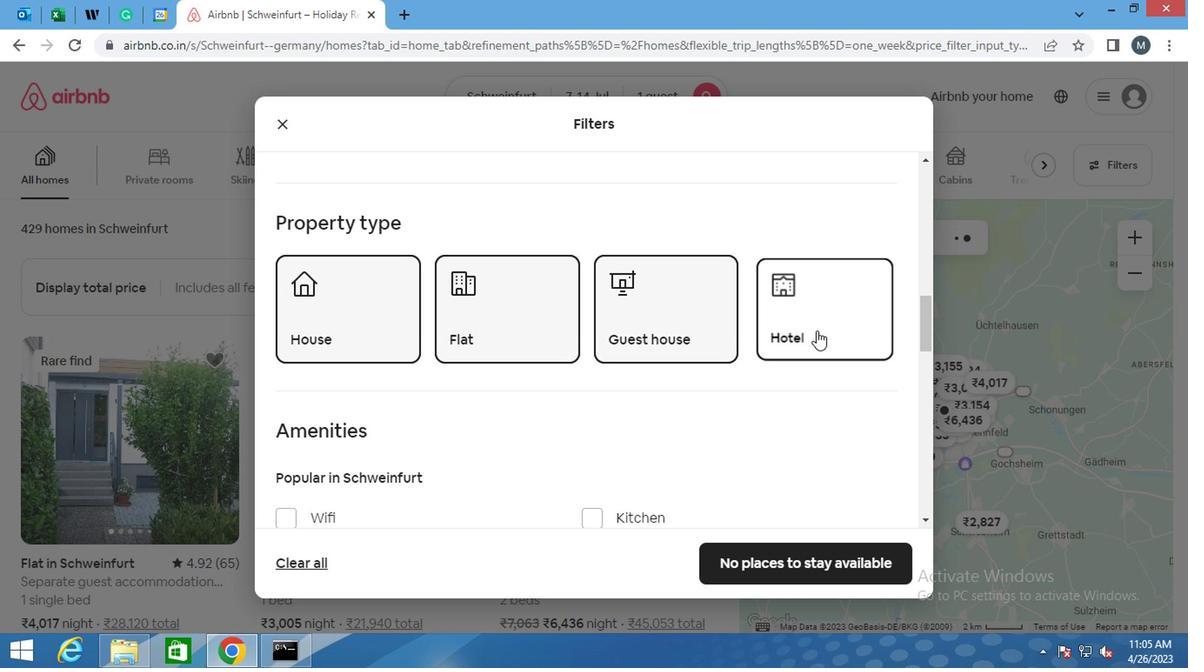 
Action: Mouse moved to (681, 359)
Screenshot: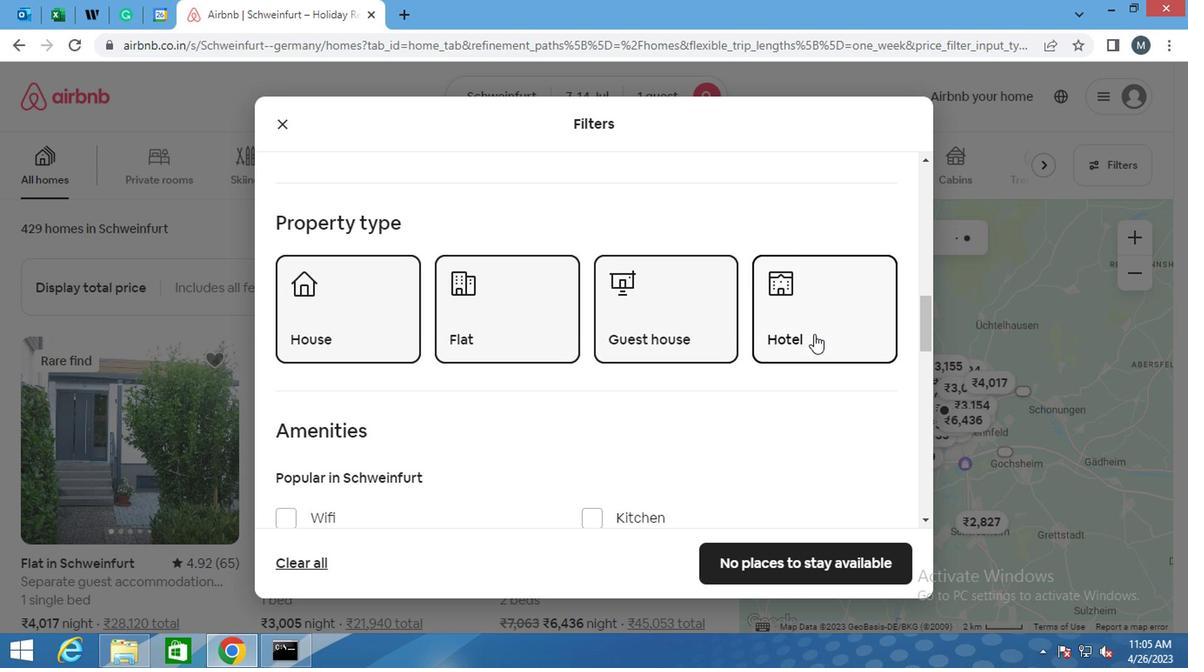 
Action: Mouse scrolled (681, 358) with delta (0, 0)
Screenshot: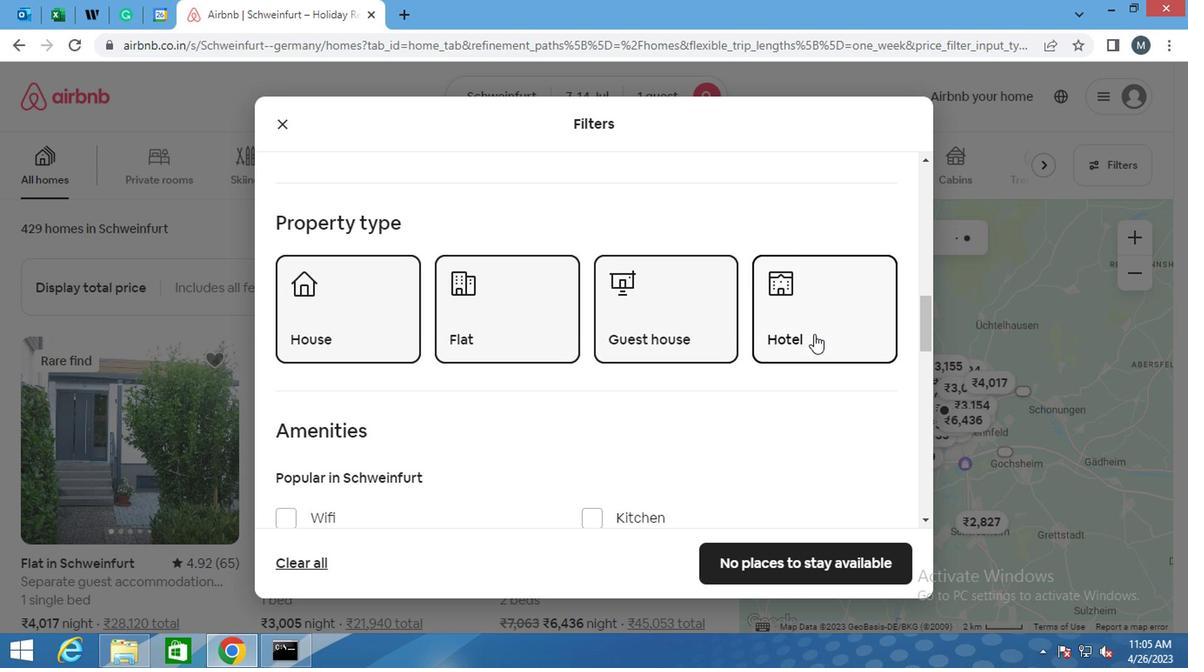 
Action: Mouse moved to (679, 360)
Screenshot: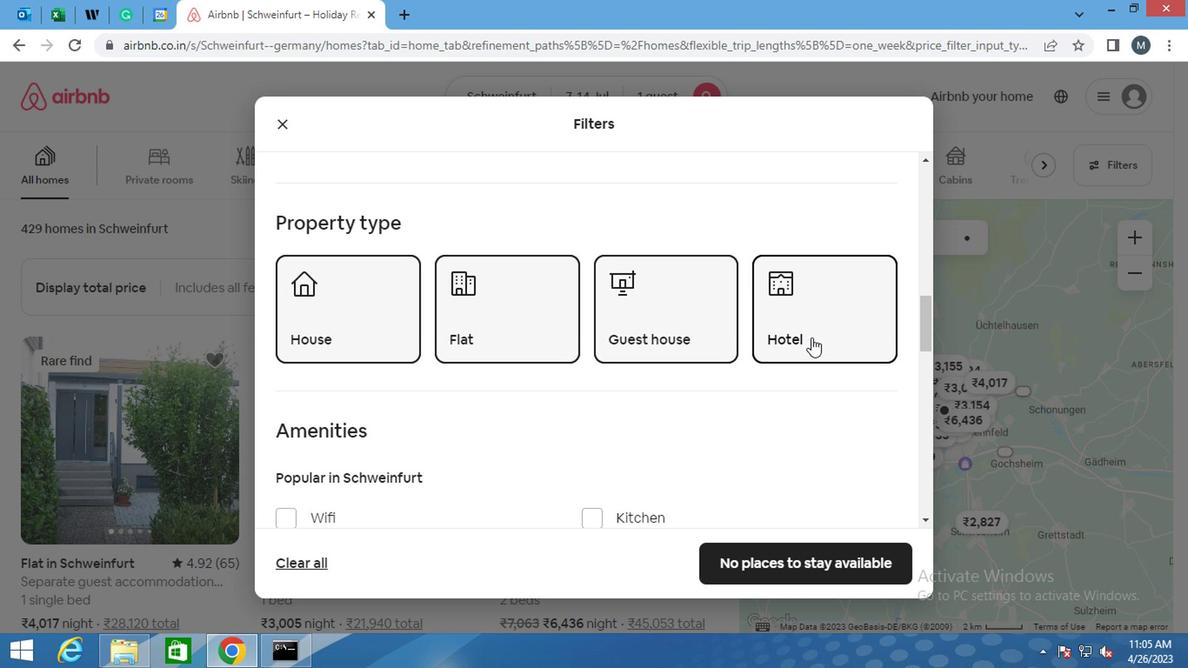 
Action: Mouse scrolled (679, 360) with delta (0, 0)
Screenshot: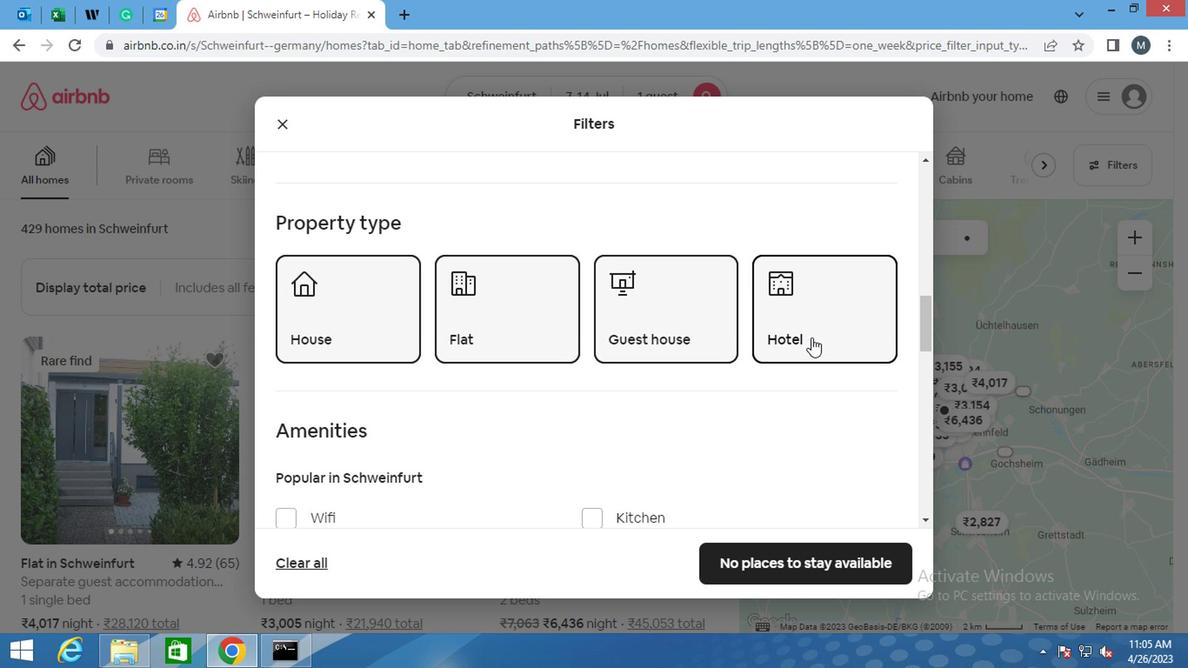 
Action: Mouse moved to (330, 268)
Screenshot: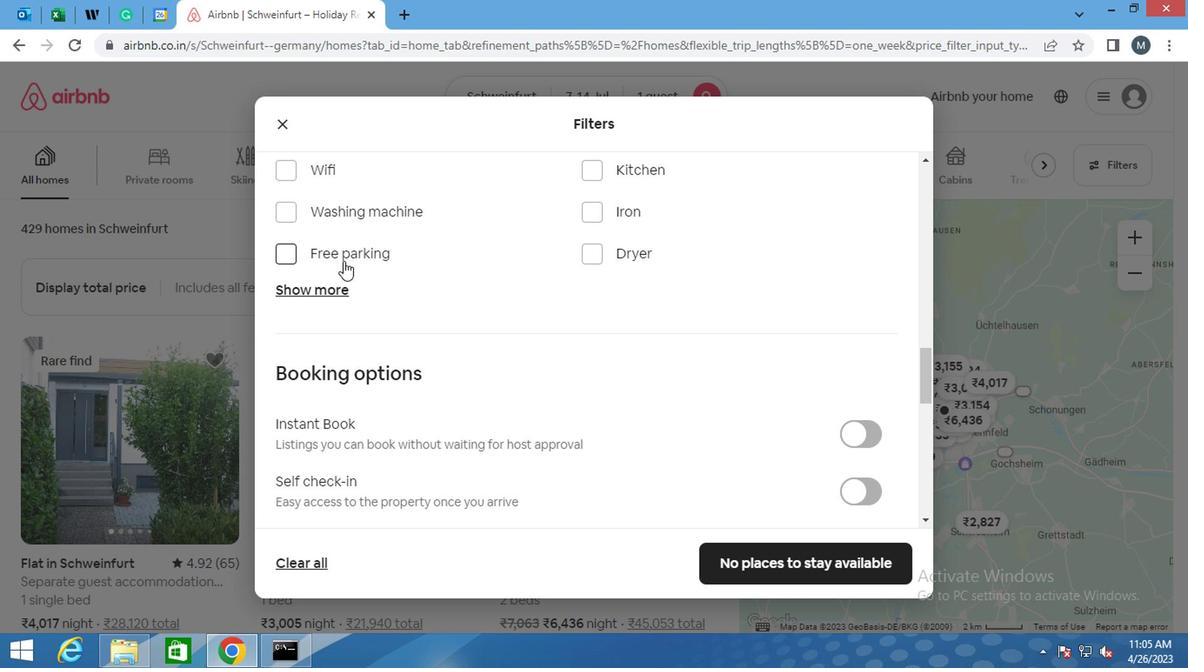 
Action: Mouse scrolled (330, 268) with delta (0, 0)
Screenshot: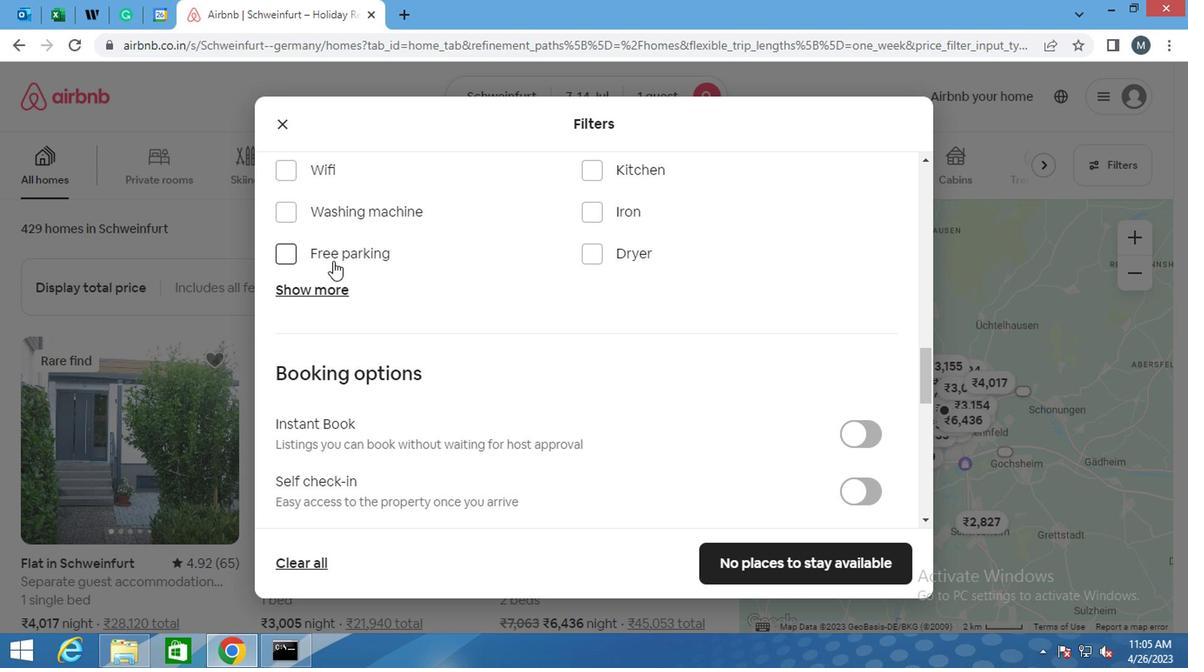 
Action: Mouse moved to (342, 298)
Screenshot: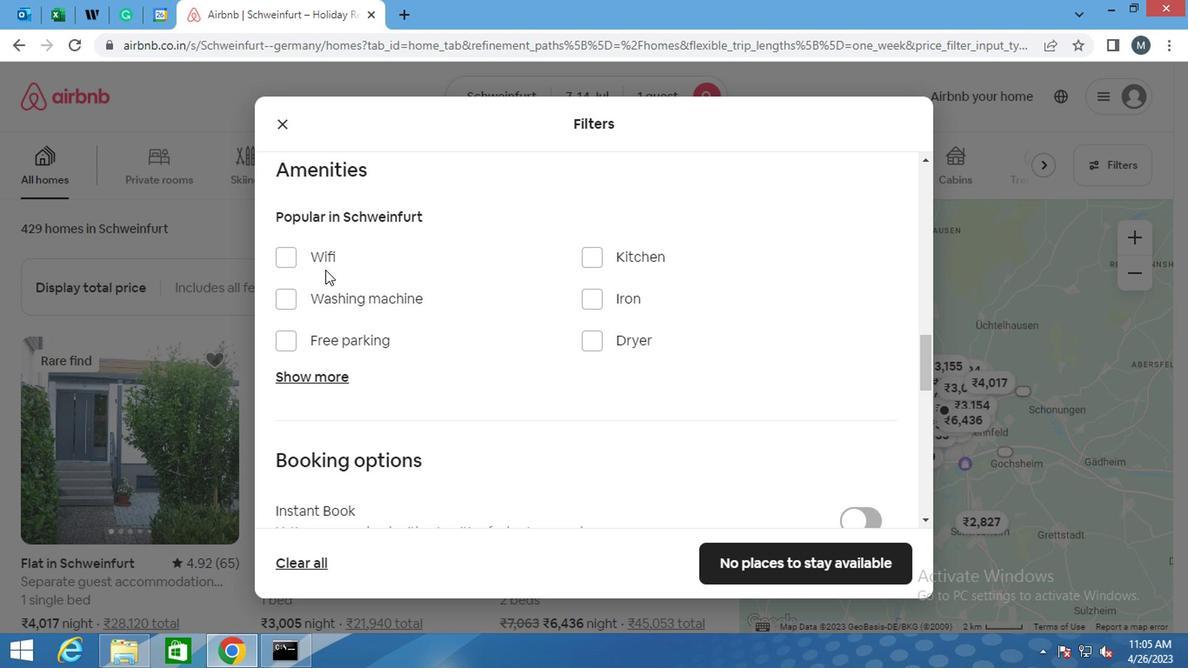 
Action: Mouse pressed left at (342, 298)
Screenshot: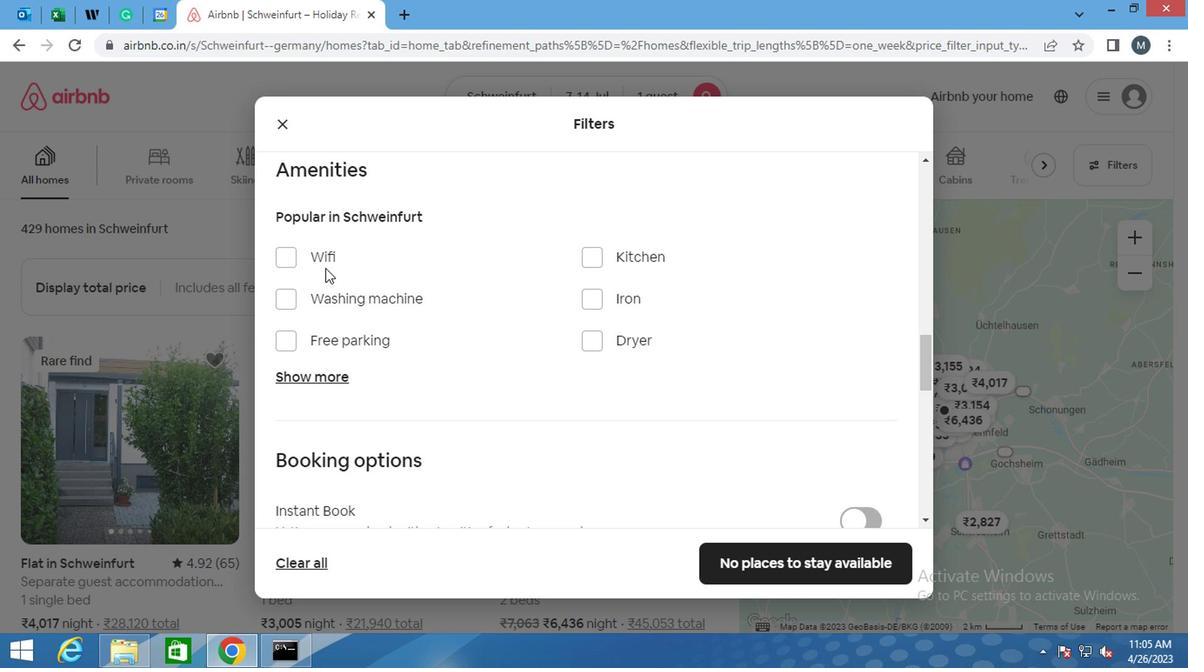
Action: Mouse moved to (470, 355)
Screenshot: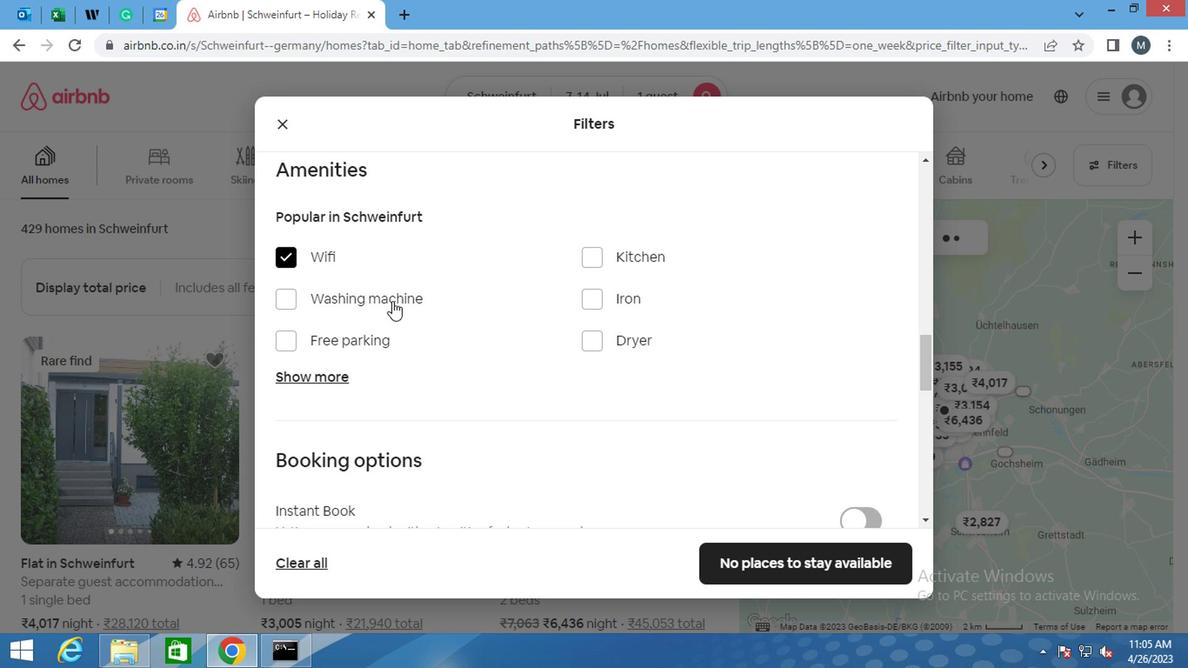 
Action: Mouse scrolled (470, 354) with delta (0, 0)
Screenshot: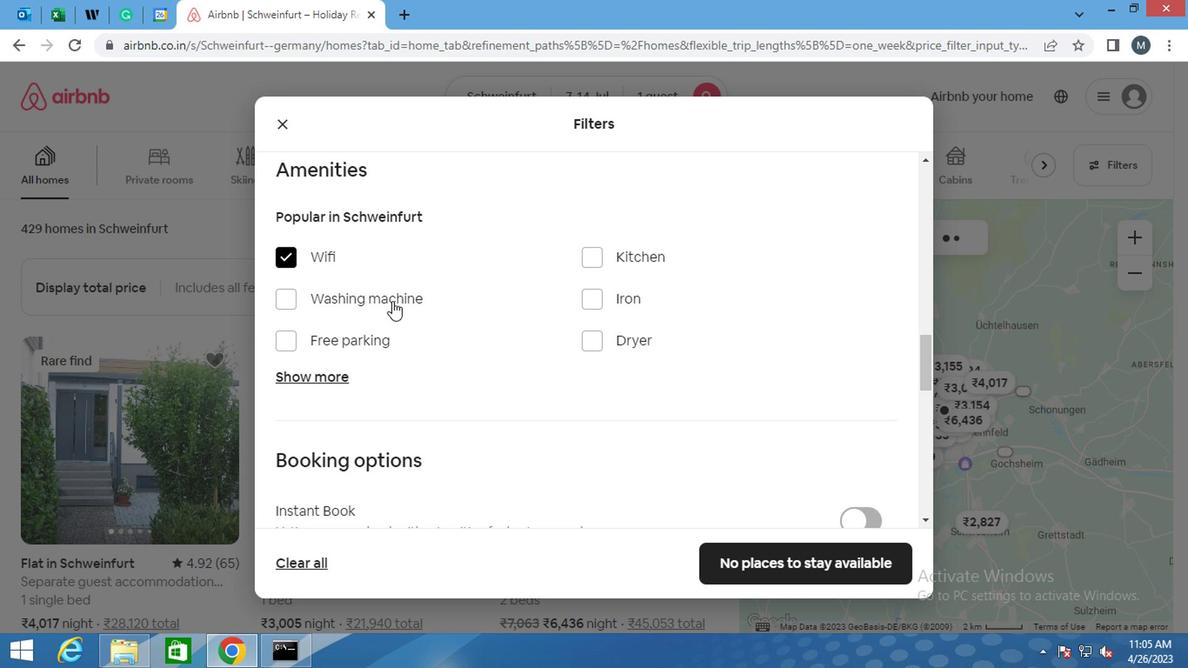 
Action: Mouse moved to (502, 360)
Screenshot: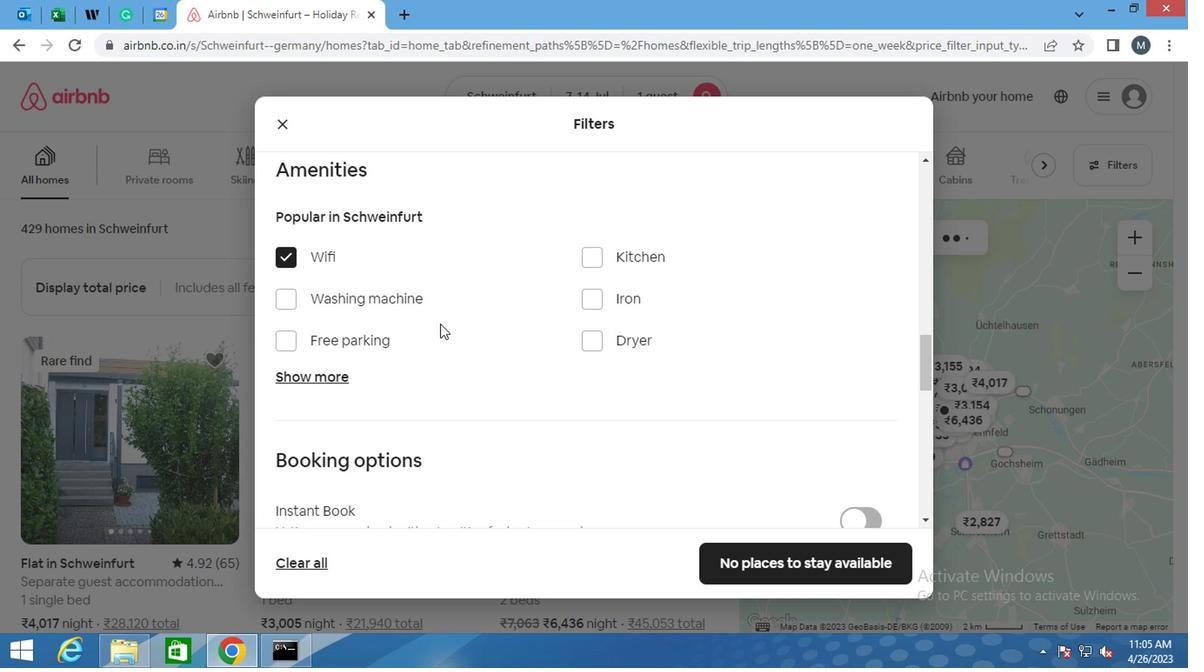 
Action: Mouse scrolled (502, 359) with delta (0, 0)
Screenshot: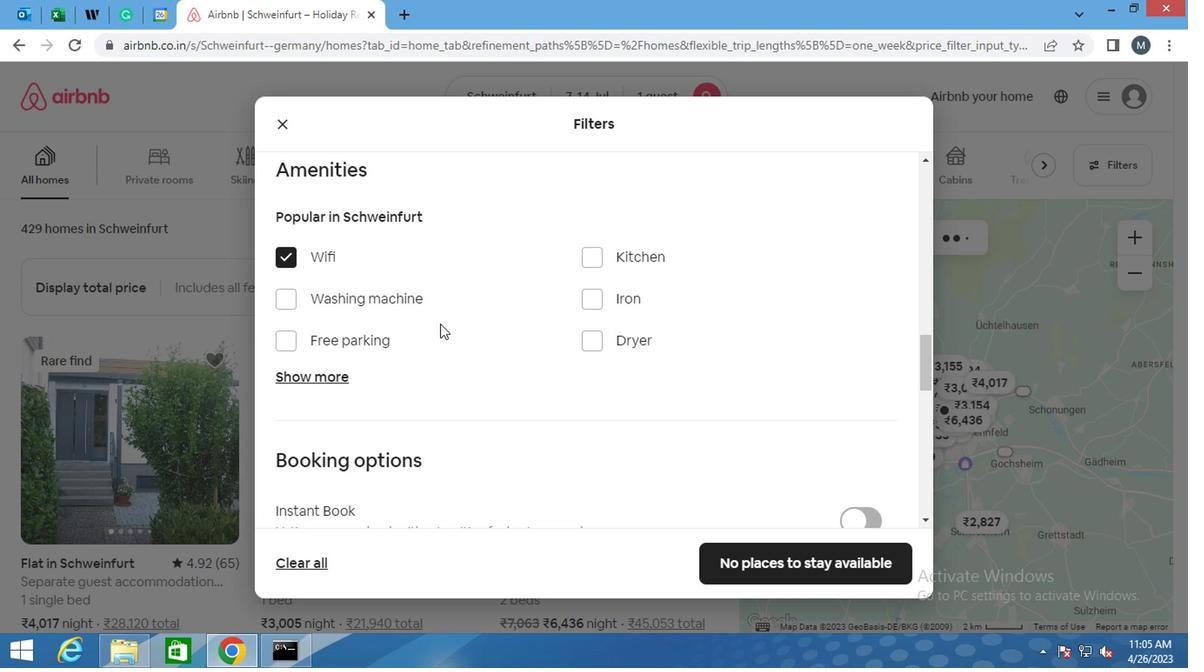
Action: Mouse moved to (721, 397)
Screenshot: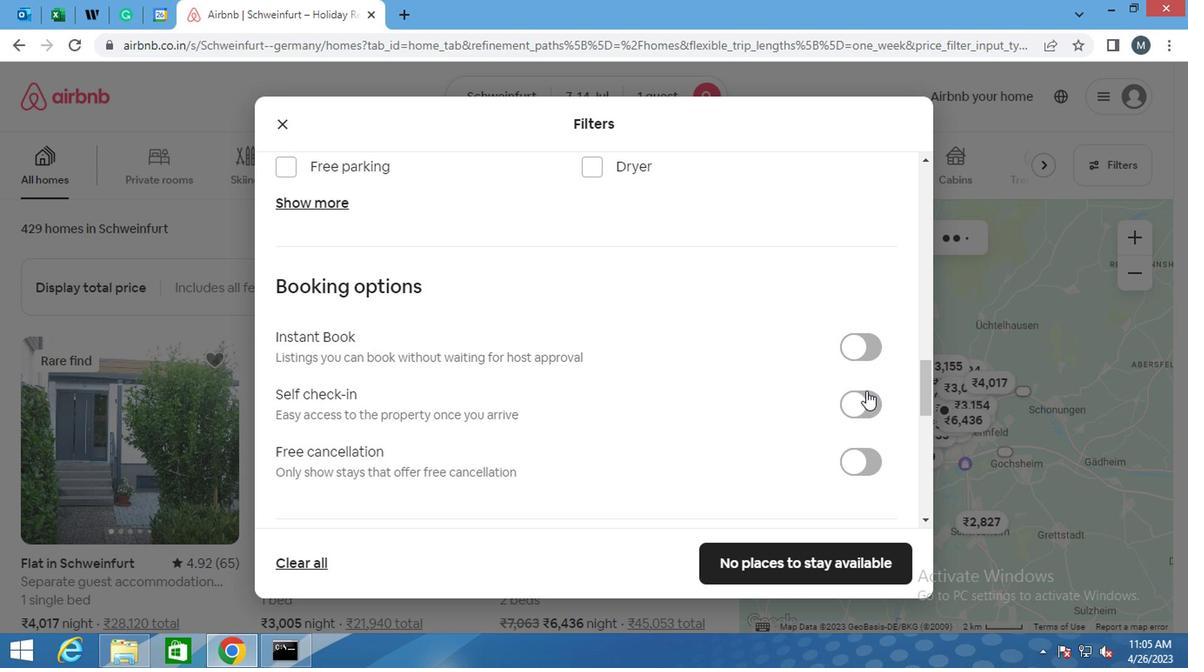
Action: Mouse pressed left at (721, 397)
Screenshot: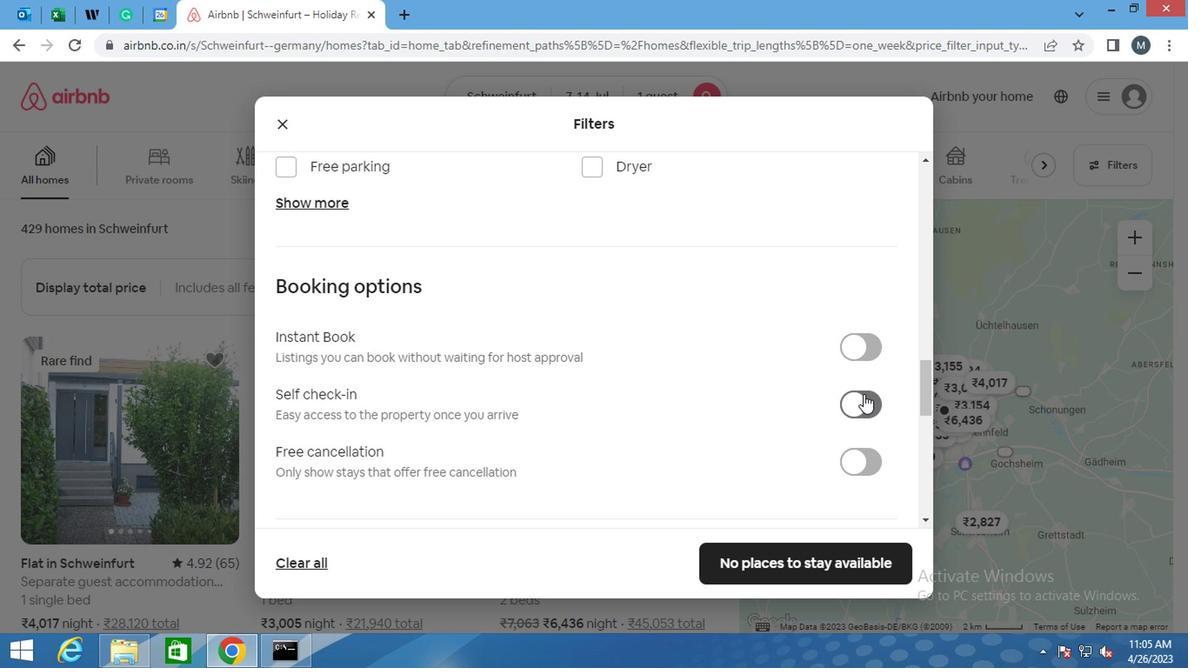 
Action: Mouse moved to (616, 360)
Screenshot: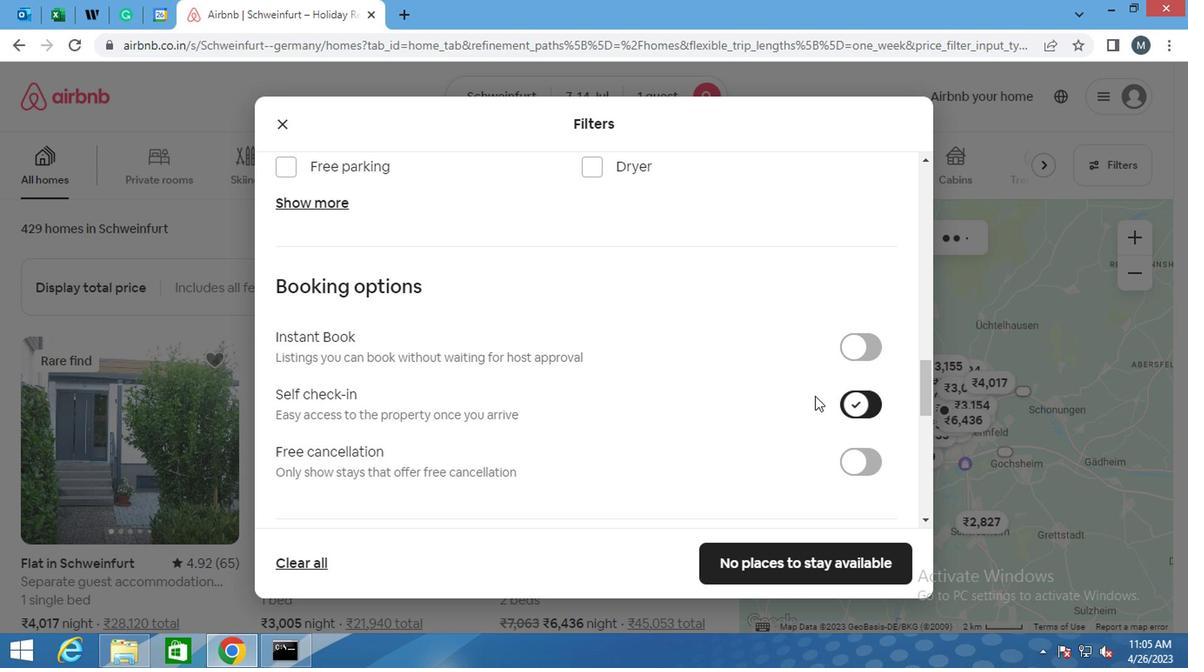 
Action: Mouse scrolled (616, 360) with delta (0, 0)
Screenshot: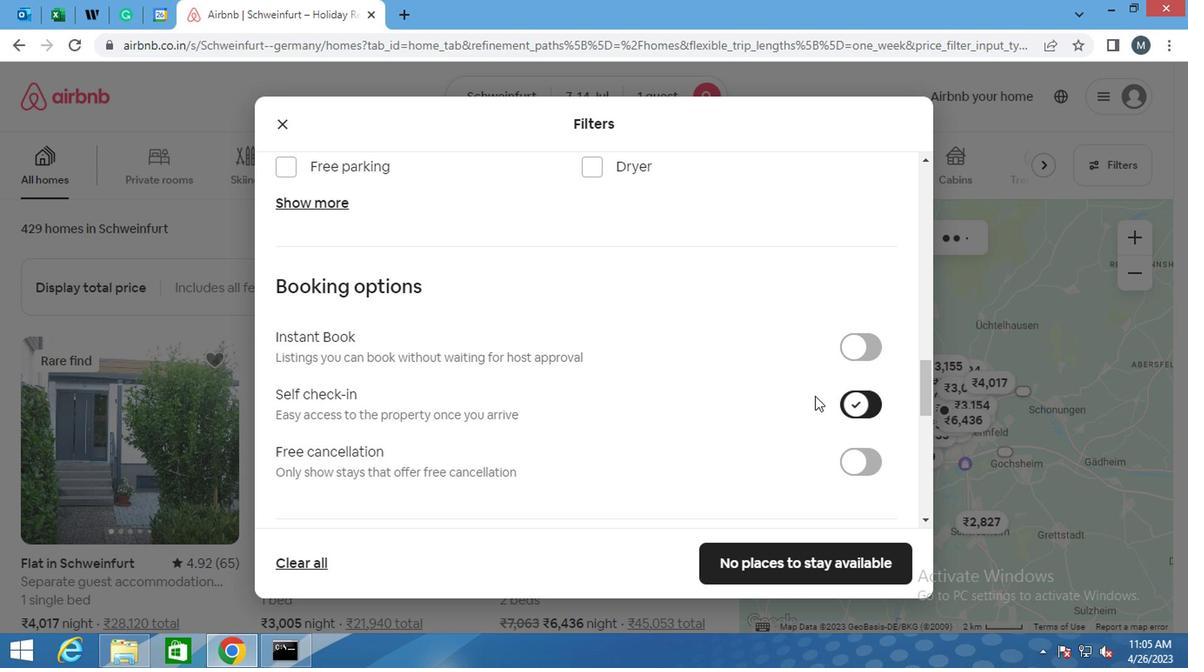 
Action: Mouse moved to (614, 360)
Screenshot: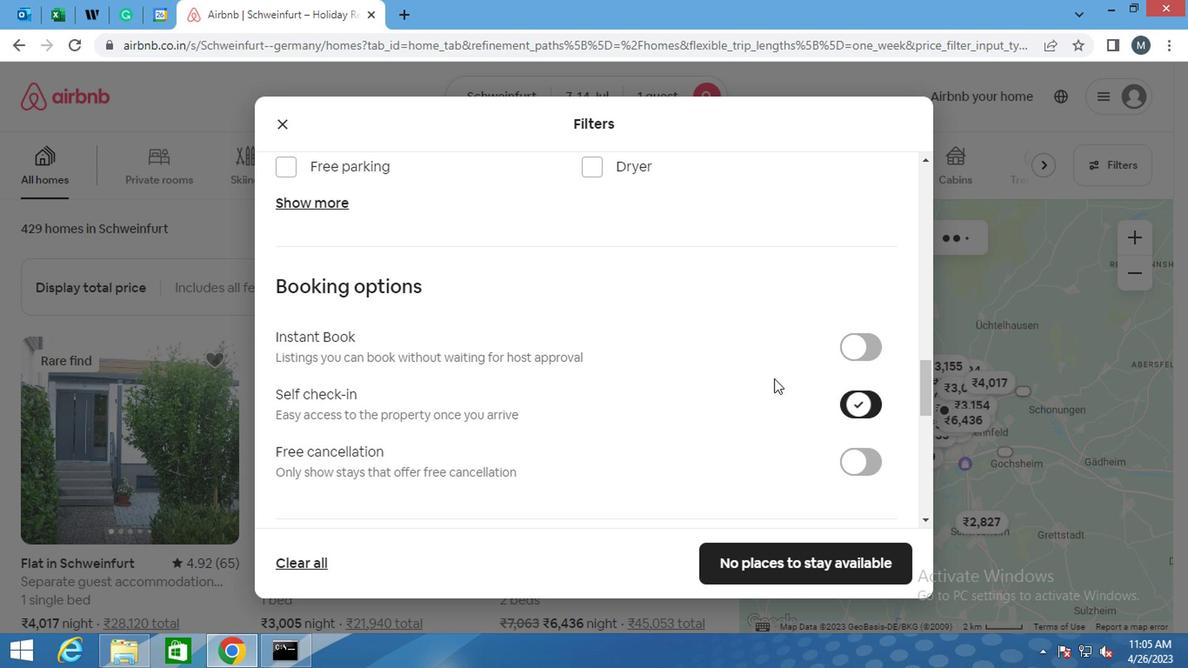 
Action: Mouse scrolled (614, 360) with delta (0, 0)
Screenshot: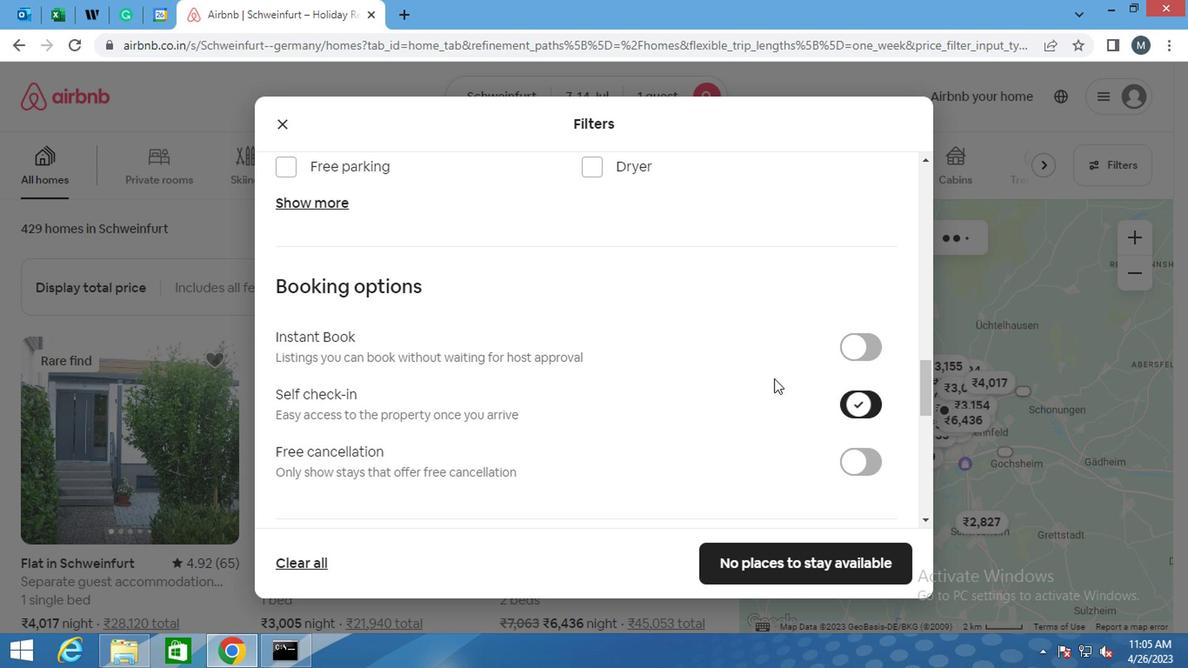 
Action: Mouse moved to (611, 360)
Screenshot: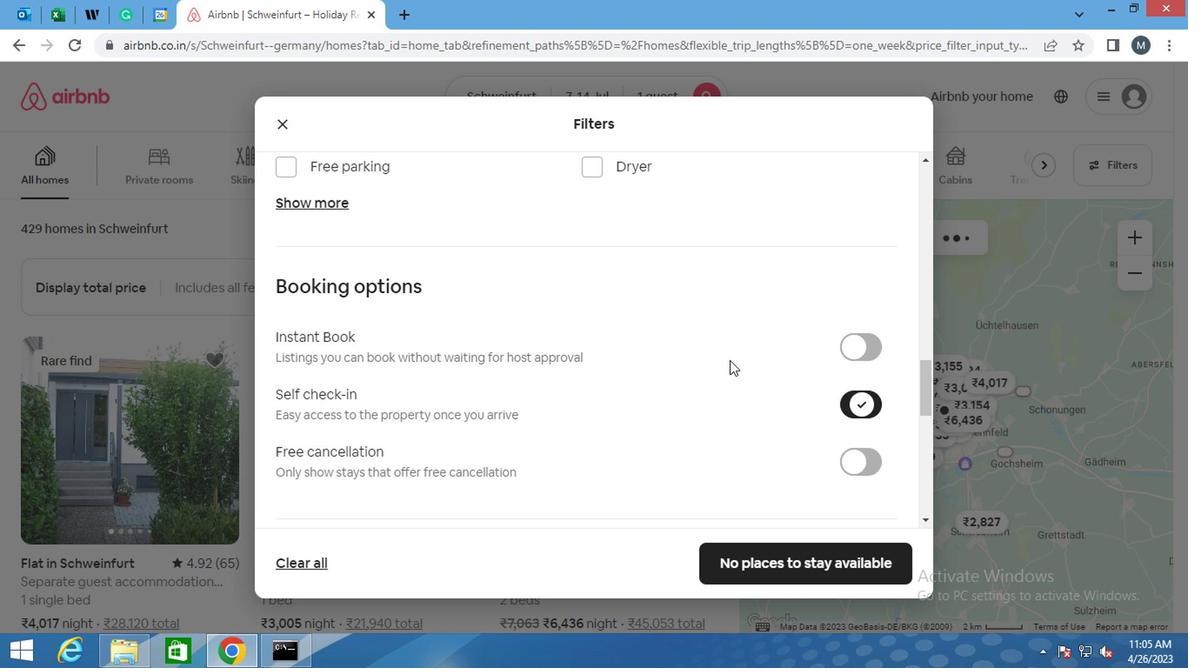 
Action: Mouse scrolled (611, 360) with delta (0, 0)
Screenshot: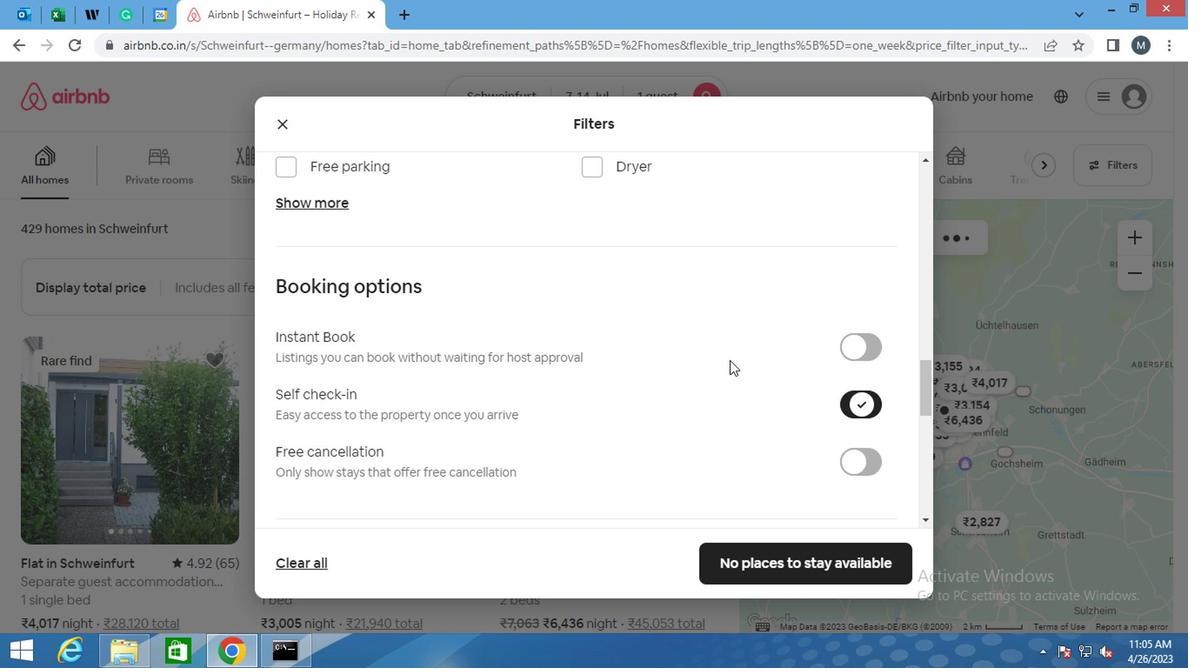 
Action: Mouse moved to (606, 360)
Screenshot: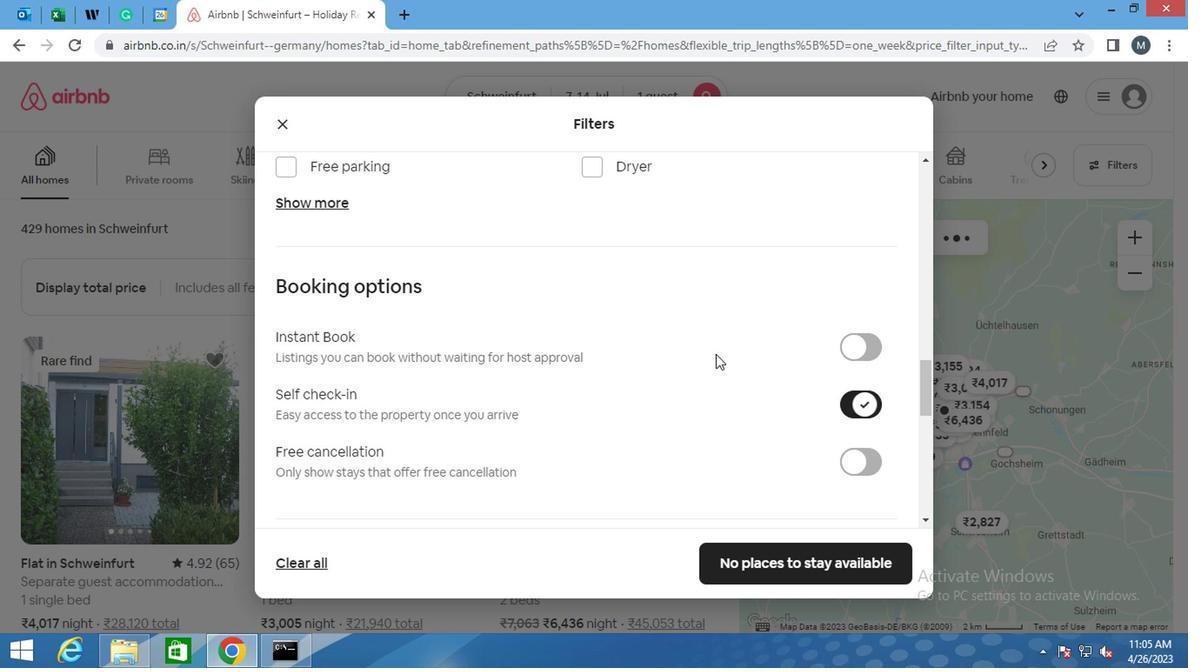 
Action: Mouse scrolled (606, 360) with delta (0, 0)
Screenshot: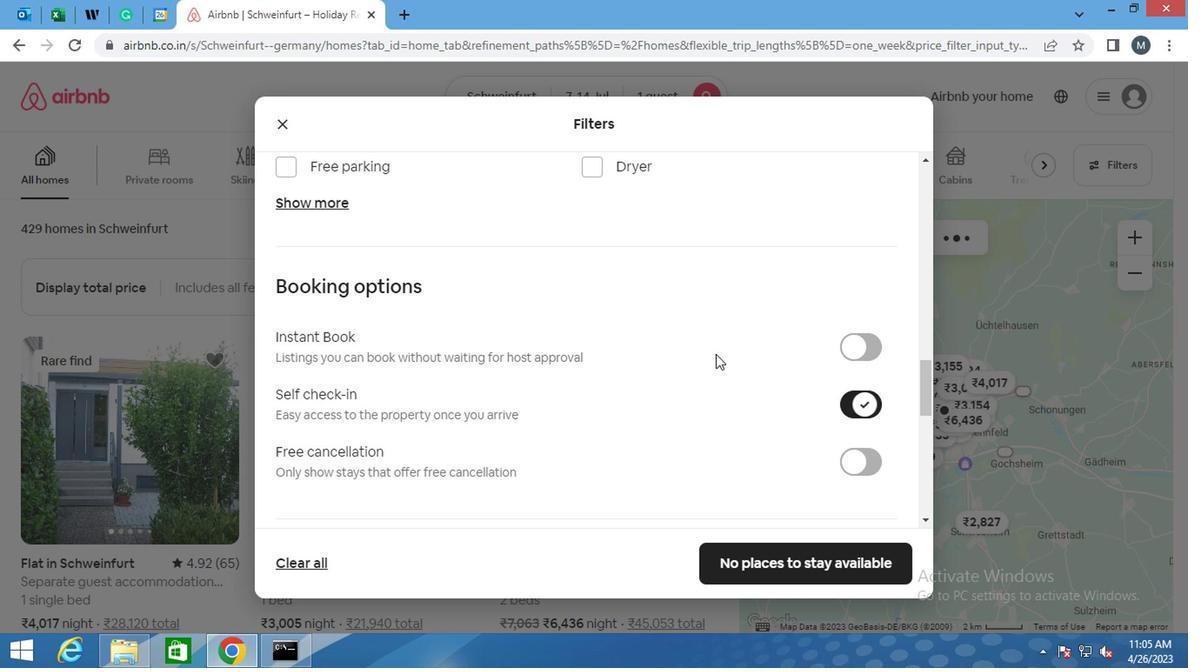 
Action: Mouse moved to (598, 360)
Screenshot: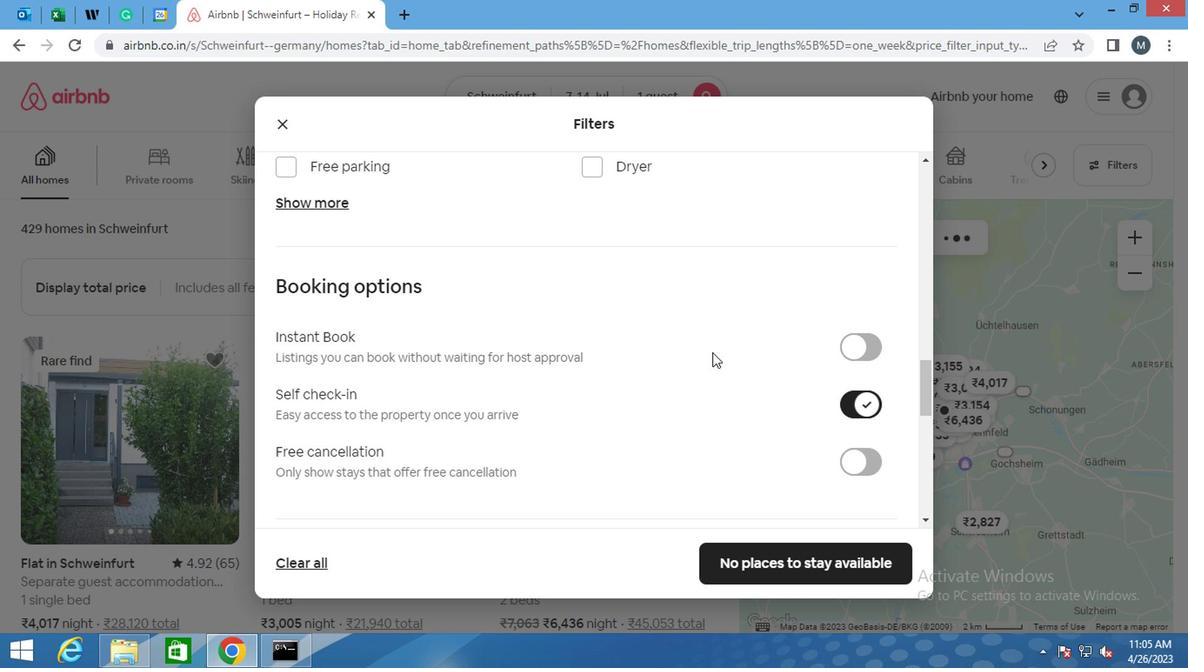 
Action: Mouse scrolled (598, 360) with delta (0, 0)
Screenshot: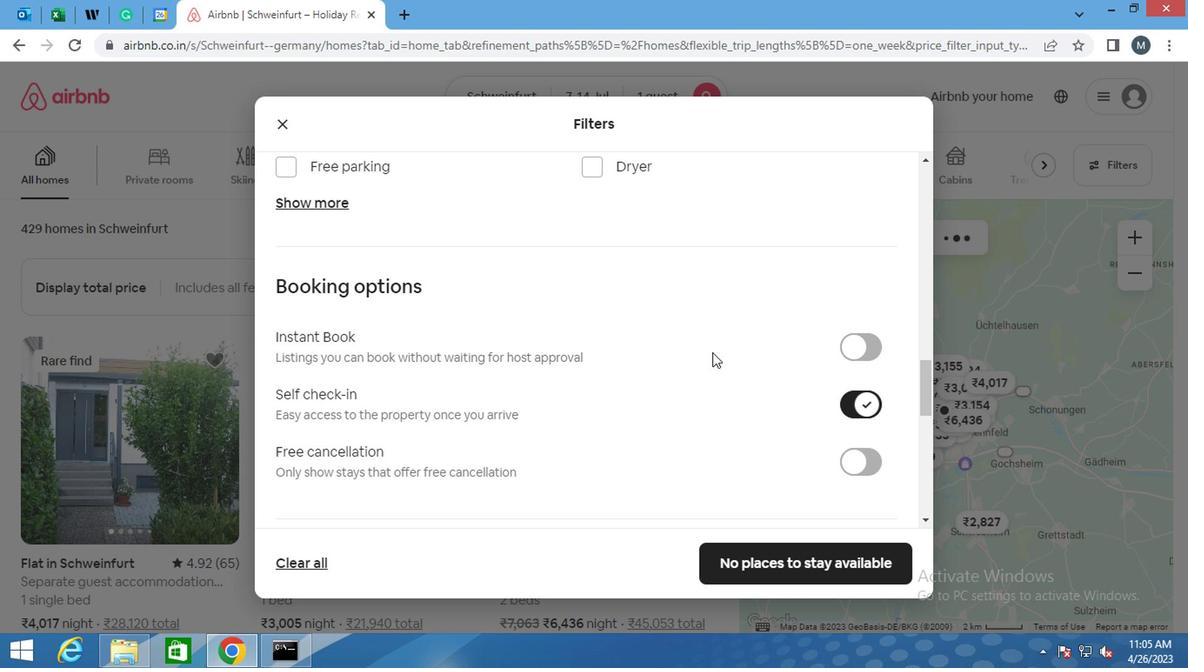 
Action: Mouse moved to (263, 394)
Screenshot: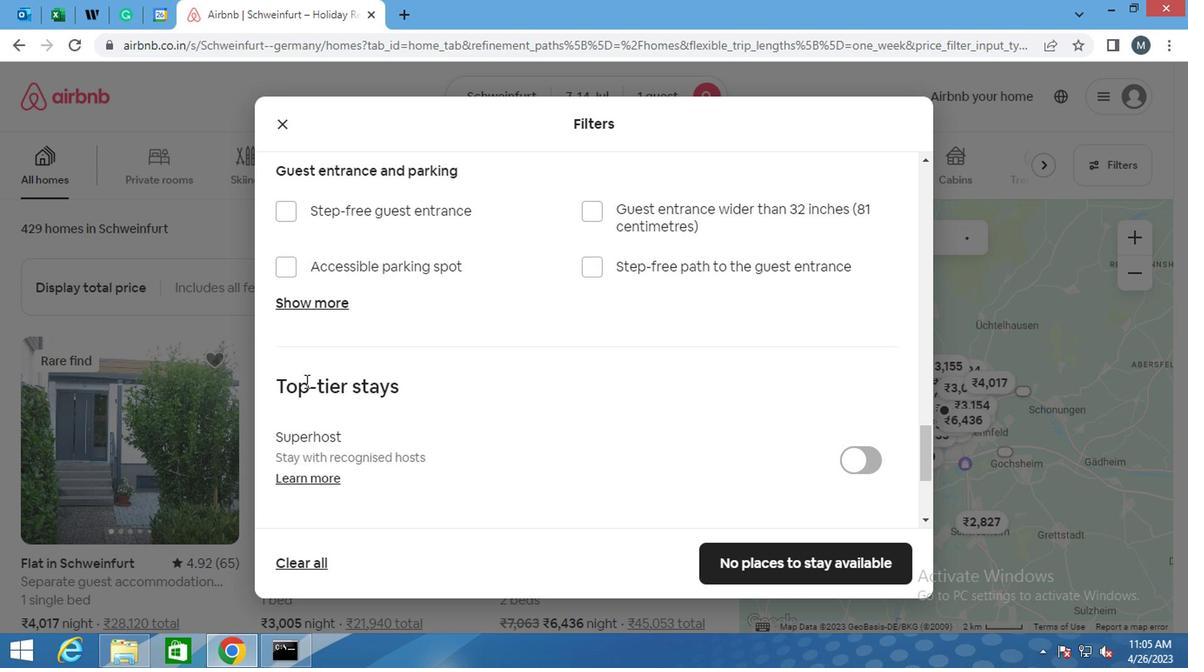 
Action: Mouse scrolled (263, 393) with delta (0, 0)
Screenshot: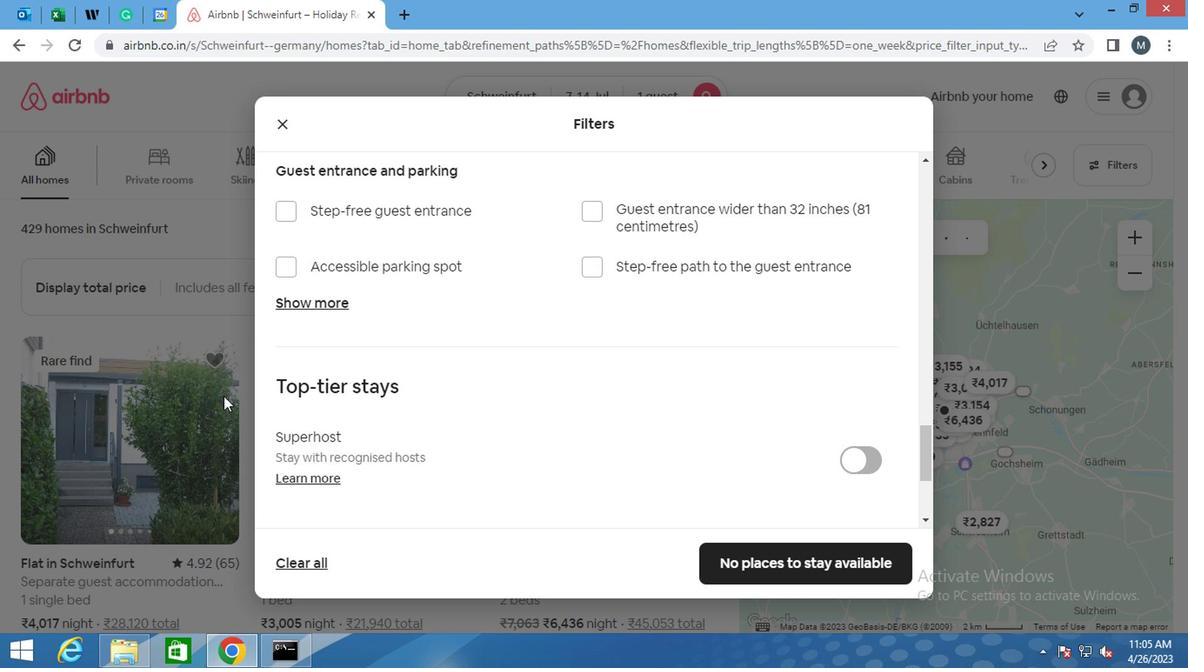 
Action: Mouse scrolled (263, 393) with delta (0, 0)
Screenshot: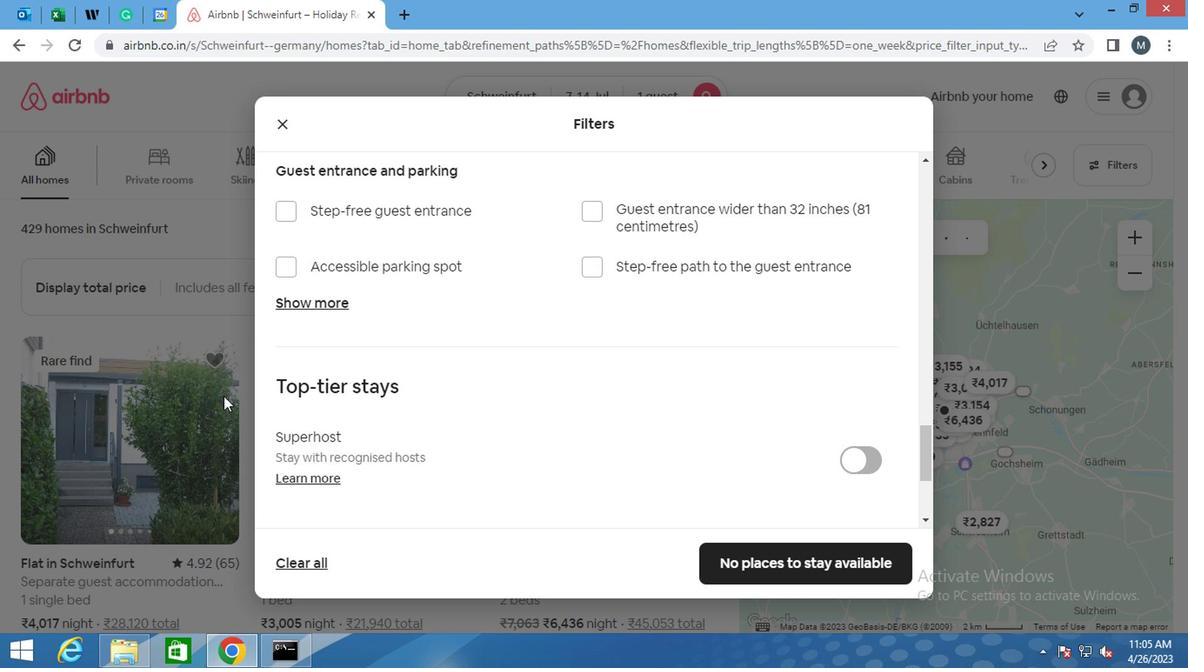 
Action: Mouse moved to (263, 394)
Screenshot: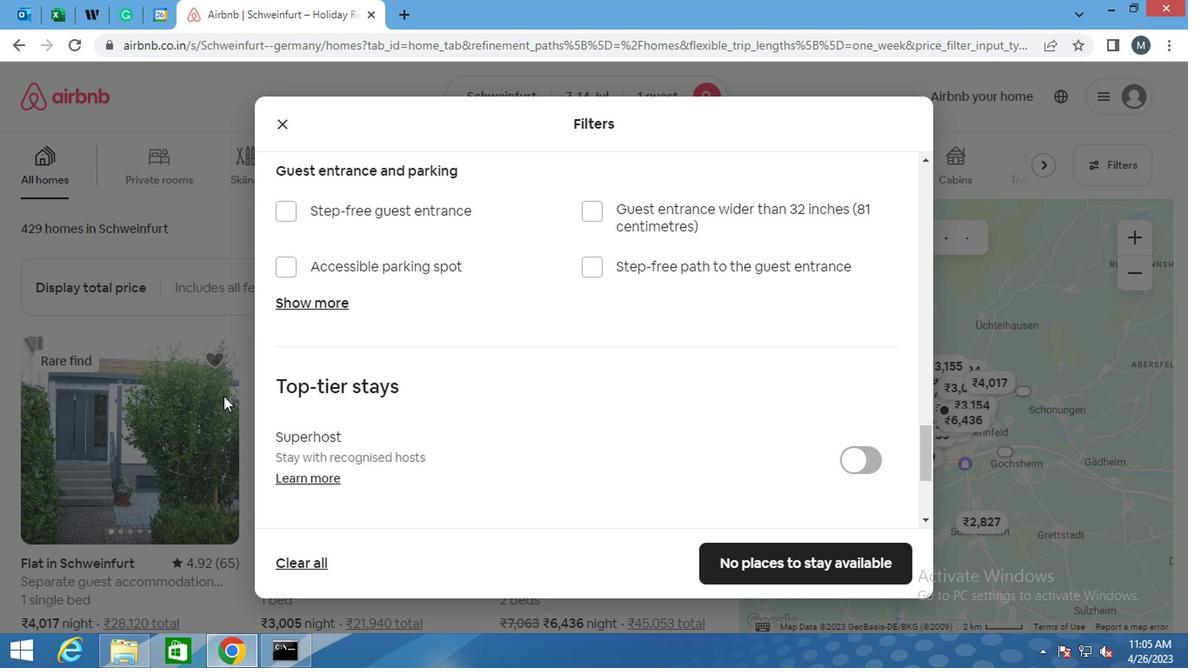
Action: Mouse scrolled (263, 394) with delta (0, 0)
Screenshot: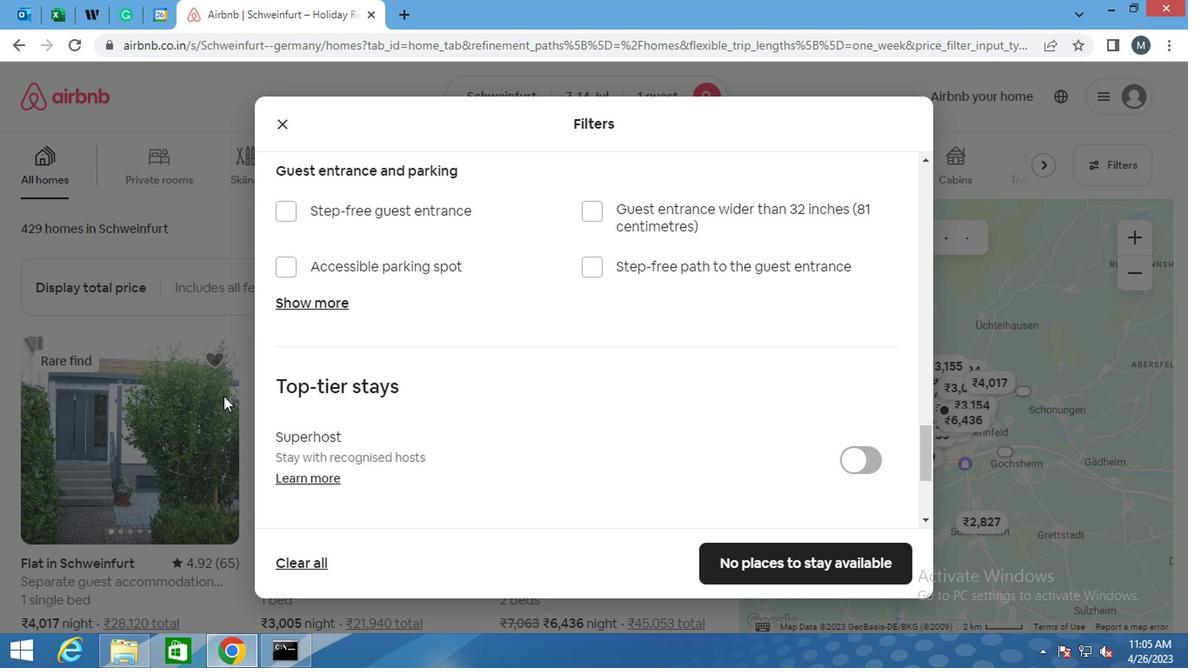 
Action: Mouse moved to (263, 396)
Screenshot: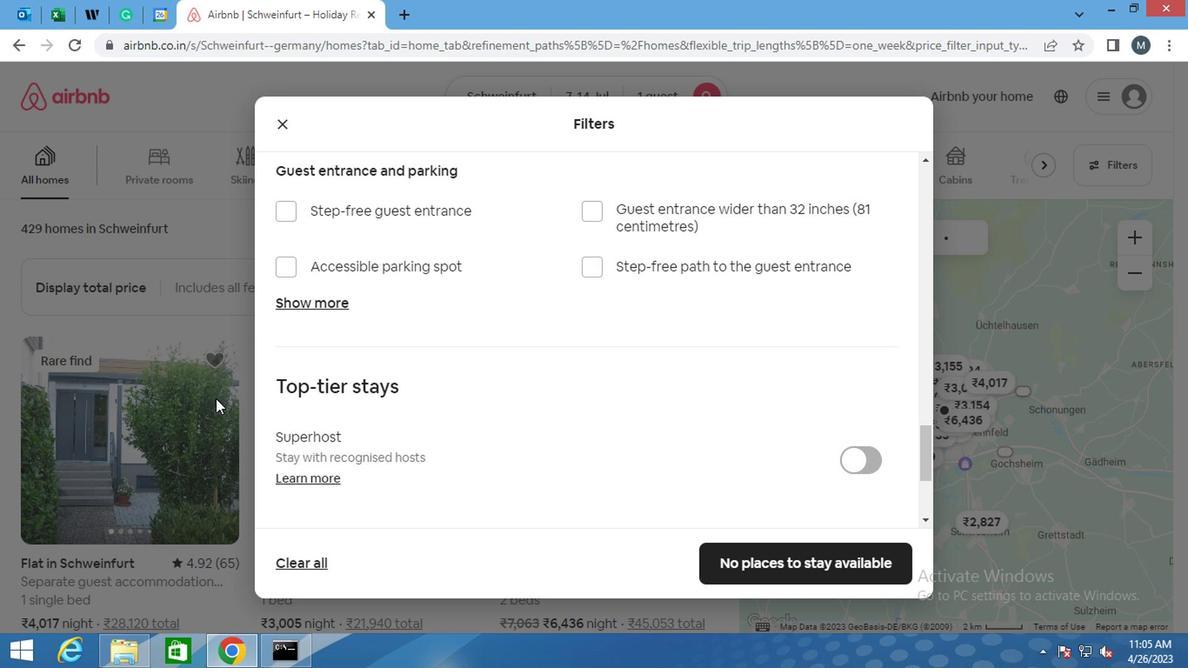 
Action: Mouse scrolled (263, 395) with delta (0, 0)
Screenshot: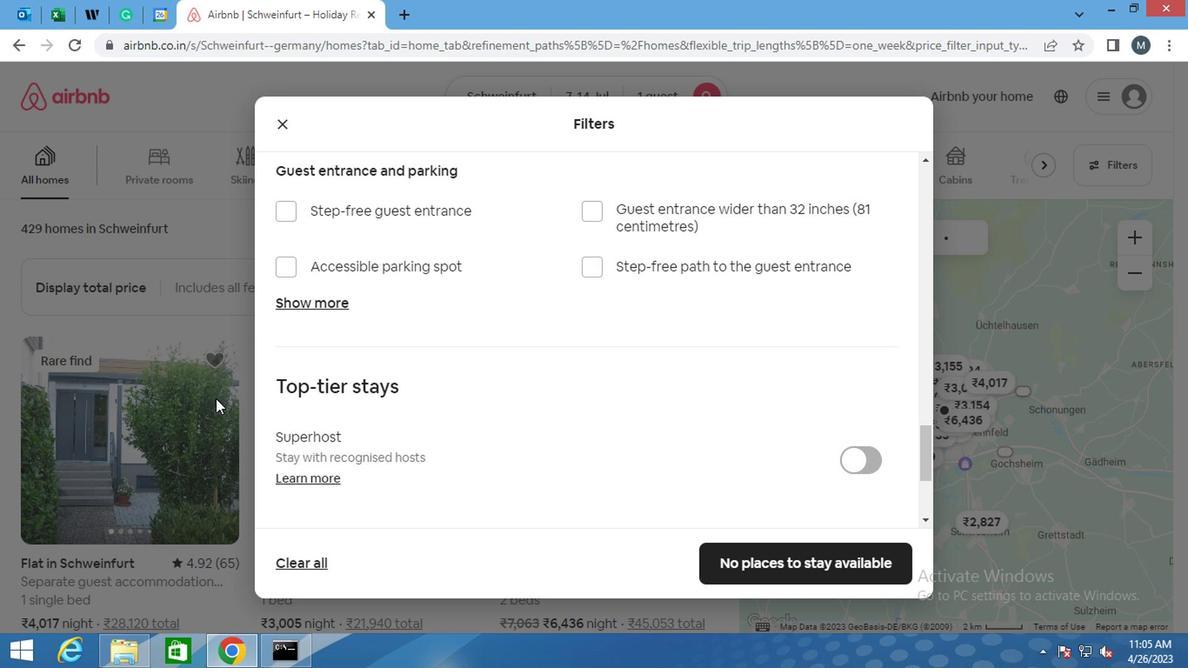 
Action: Mouse moved to (415, 400)
Screenshot: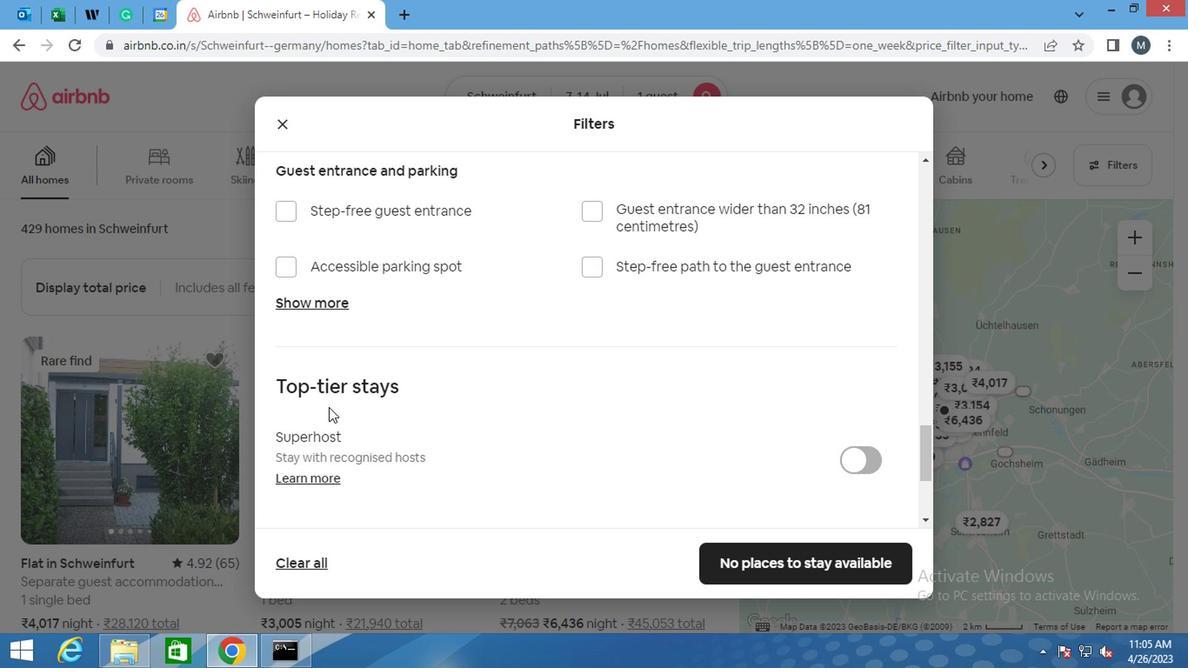 
Action: Mouse scrolled (415, 399) with delta (0, 0)
Screenshot: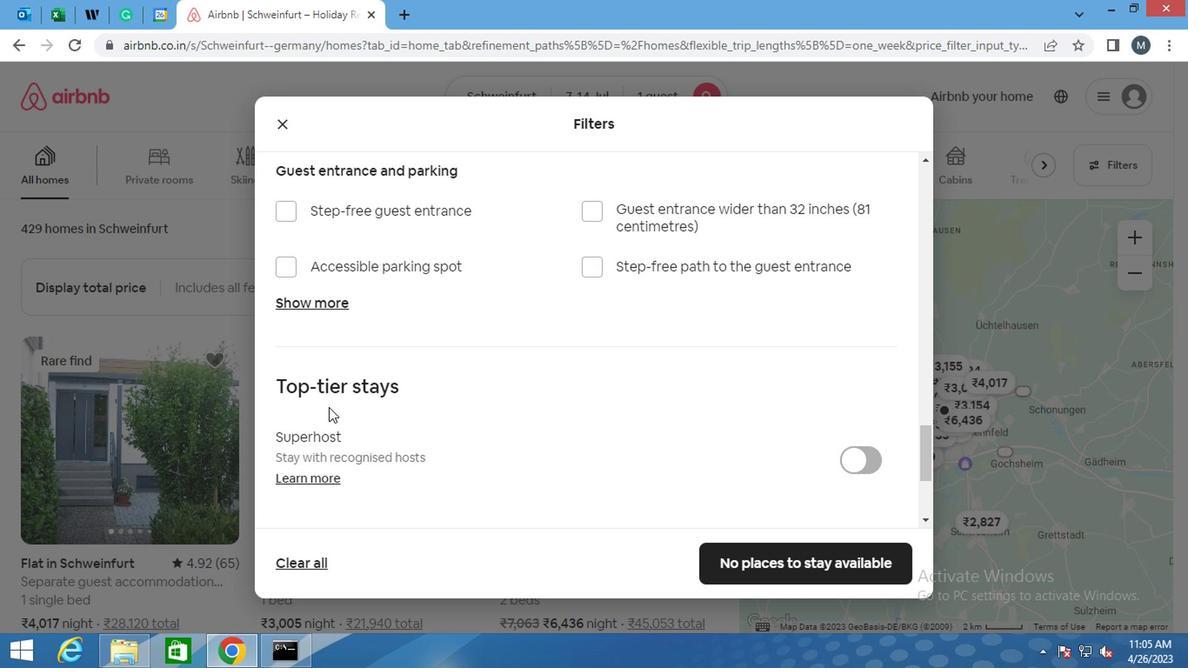 
Action: Mouse moved to (422, 400)
Screenshot: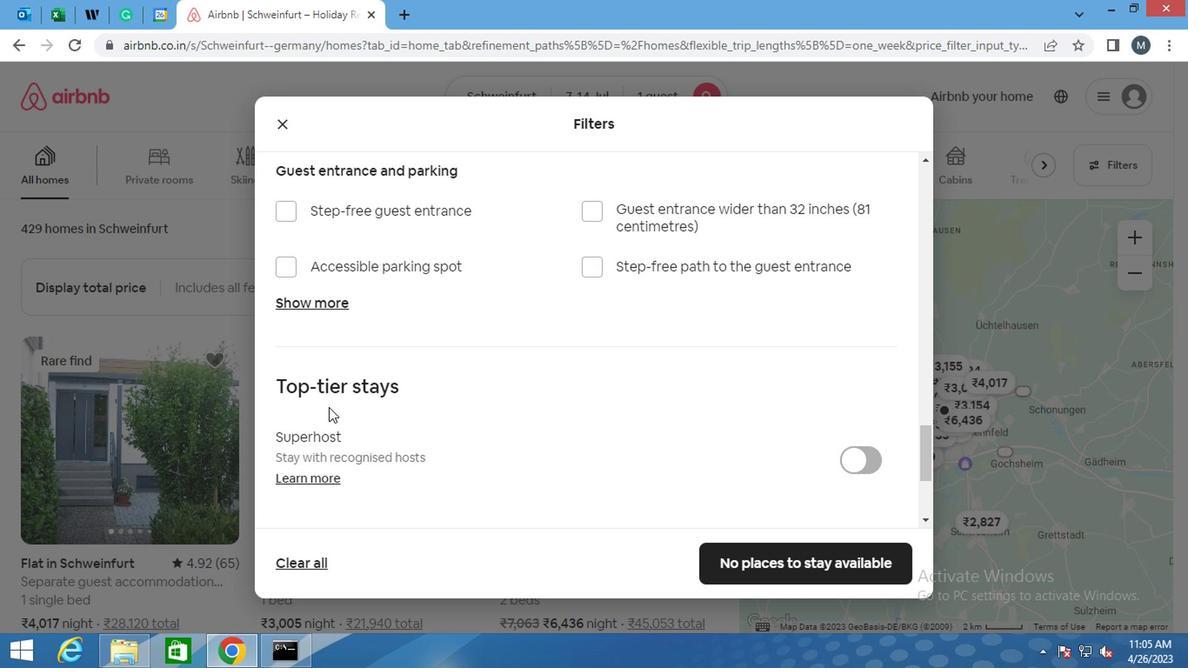 
Action: Mouse scrolled (422, 399) with delta (0, 0)
Screenshot: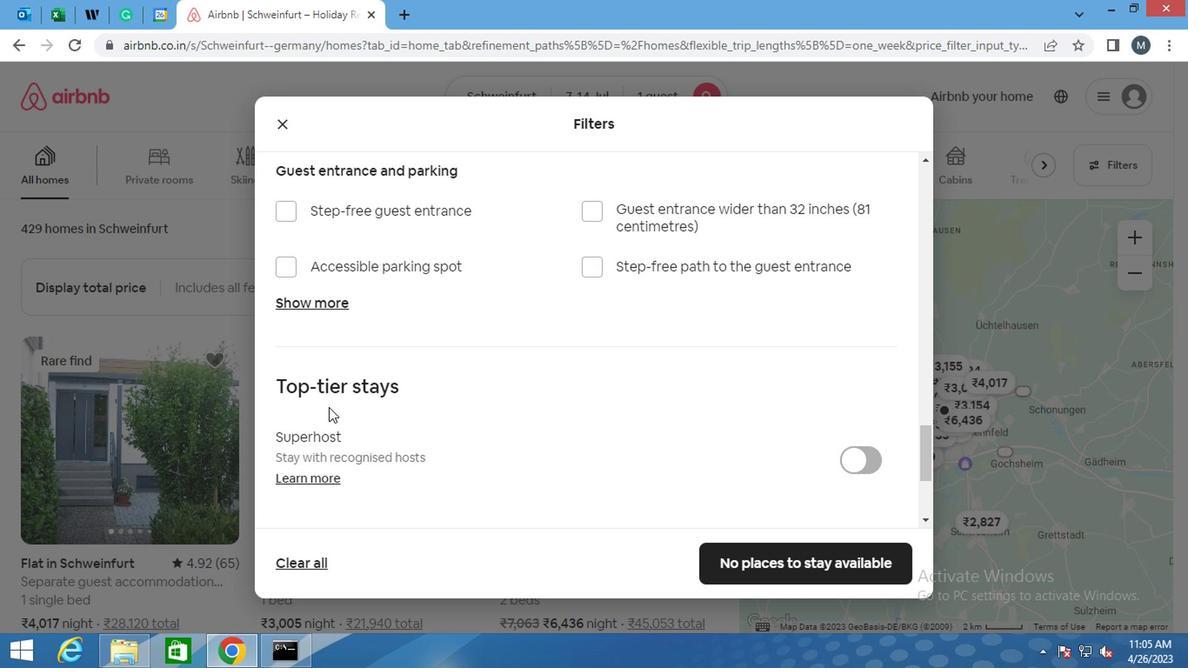 
Action: Mouse moved to (429, 400)
Screenshot: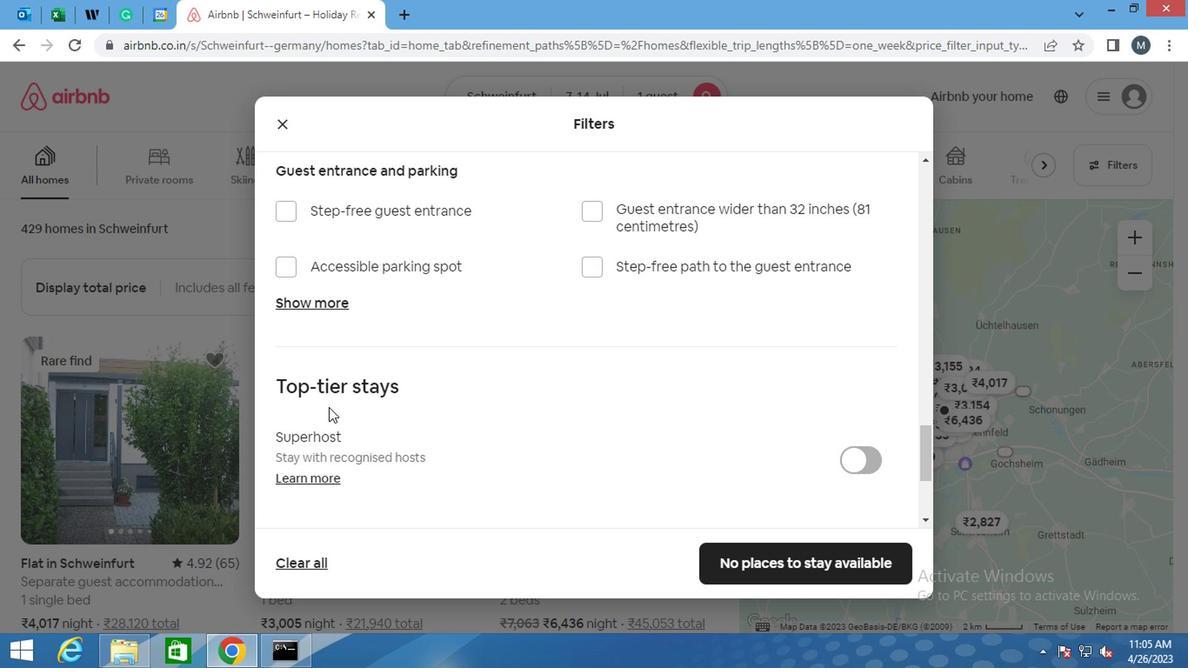 
Action: Mouse scrolled (429, 399) with delta (0, 0)
Screenshot: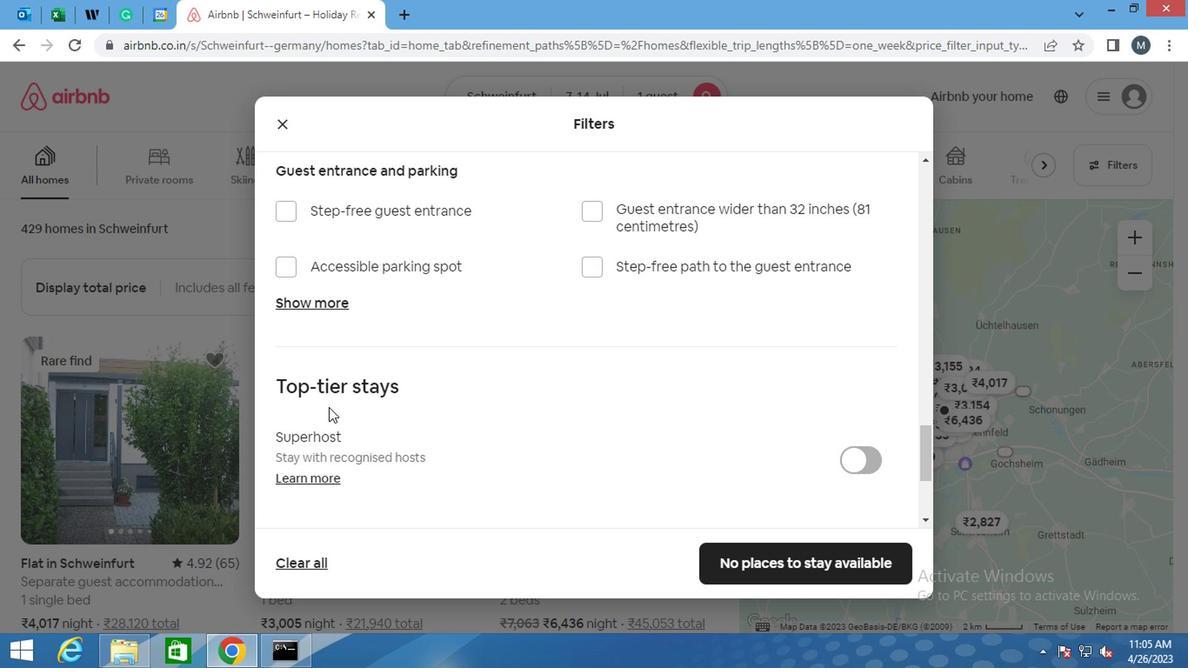 
Action: Mouse moved to (438, 400)
Screenshot: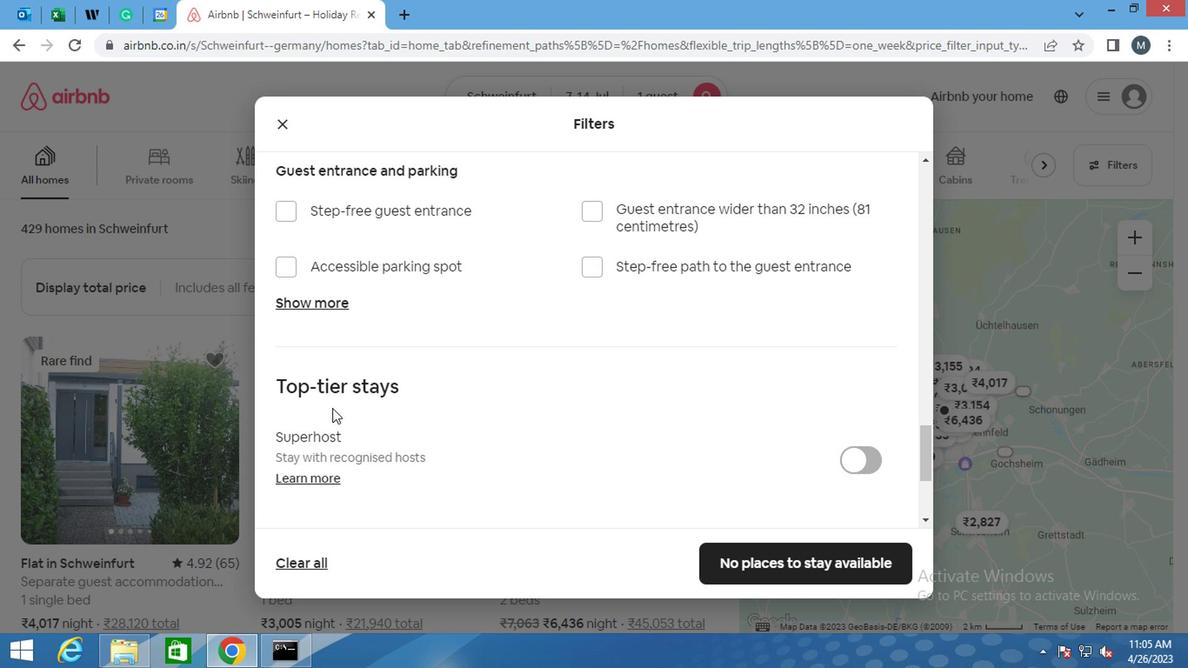 
Action: Mouse scrolled (438, 399) with delta (0, 0)
Screenshot: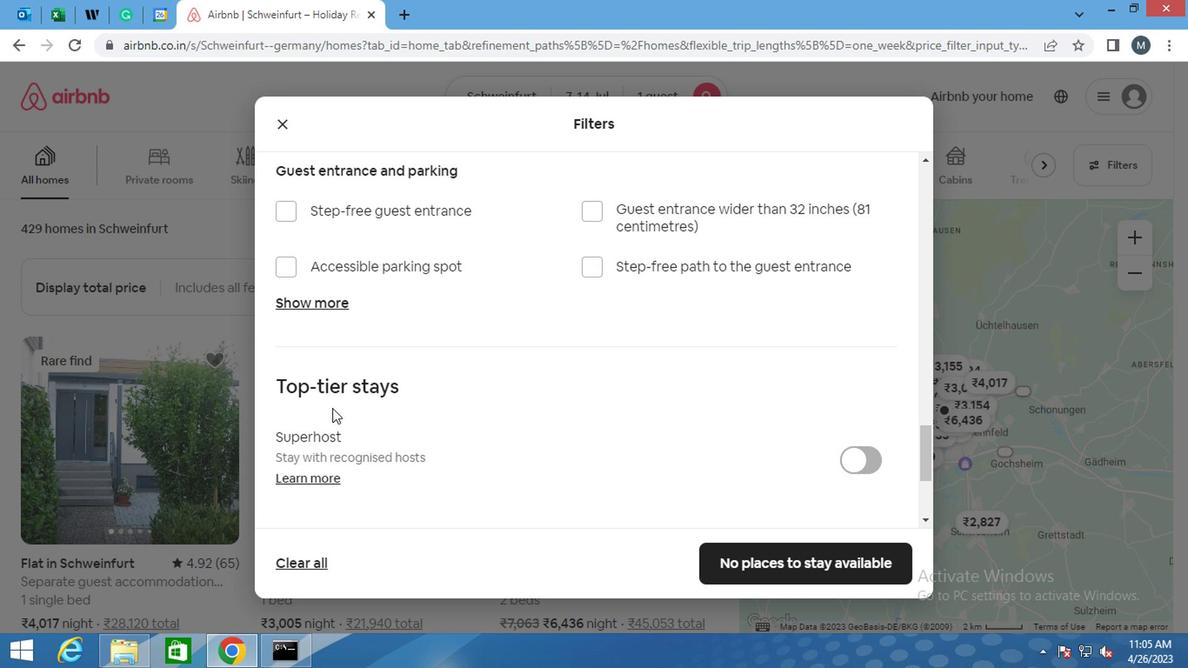 
Action: Mouse moved to (444, 400)
Screenshot: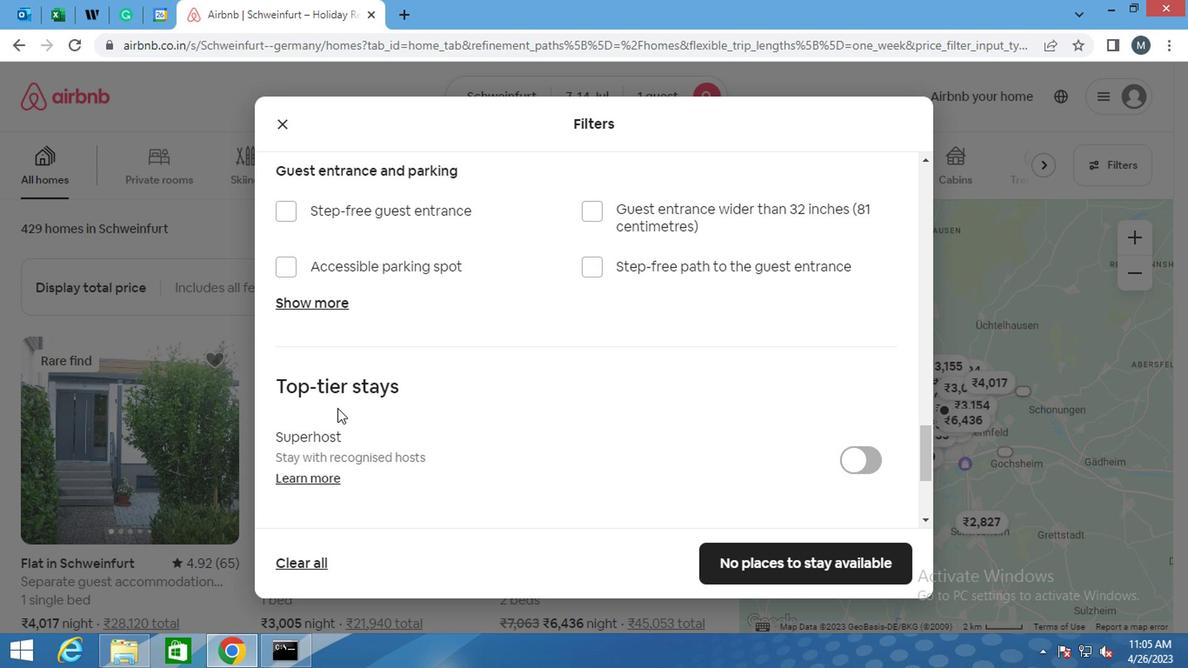 
Action: Mouse scrolled (444, 399) with delta (0, 0)
Screenshot: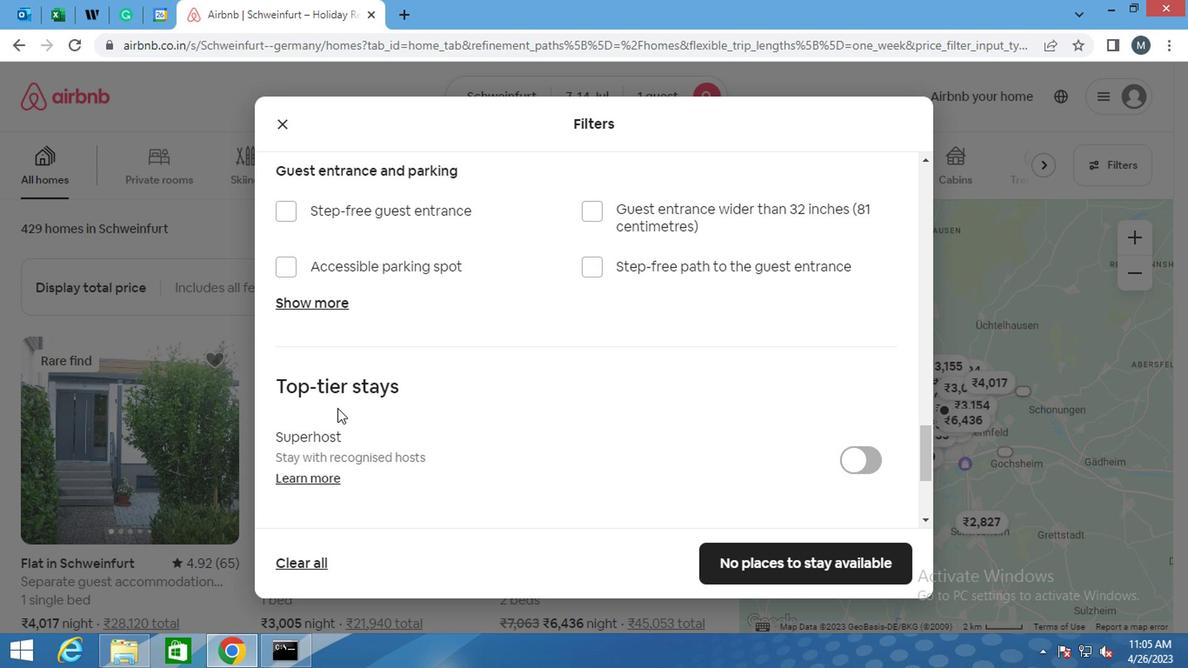 
Action: Mouse moved to (357, 398)
Screenshot: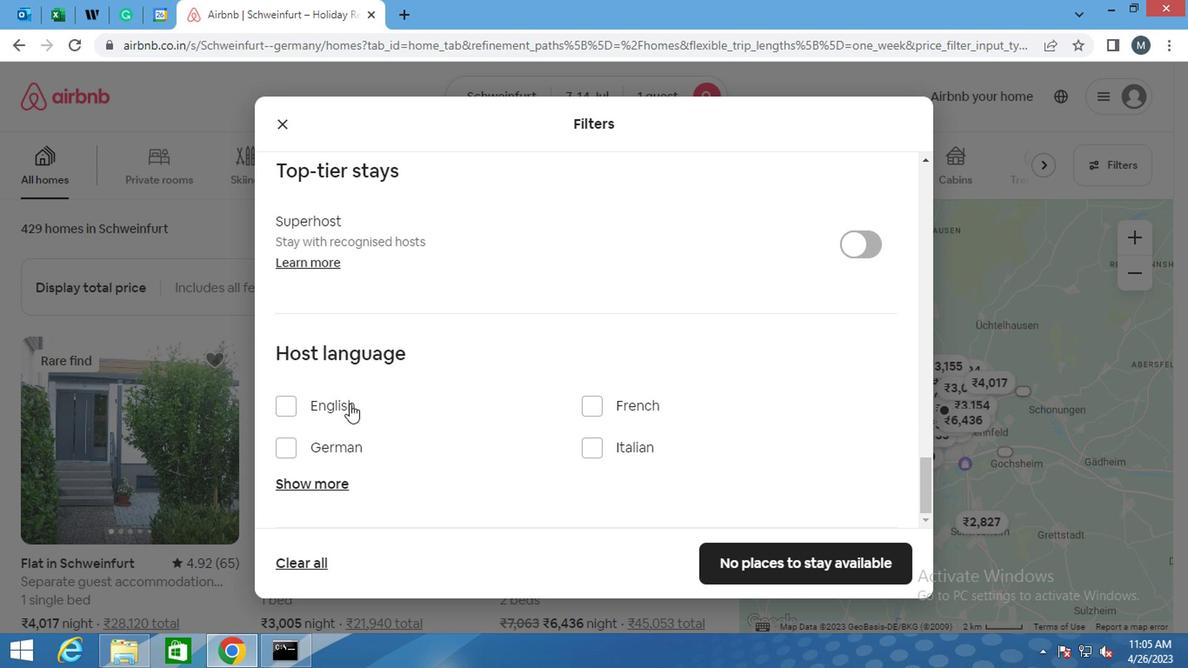 
Action: Mouse pressed left at (357, 398)
Screenshot: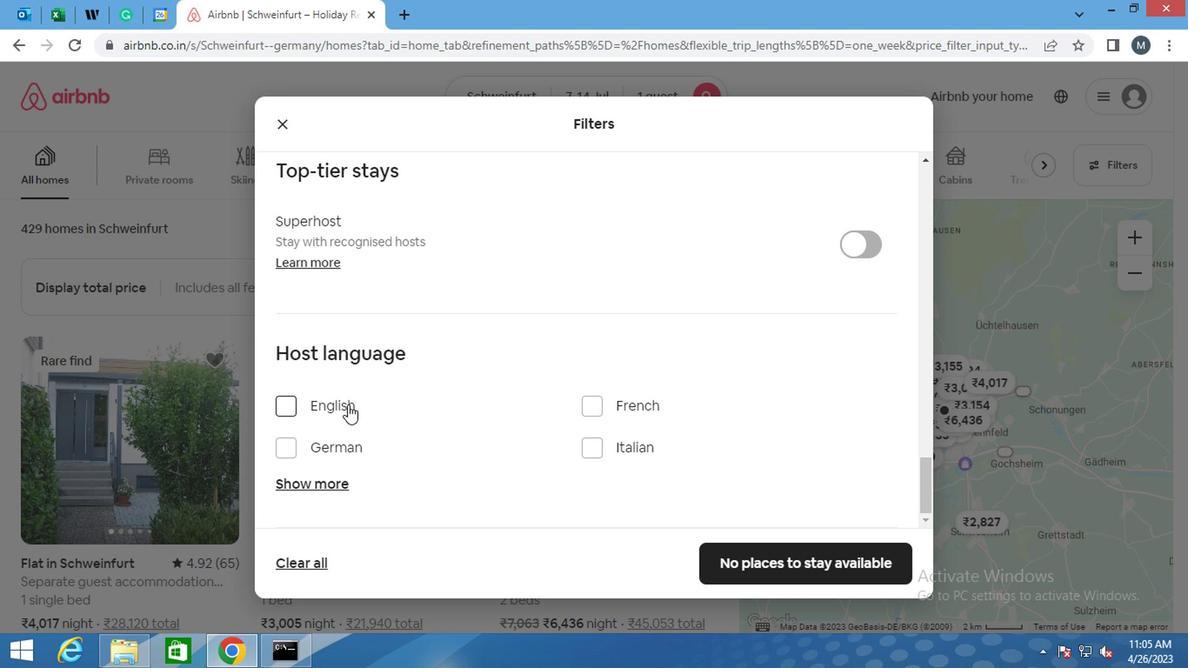 
Action: Mouse moved to (696, 518)
Screenshot: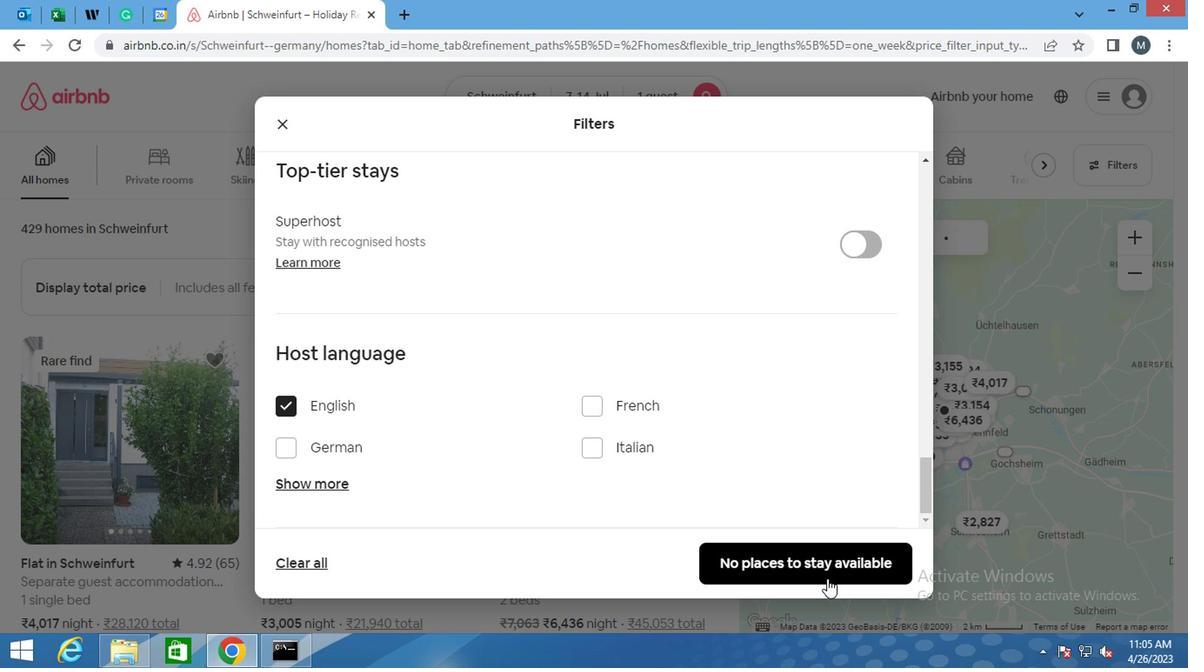 
Action: Mouse pressed left at (696, 518)
Screenshot: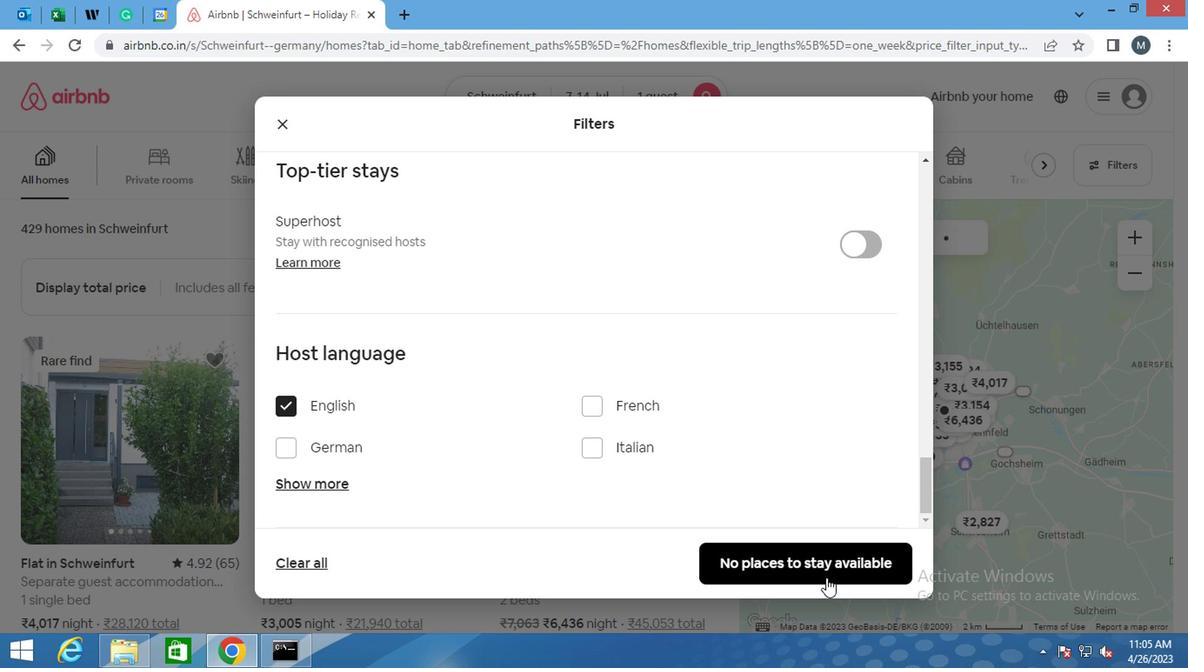 
Action: Mouse moved to (621, 481)
Screenshot: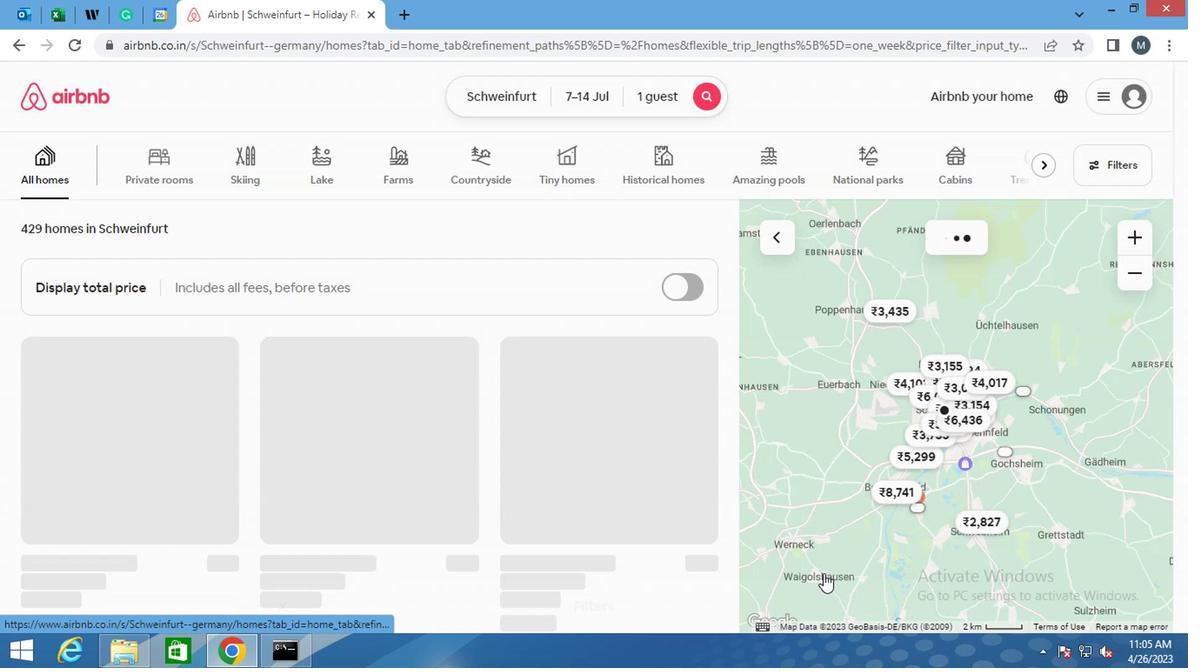 
Action: Key pressed <Key.f8>
Screenshot: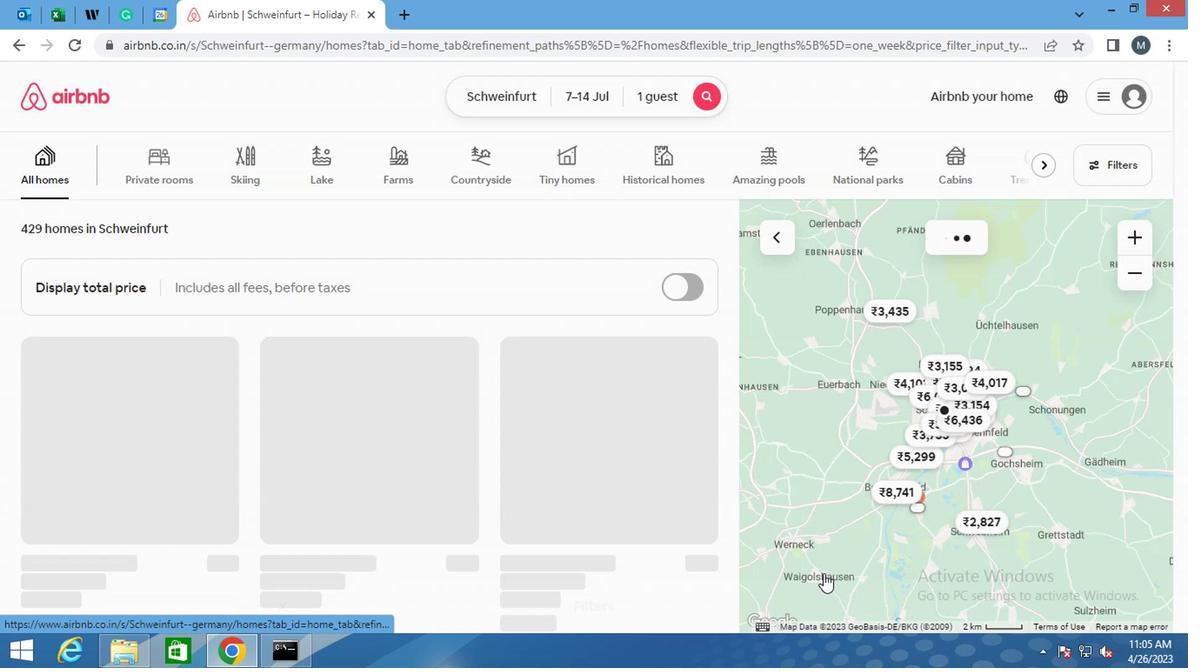 
